 Task: Find connections with filter location Palu with filter topic #linkedinnetworkingwith filter profile language Potuguese with filter current company McCormick & Company with filter school Anjuman Institute of Technology and Management with filter industry Consumer Goods Rental with filter service category Research with filter keywords title Communications Director
Action: Mouse moved to (543, 55)
Screenshot: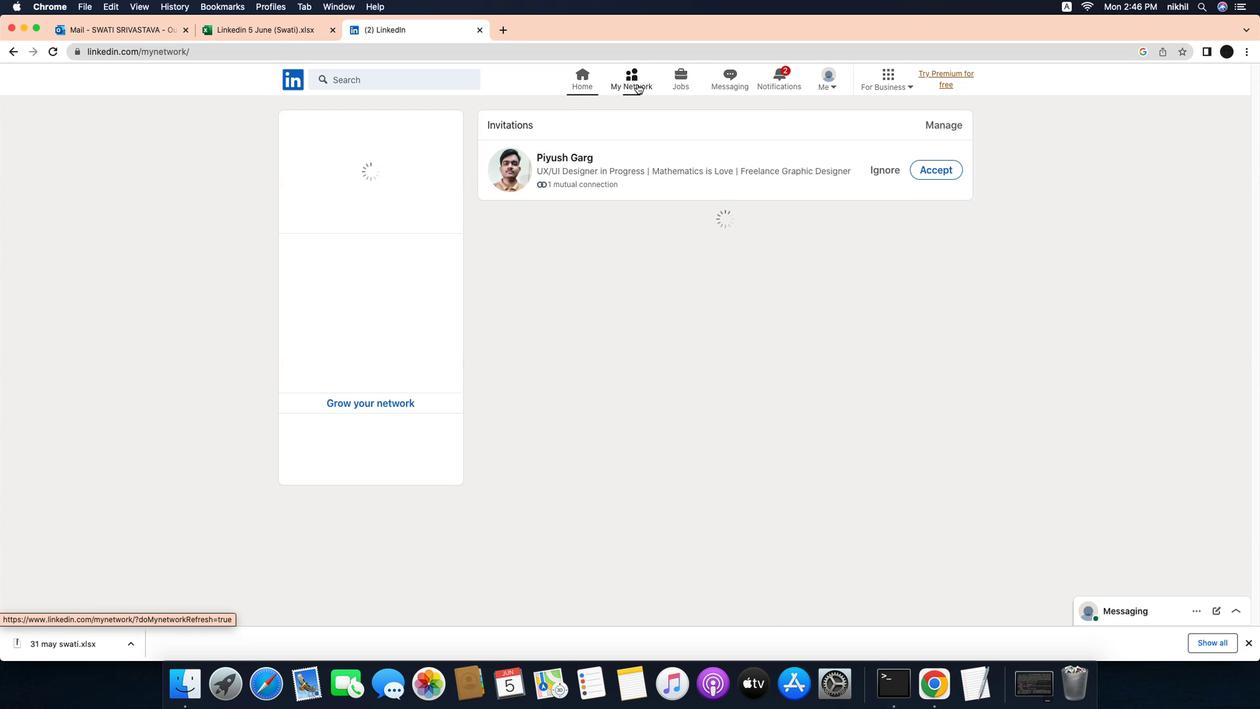 
Action: Mouse pressed left at (543, 55)
Screenshot: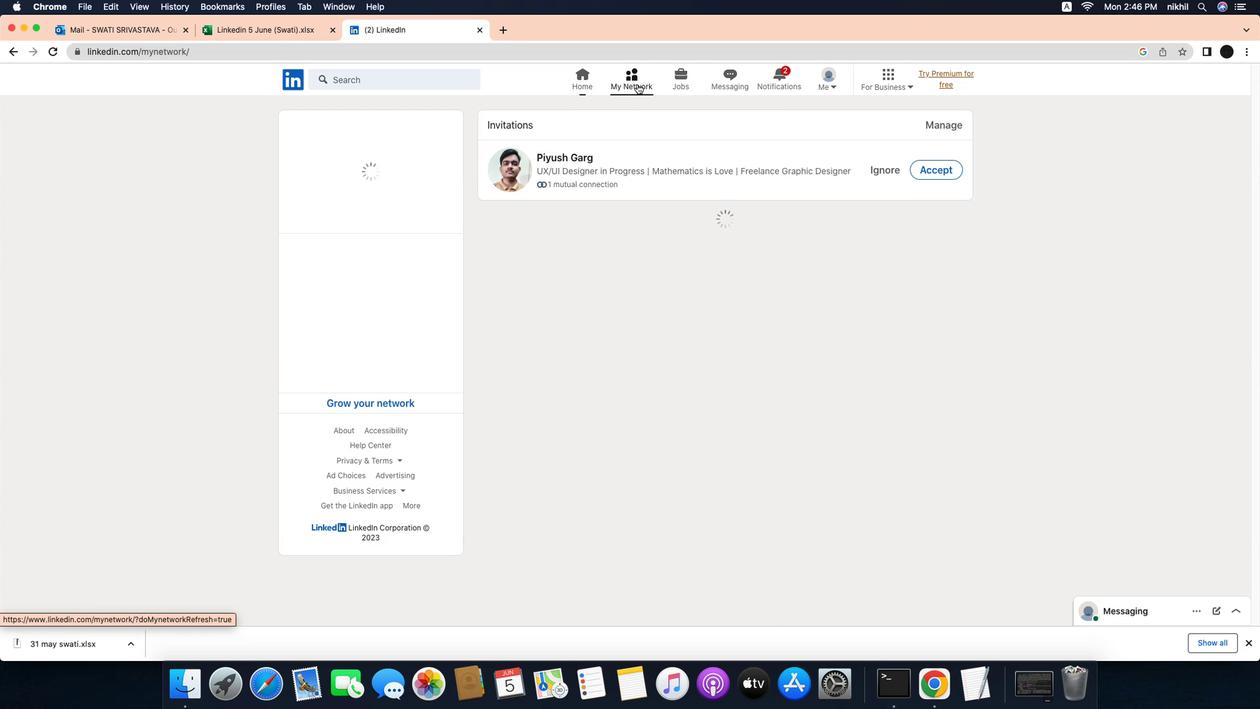 
Action: Mouse moved to (642, 51)
Screenshot: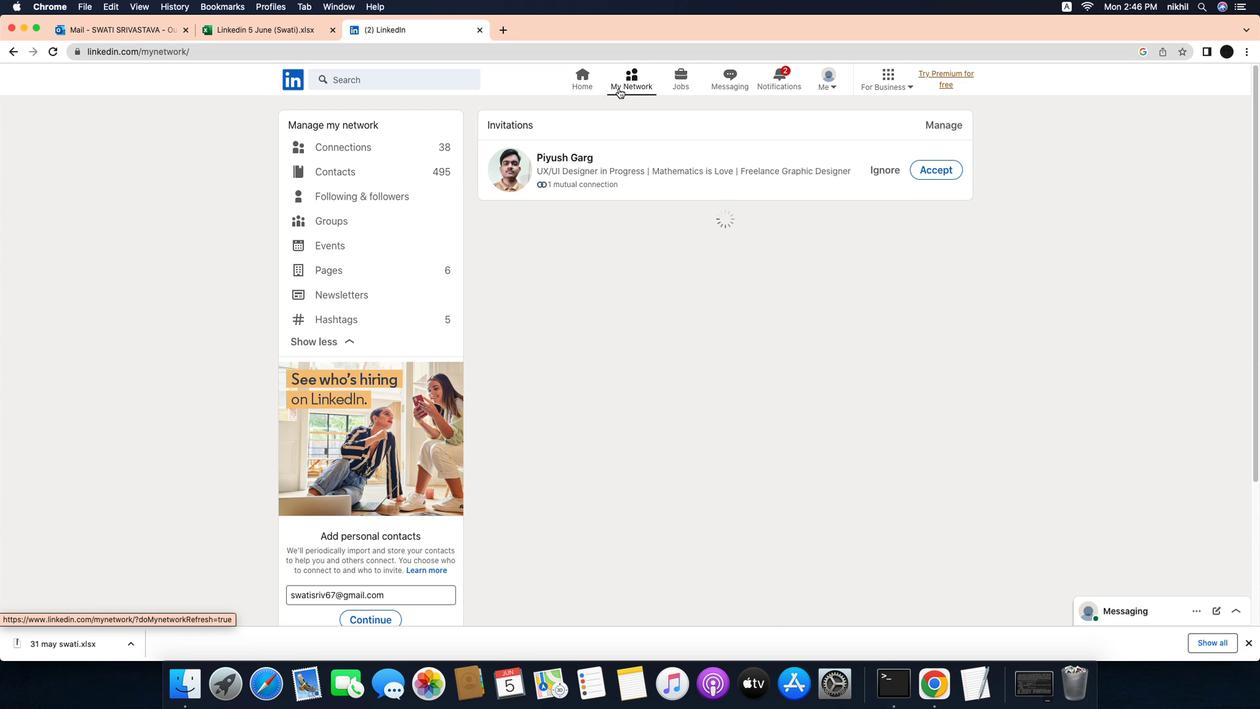 
Action: Mouse pressed left at (642, 51)
Screenshot: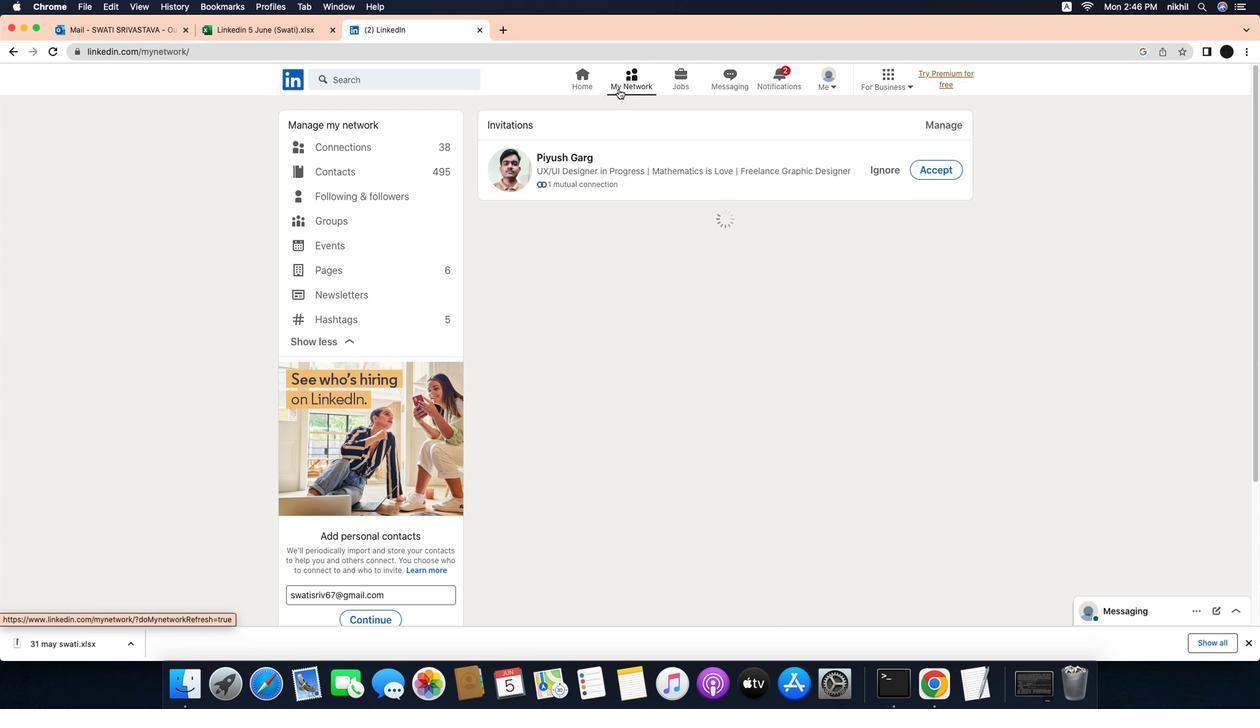 
Action: Mouse moved to (424, 122)
Screenshot: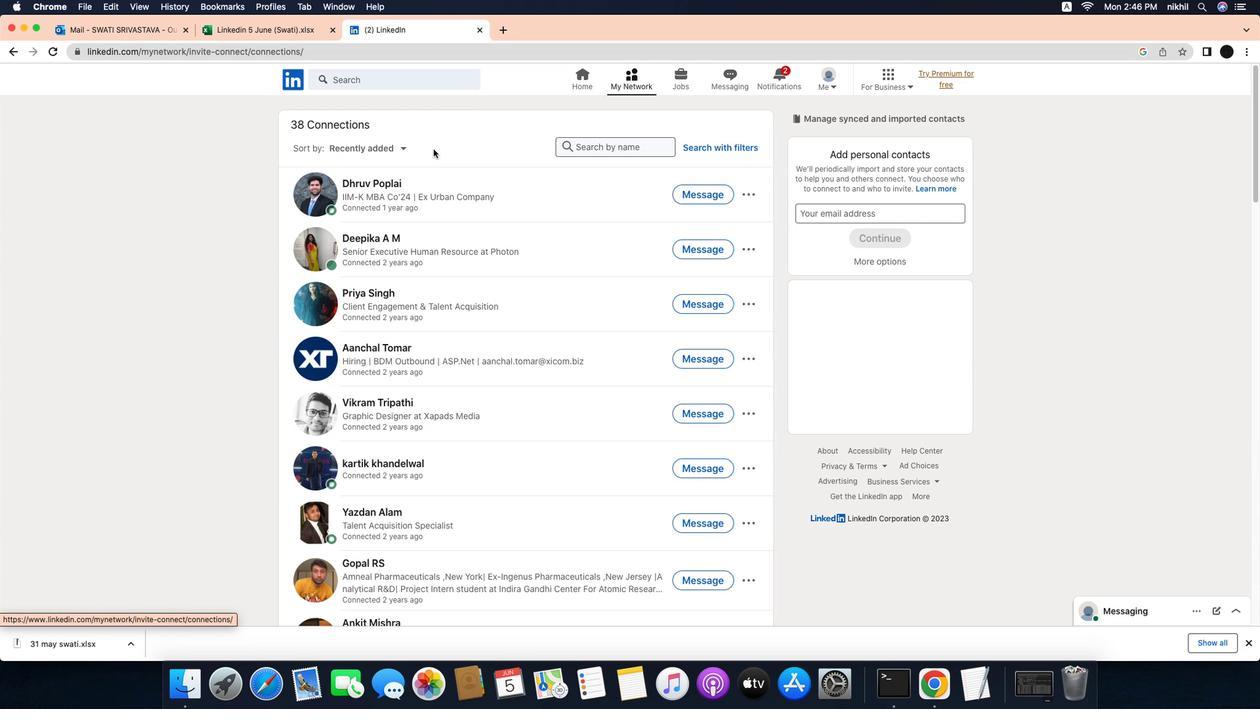 
Action: Mouse pressed left at (424, 122)
Screenshot: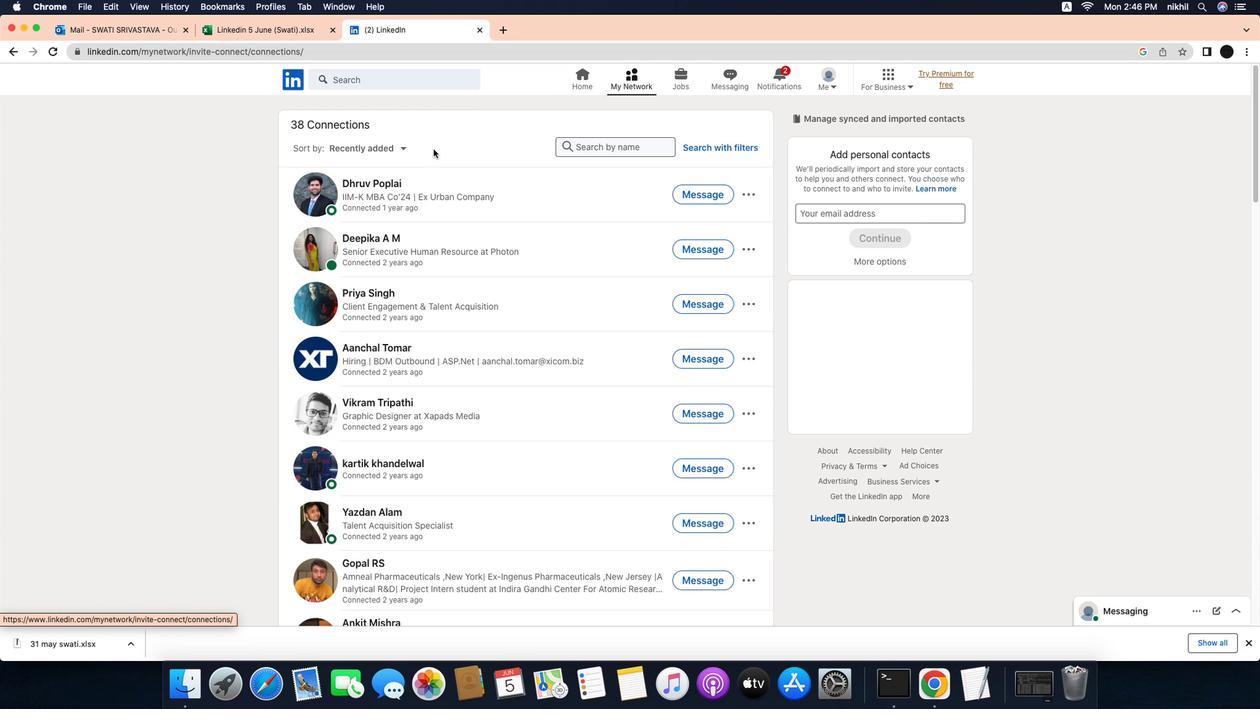 
Action: Mouse moved to (738, 123)
Screenshot: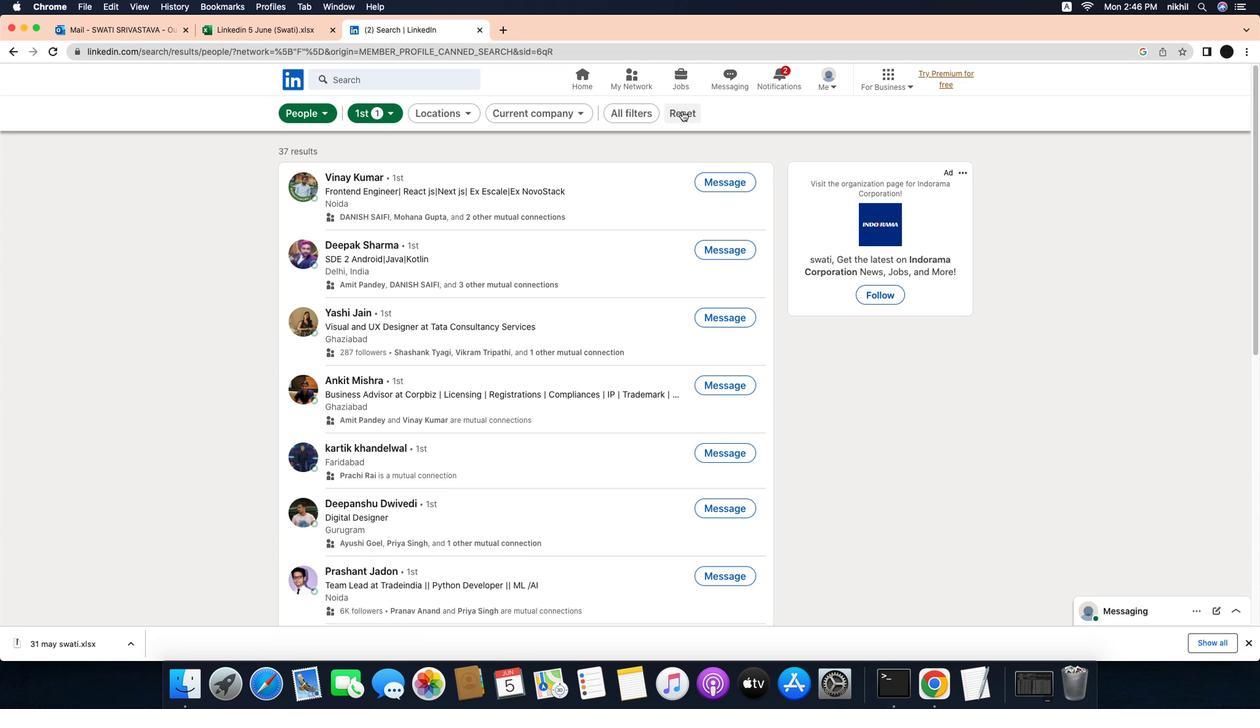 
Action: Mouse pressed left at (738, 123)
Screenshot: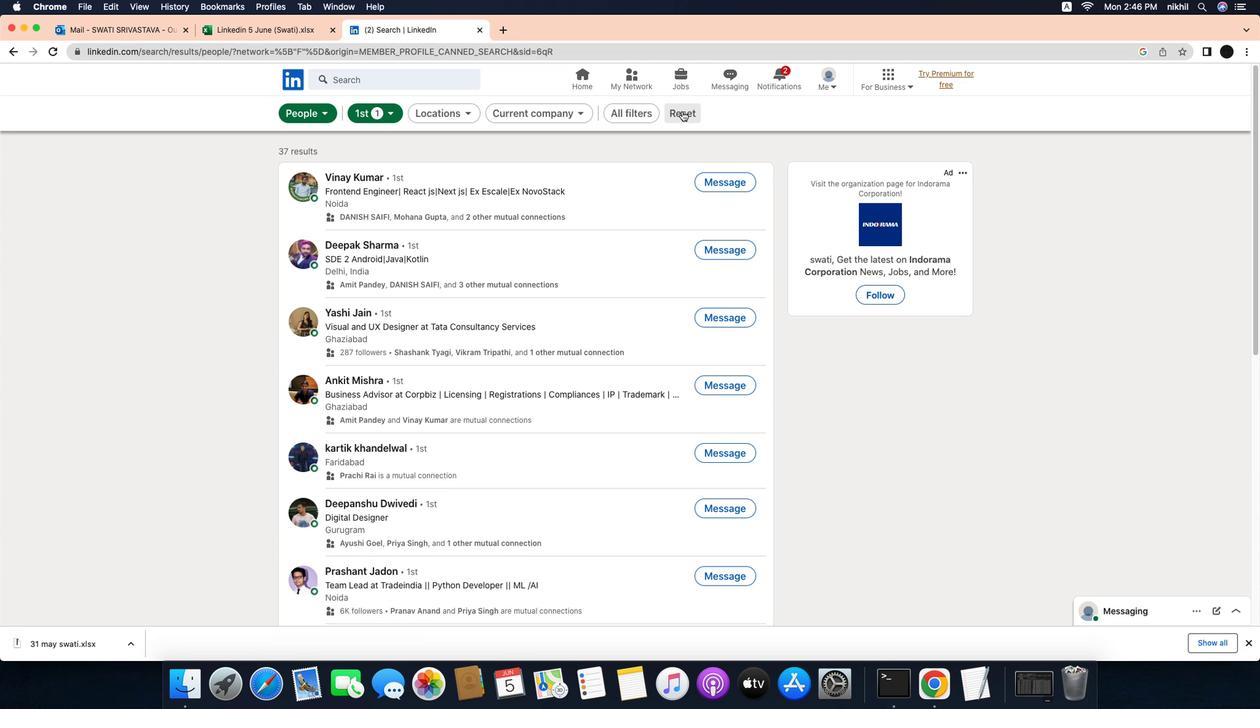 
Action: Mouse moved to (690, 81)
Screenshot: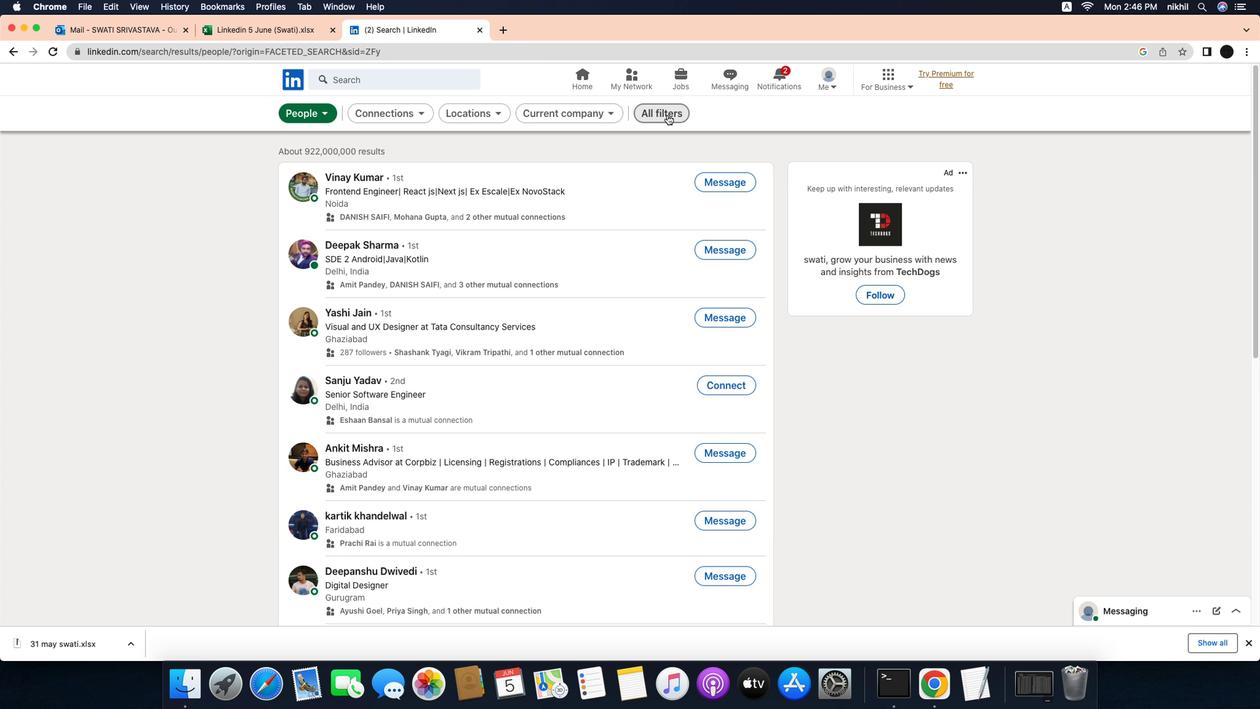
Action: Mouse pressed left at (690, 81)
Screenshot: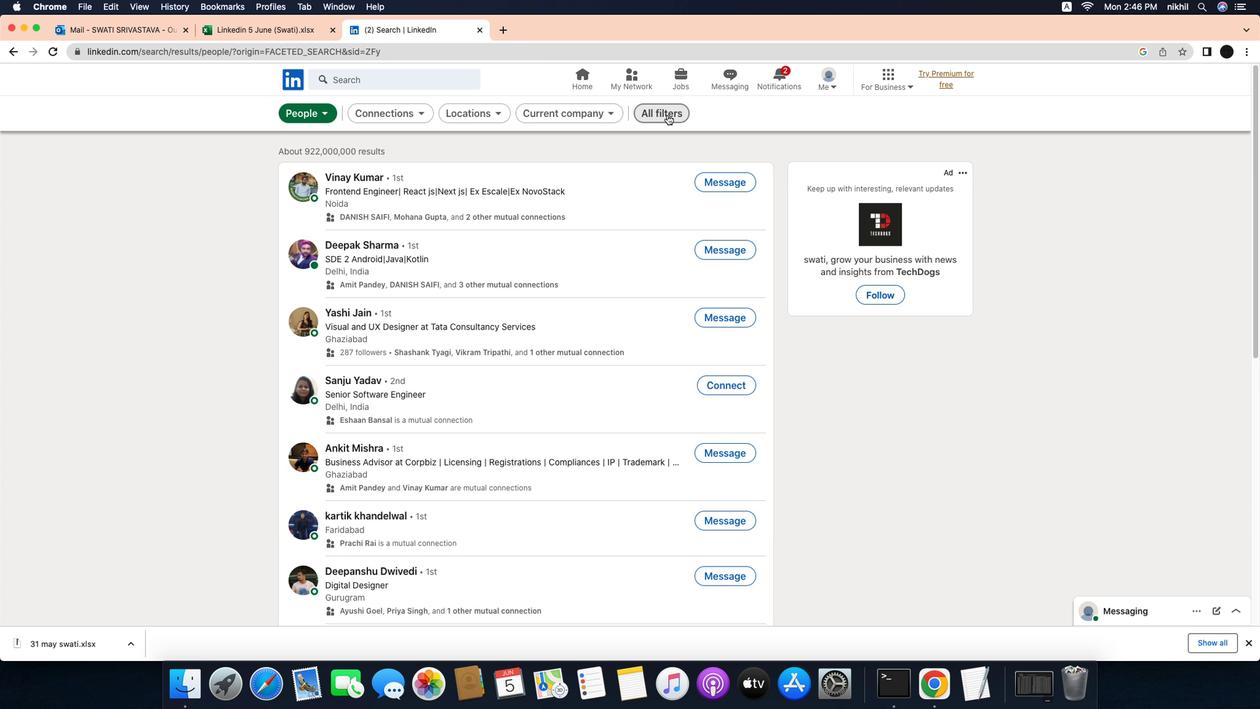 
Action: Mouse moved to (674, 85)
Screenshot: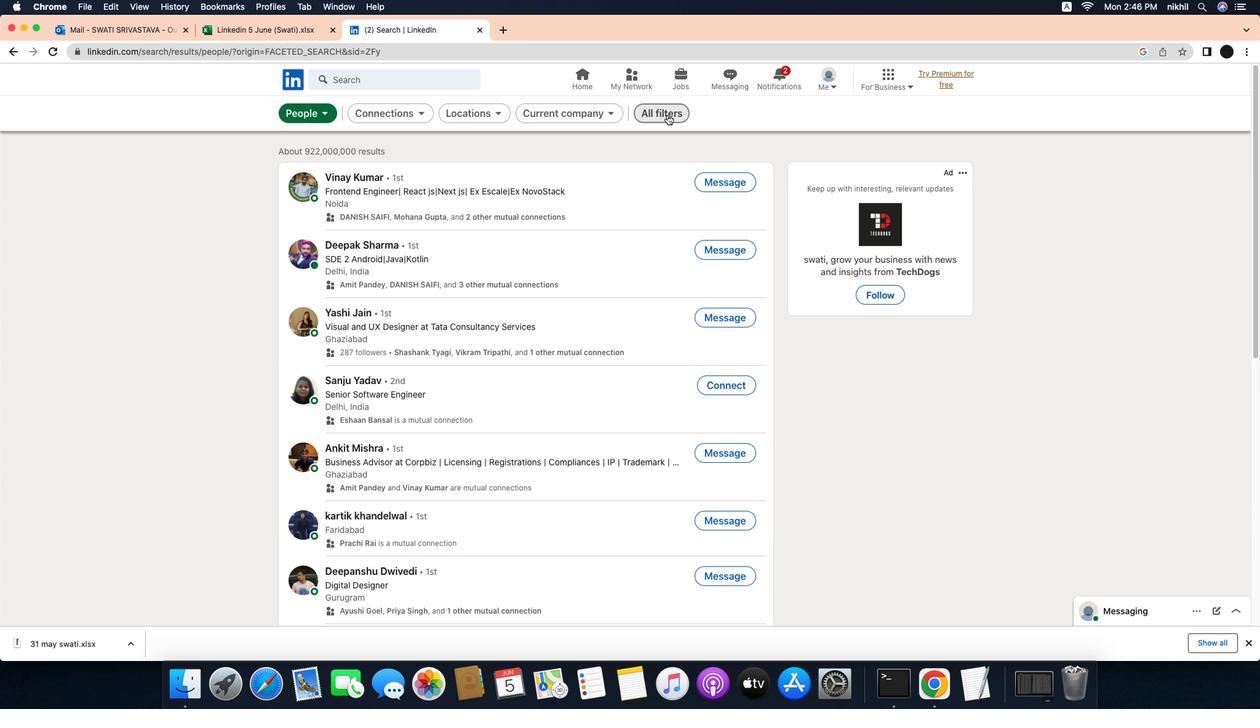 
Action: Mouse pressed left at (674, 85)
Screenshot: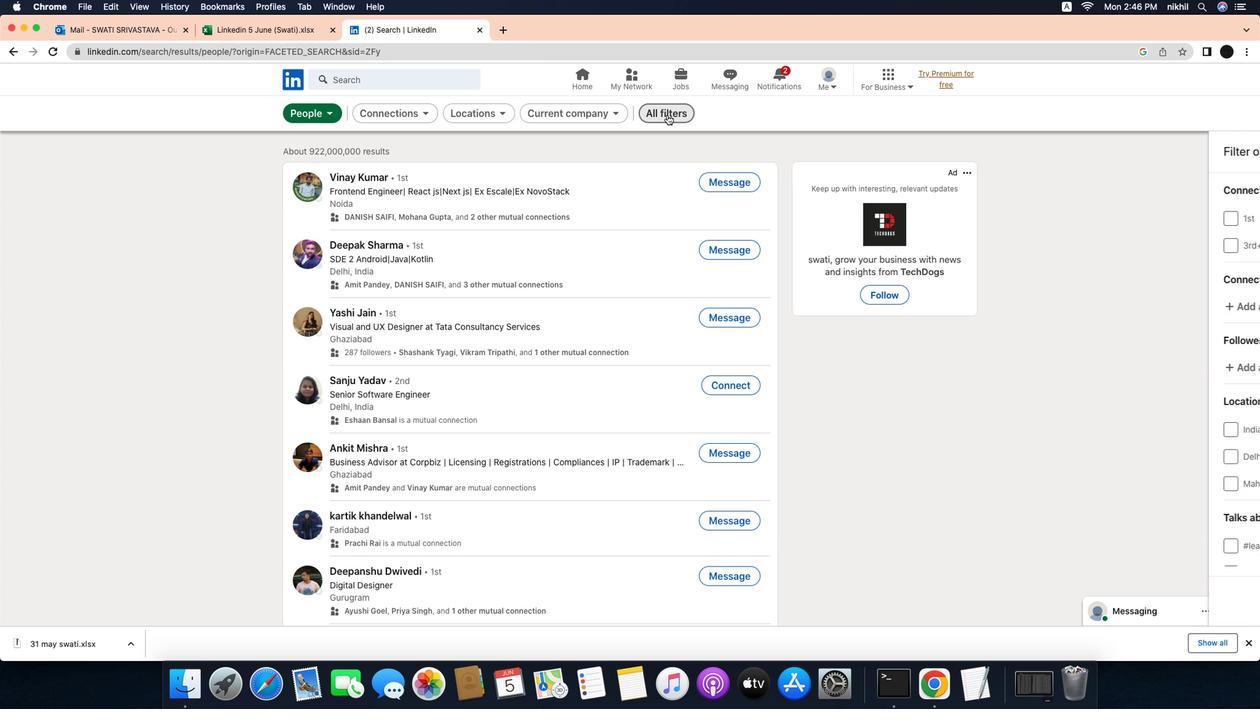 
Action: Mouse moved to (1072, 311)
Screenshot: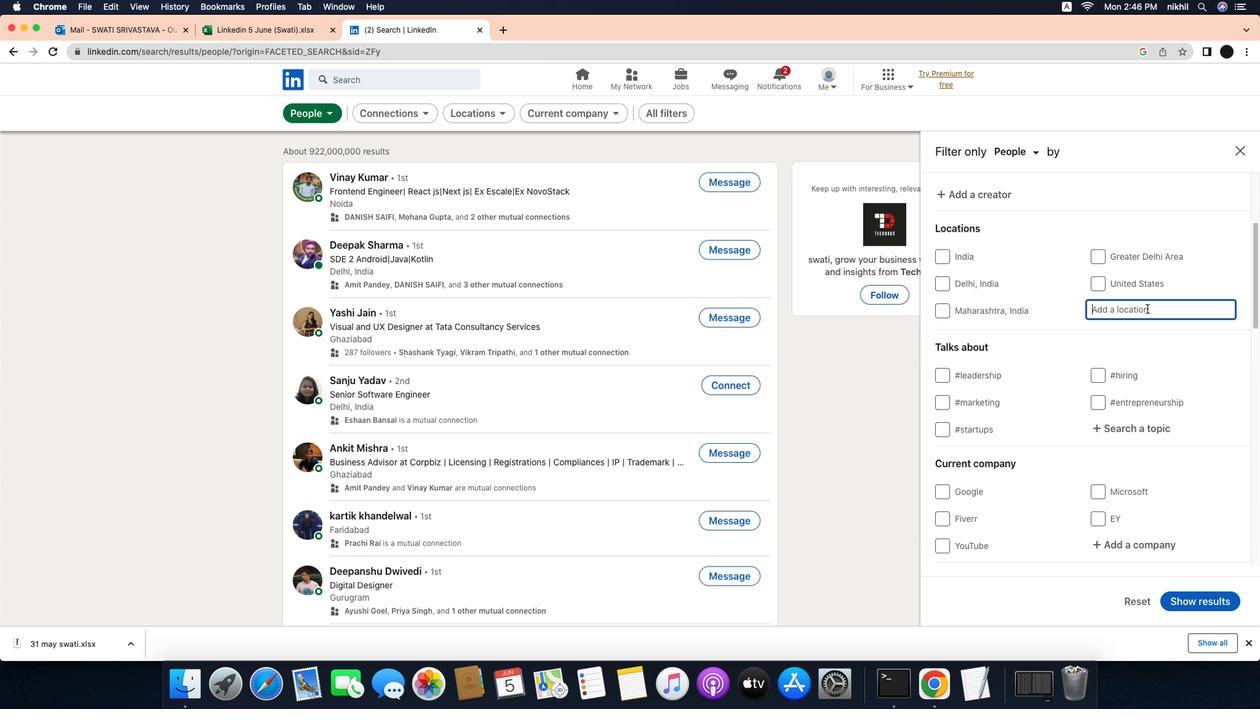 
Action: Mouse scrolled (1072, 311) with delta (-36, -37)
Screenshot: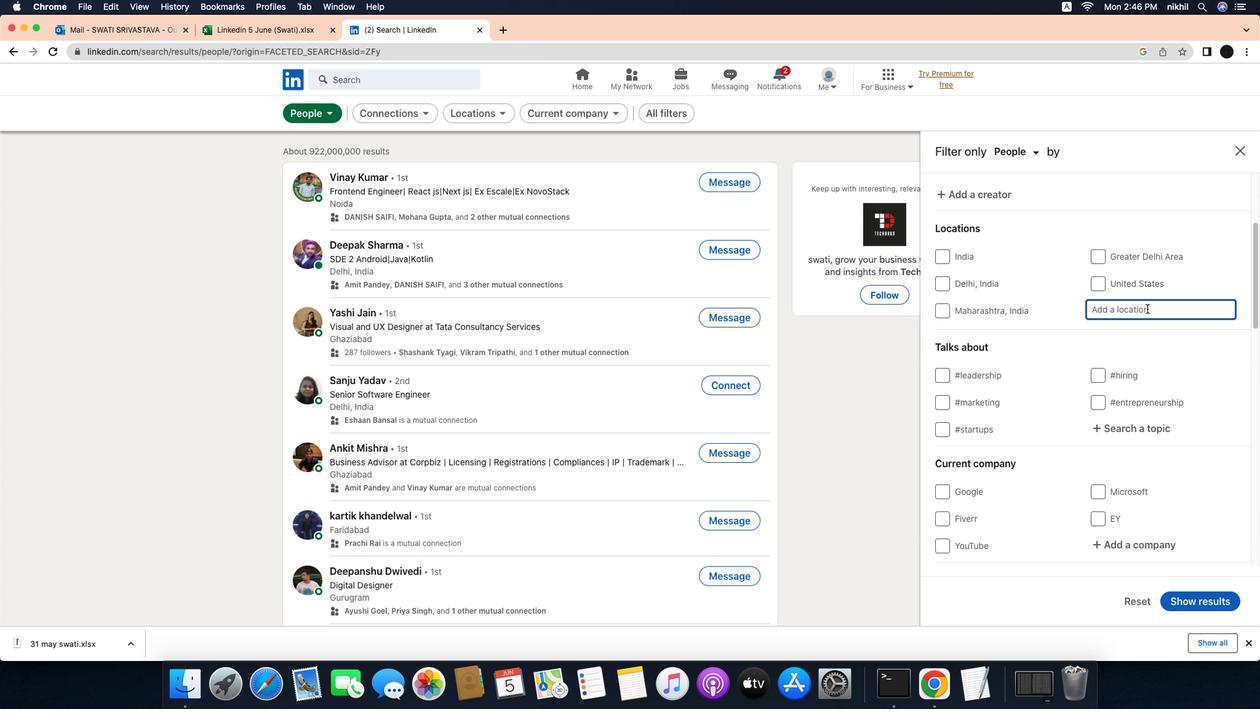
Action: Mouse scrolled (1072, 311) with delta (-36, -37)
Screenshot: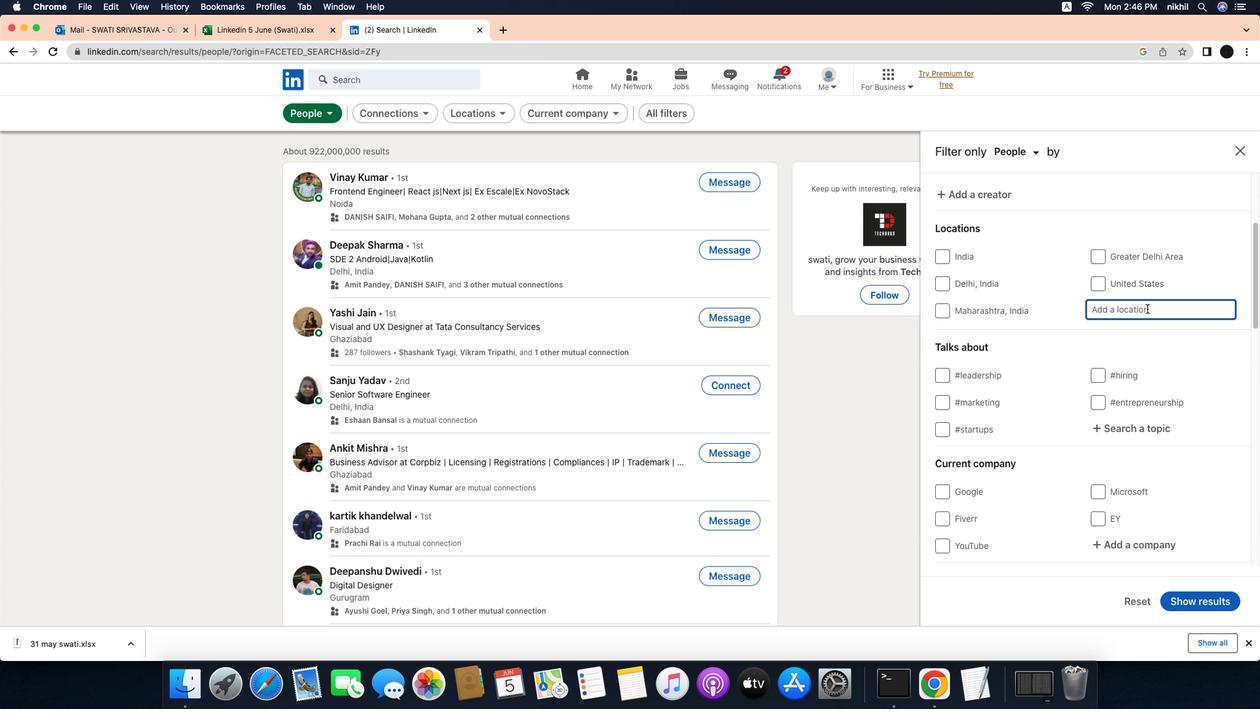 
Action: Mouse scrolled (1072, 311) with delta (-36, -38)
Screenshot: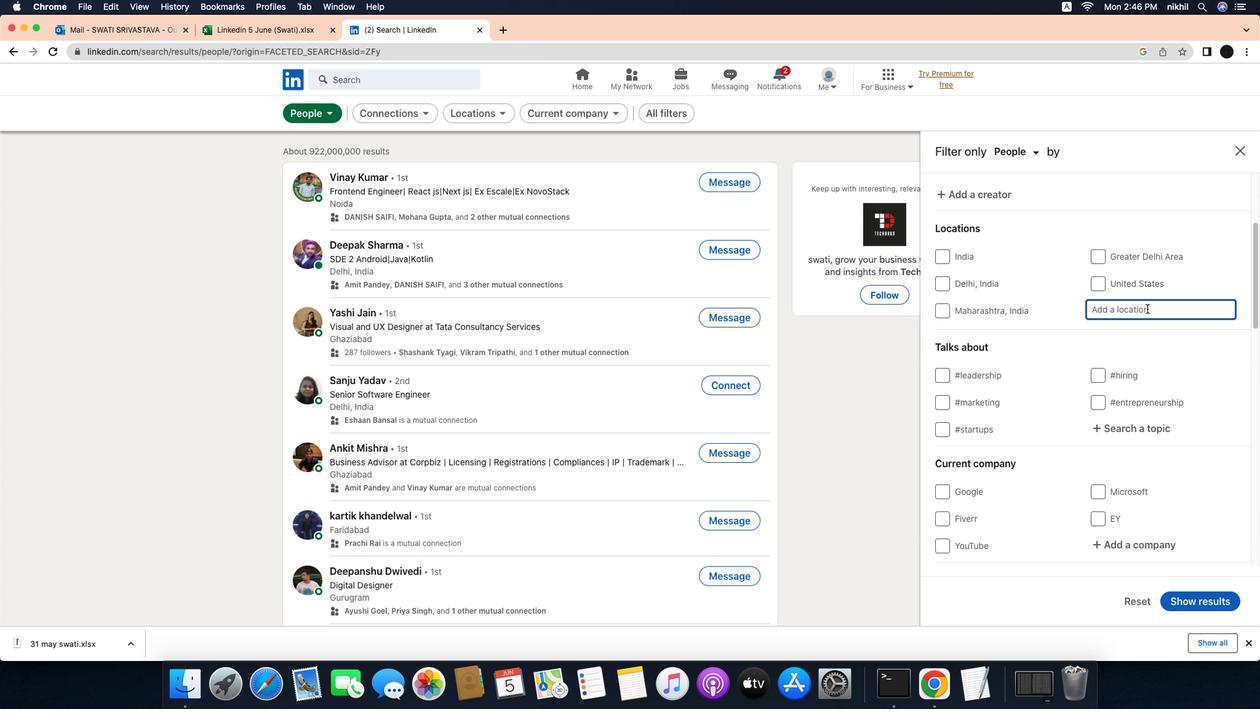 
Action: Mouse scrolled (1072, 311) with delta (-36, -38)
Screenshot: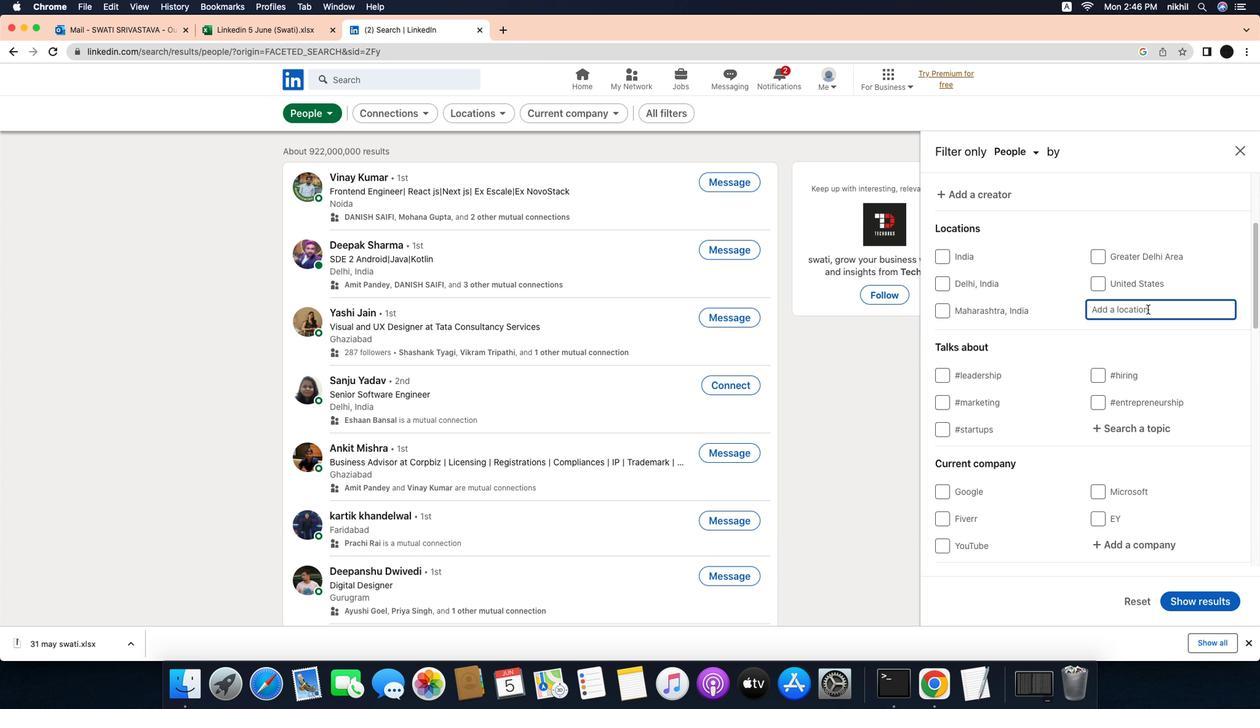 
Action: Mouse moved to (1181, 293)
Screenshot: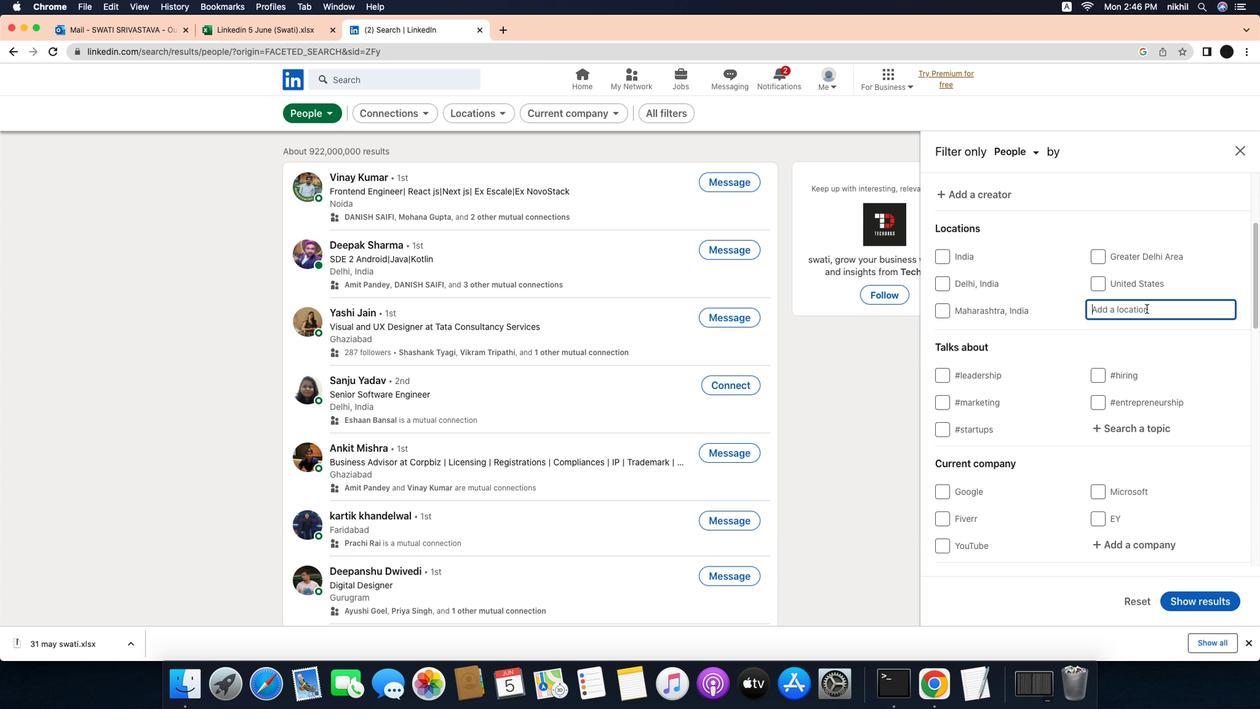 
Action: Mouse pressed left at (1181, 293)
Screenshot: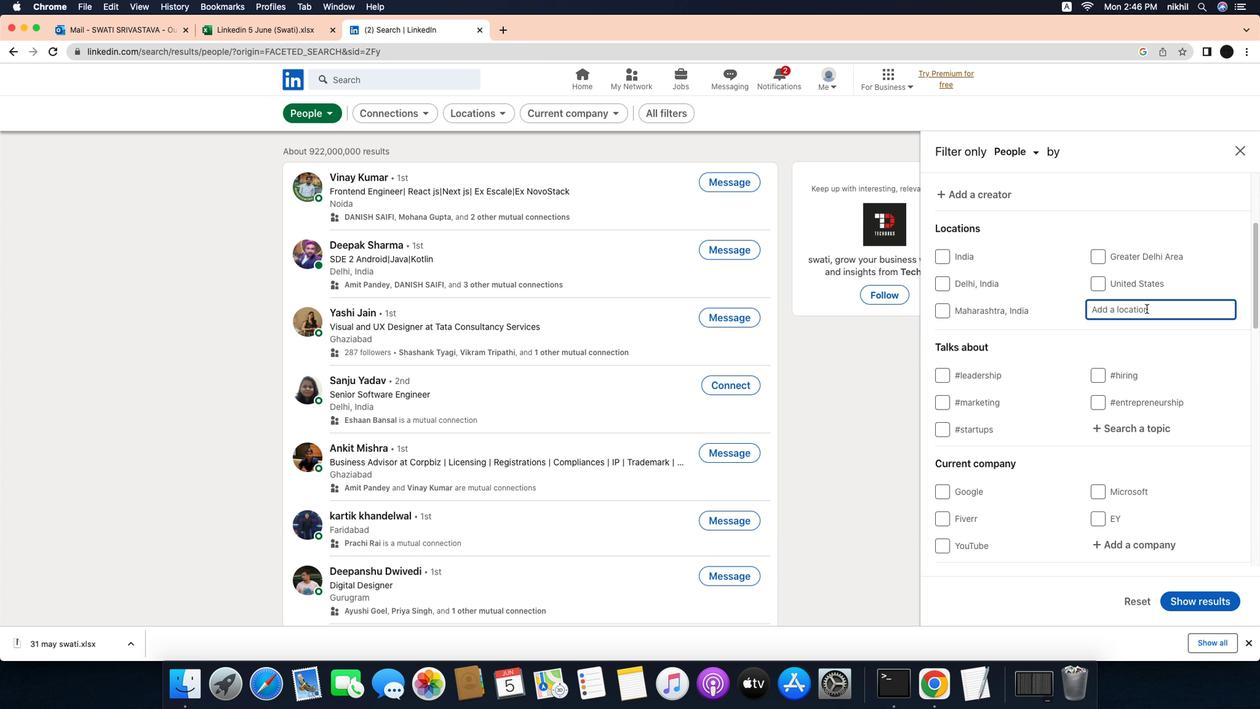 
Action: Mouse moved to (1186, 292)
Screenshot: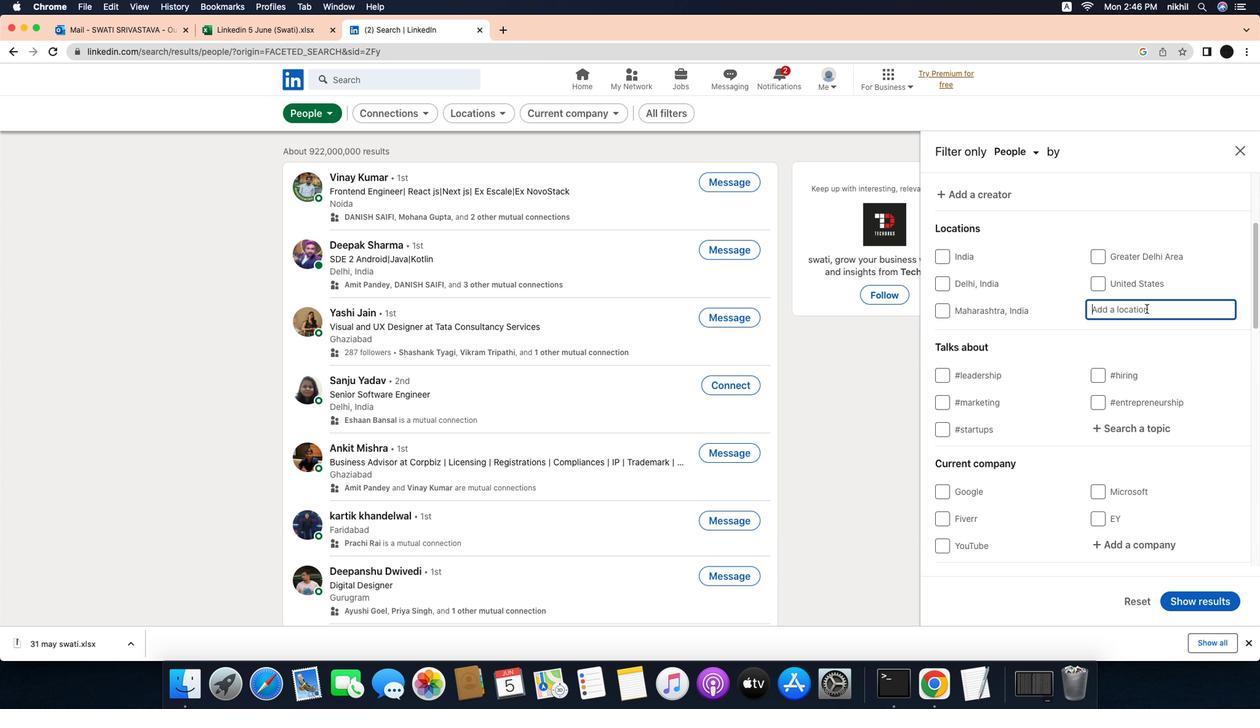 
Action: Key pressed Key.caps_lock'P'Key.caps_lock'a''l''u'Key.enter
Screenshot: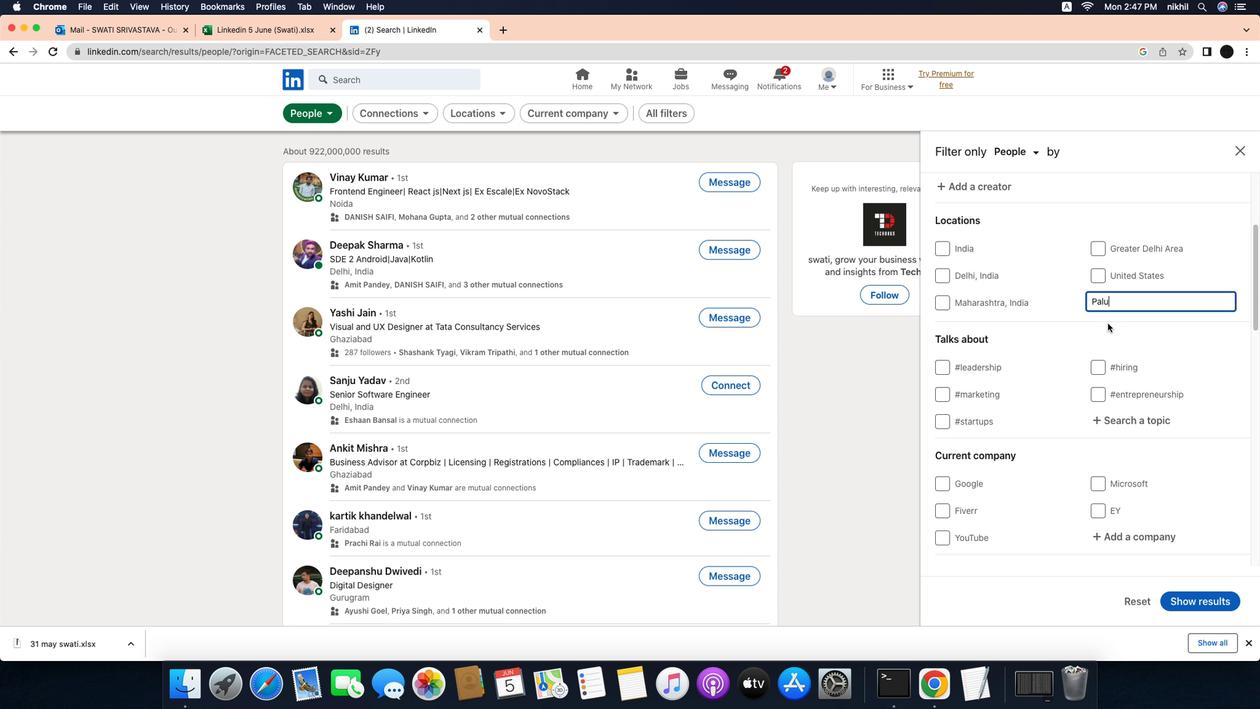 
Action: Mouse moved to (1145, 307)
Screenshot: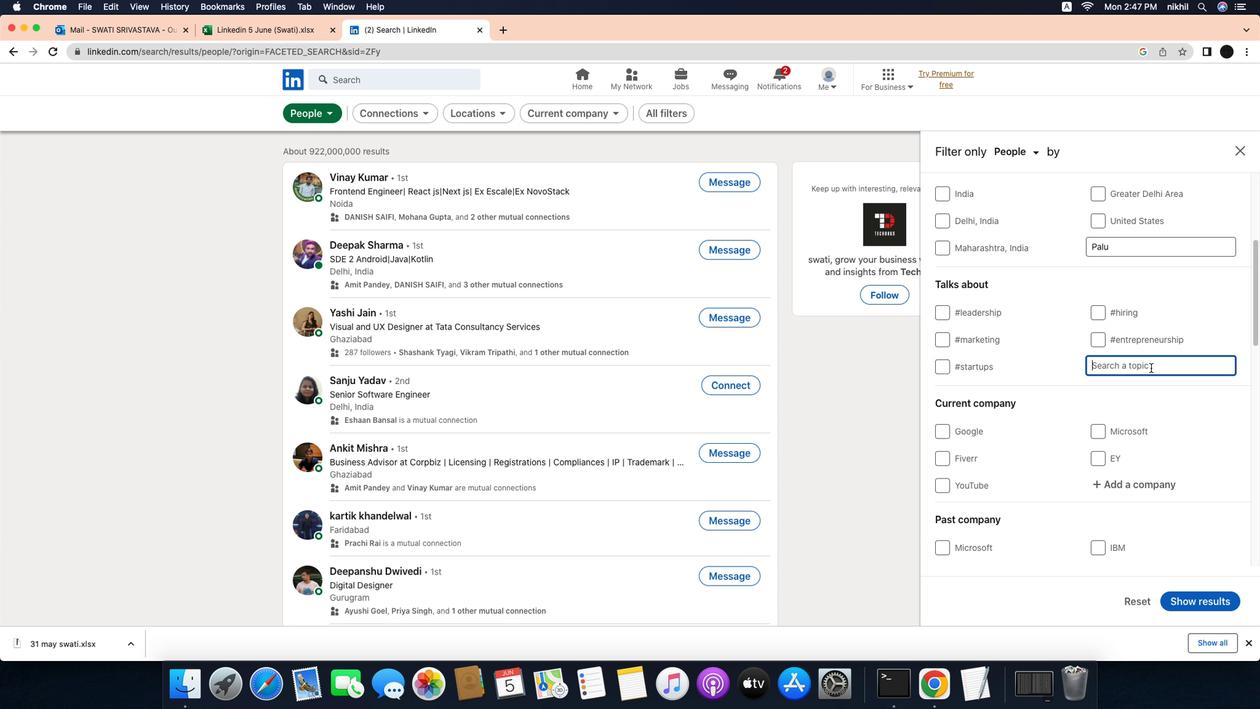 
Action: Mouse scrolled (1145, 307) with delta (-36, -37)
Screenshot: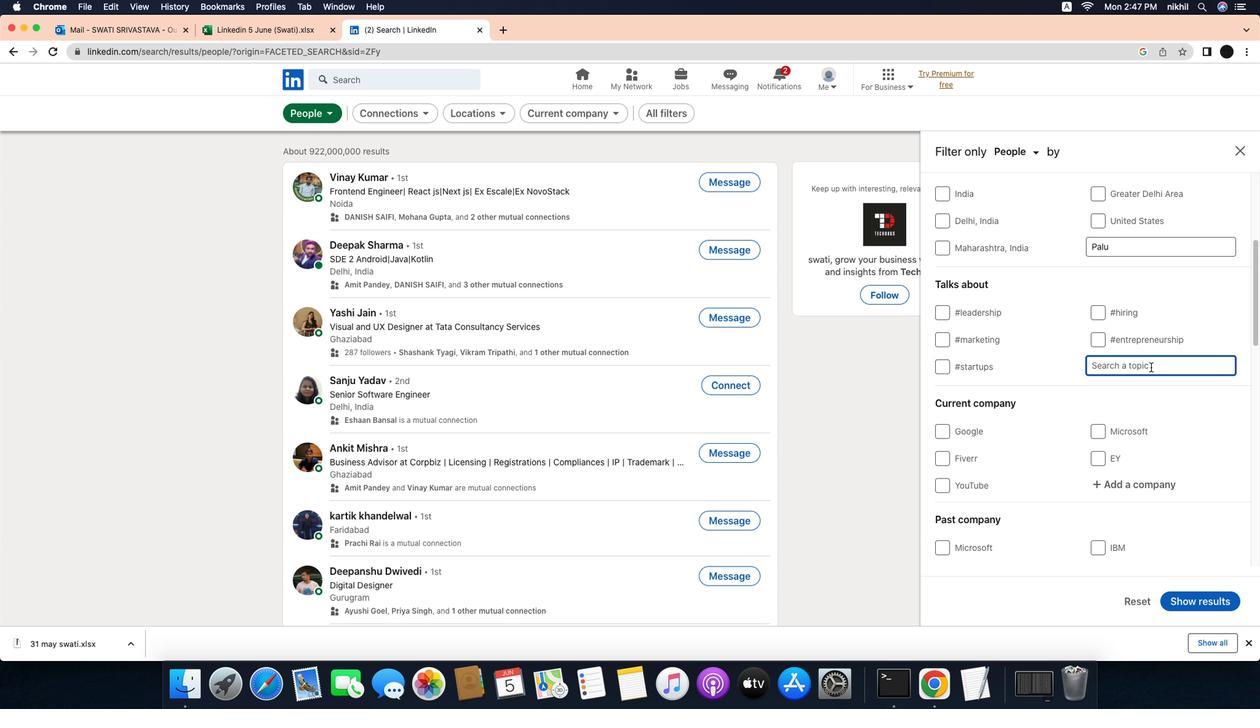 
Action: Mouse scrolled (1145, 307) with delta (-36, -37)
Screenshot: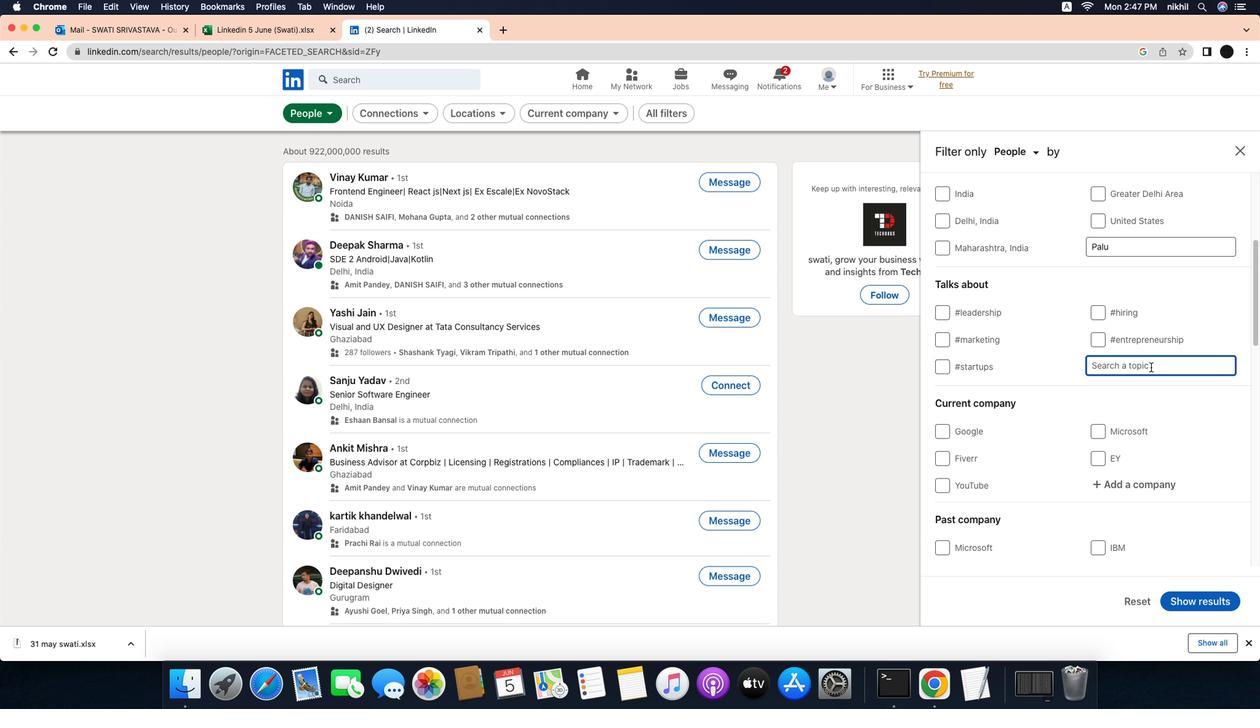 
Action: Mouse scrolled (1145, 307) with delta (-36, -37)
Screenshot: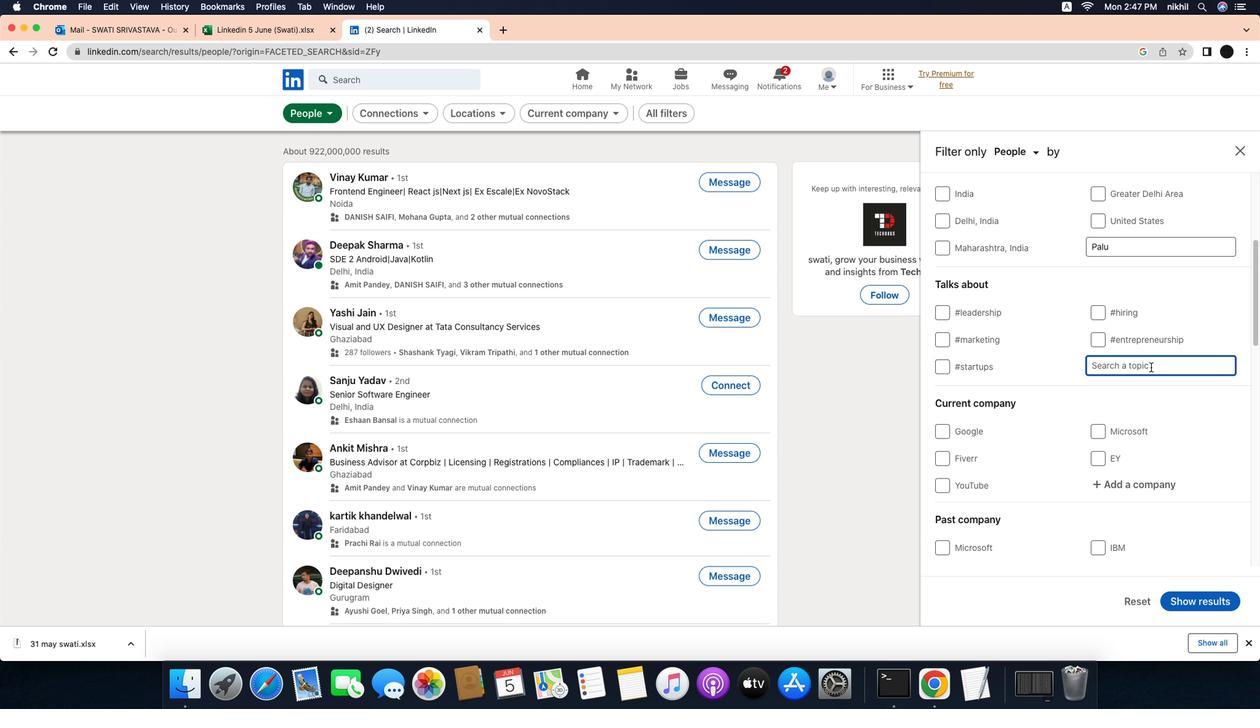 
Action: Mouse scrolled (1145, 307) with delta (-36, -37)
Screenshot: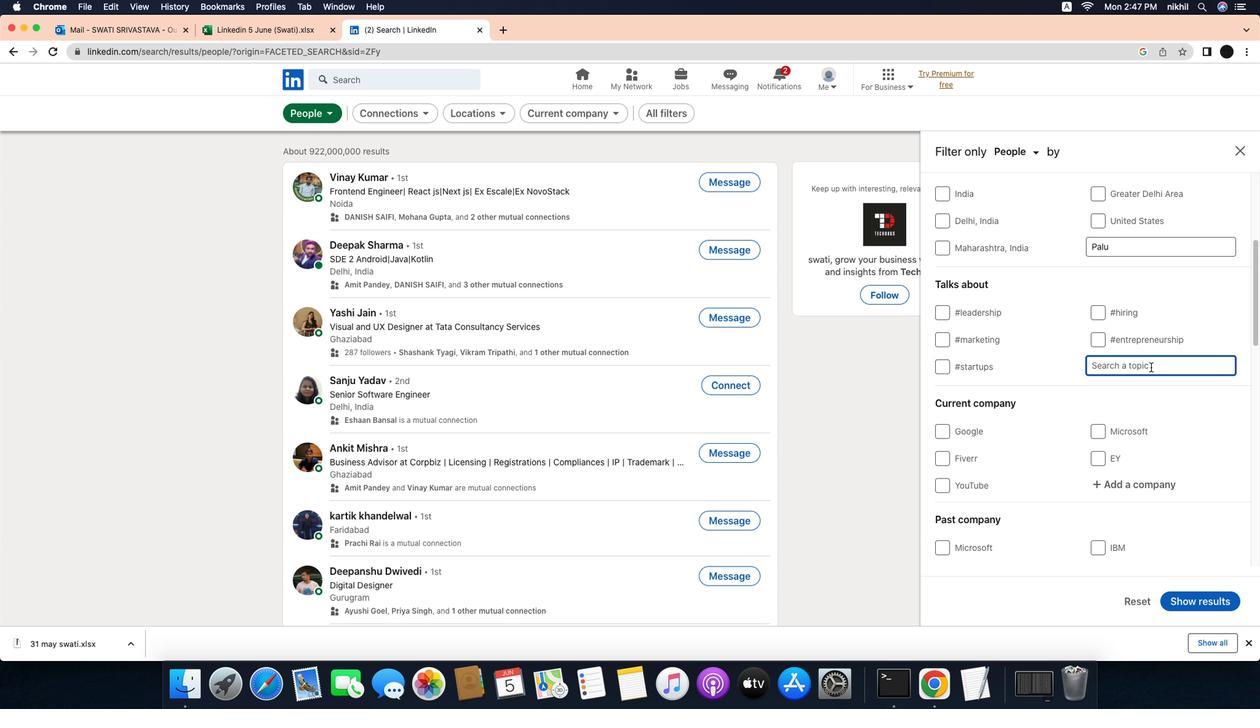 
Action: Mouse moved to (1189, 357)
Screenshot: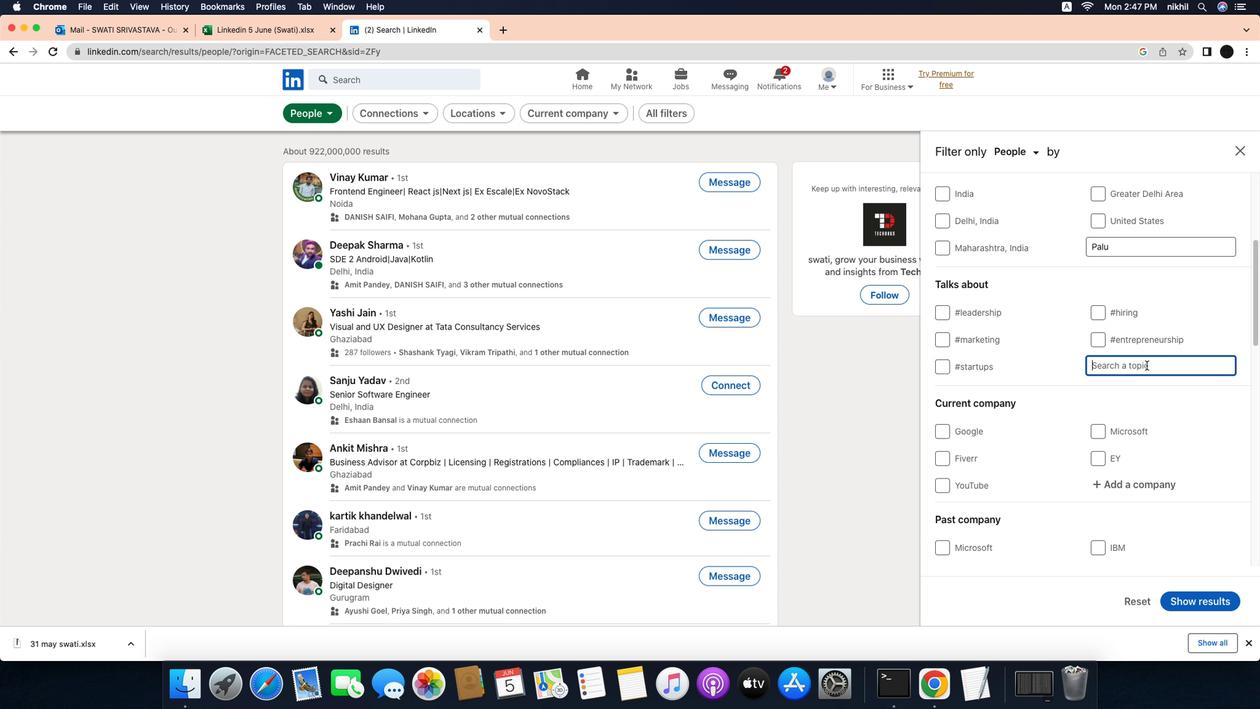
Action: Mouse pressed left at (1189, 357)
Screenshot: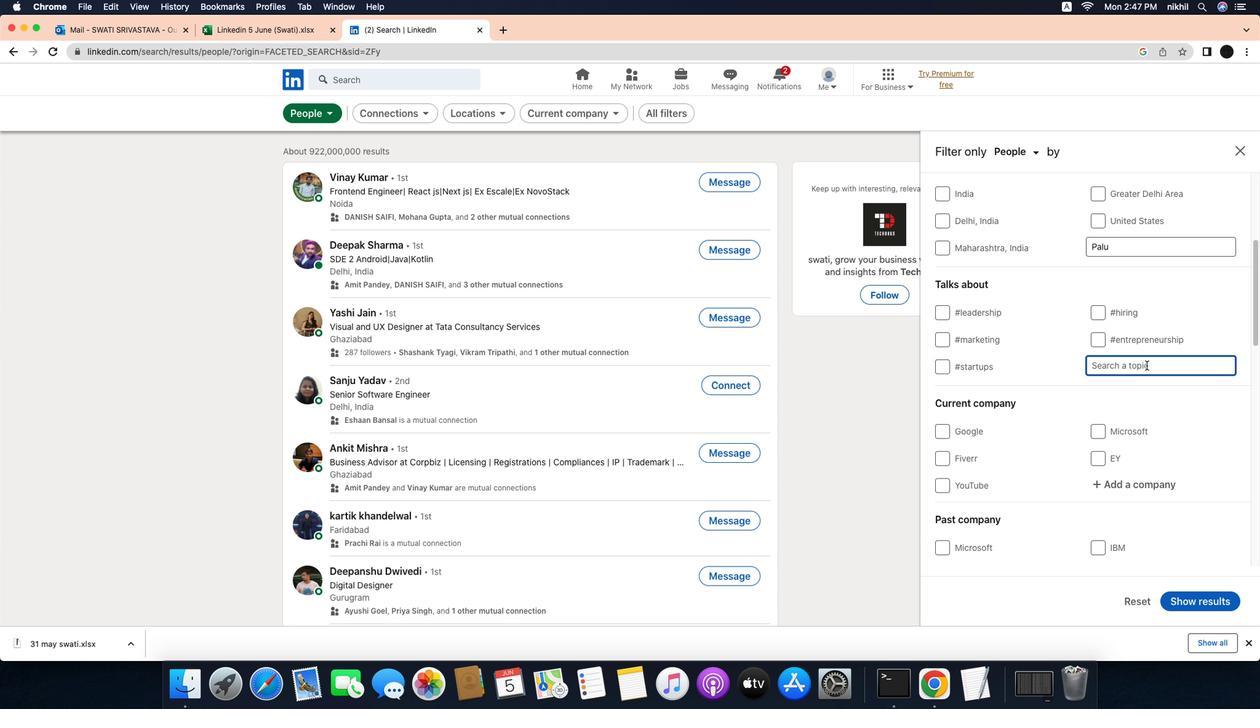 
Action: Mouse moved to (1185, 351)
Screenshot: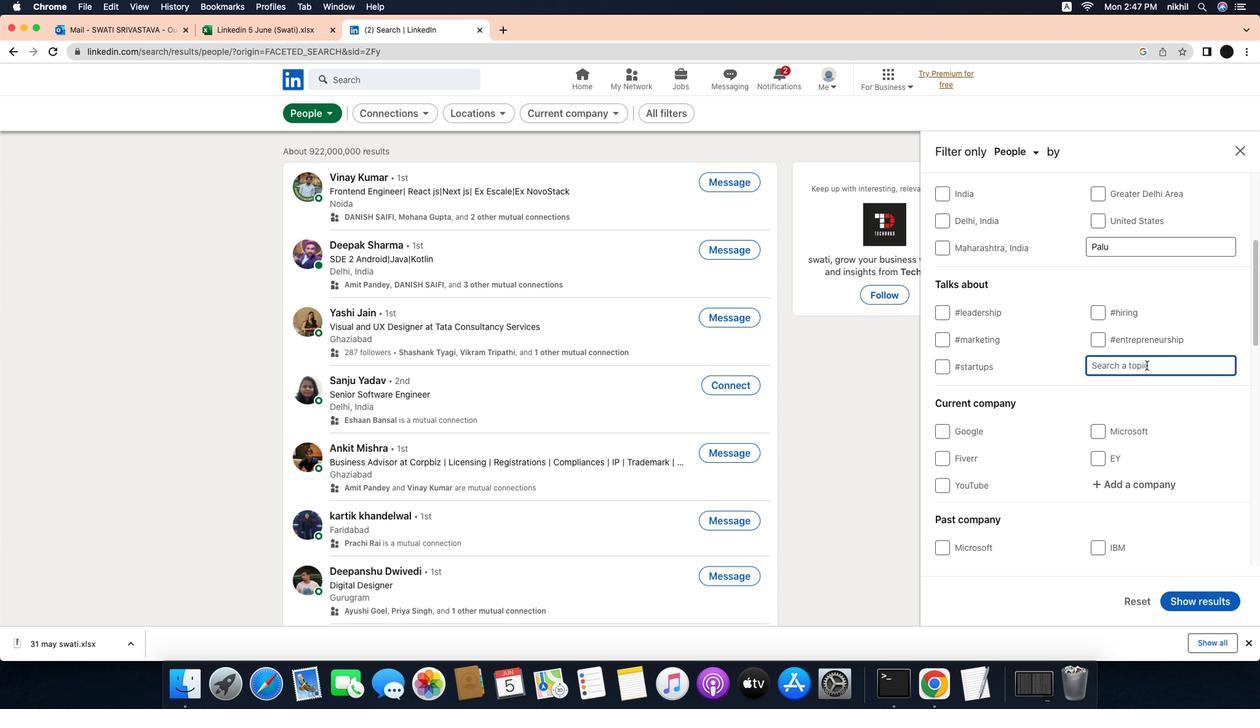 
Action: Key pressed 'l''i''n''k''e''d''i''n''n''e''t''w''o''r''k''i''n''g'
Screenshot: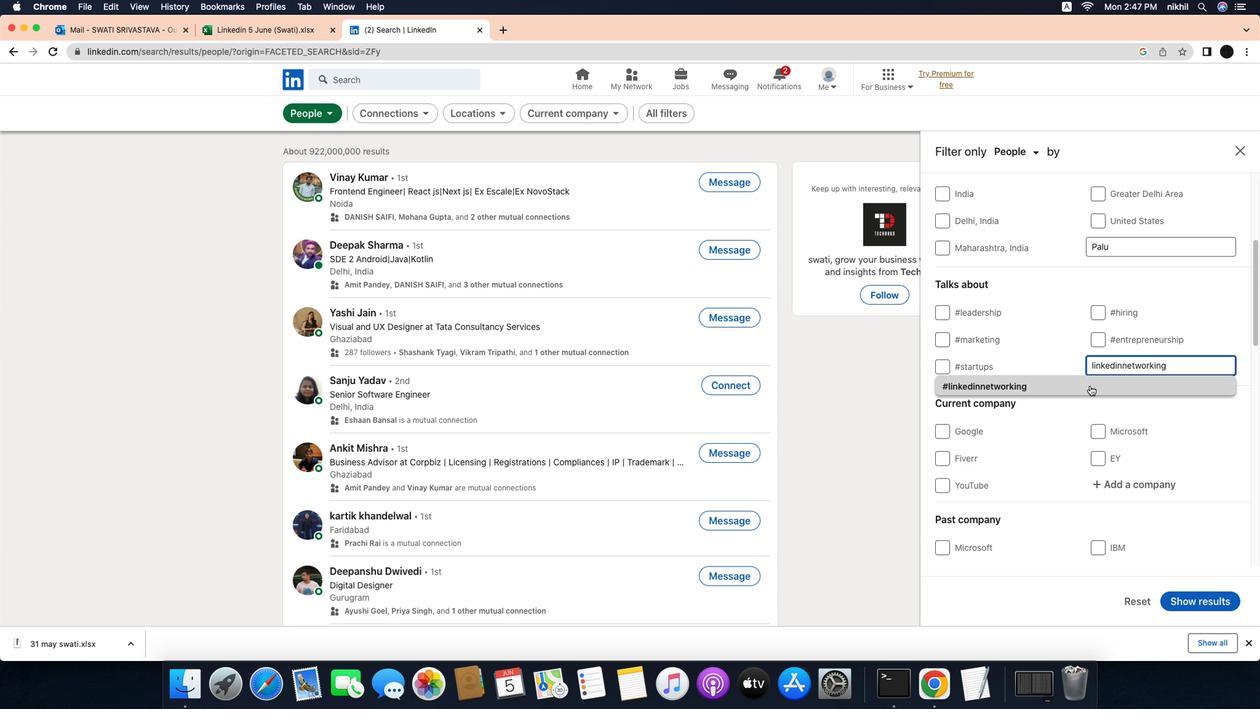 
Action: Mouse moved to (1125, 374)
Screenshot: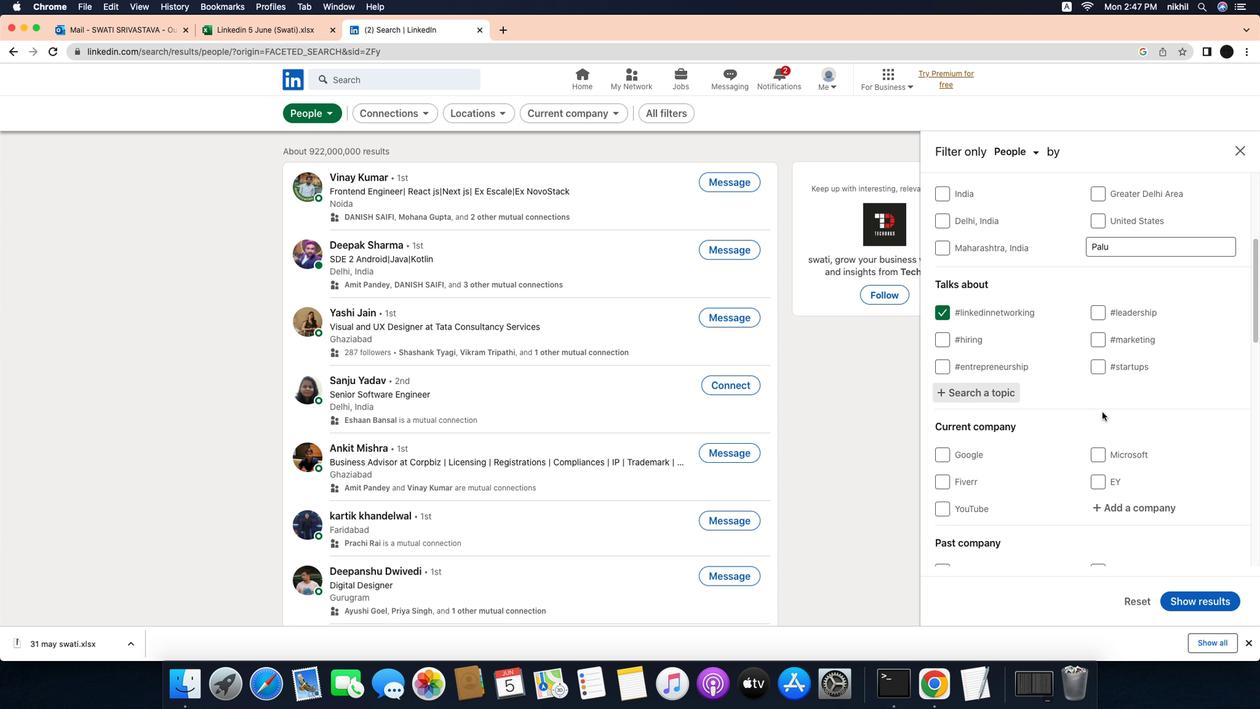 
Action: Mouse pressed left at (1125, 374)
Screenshot: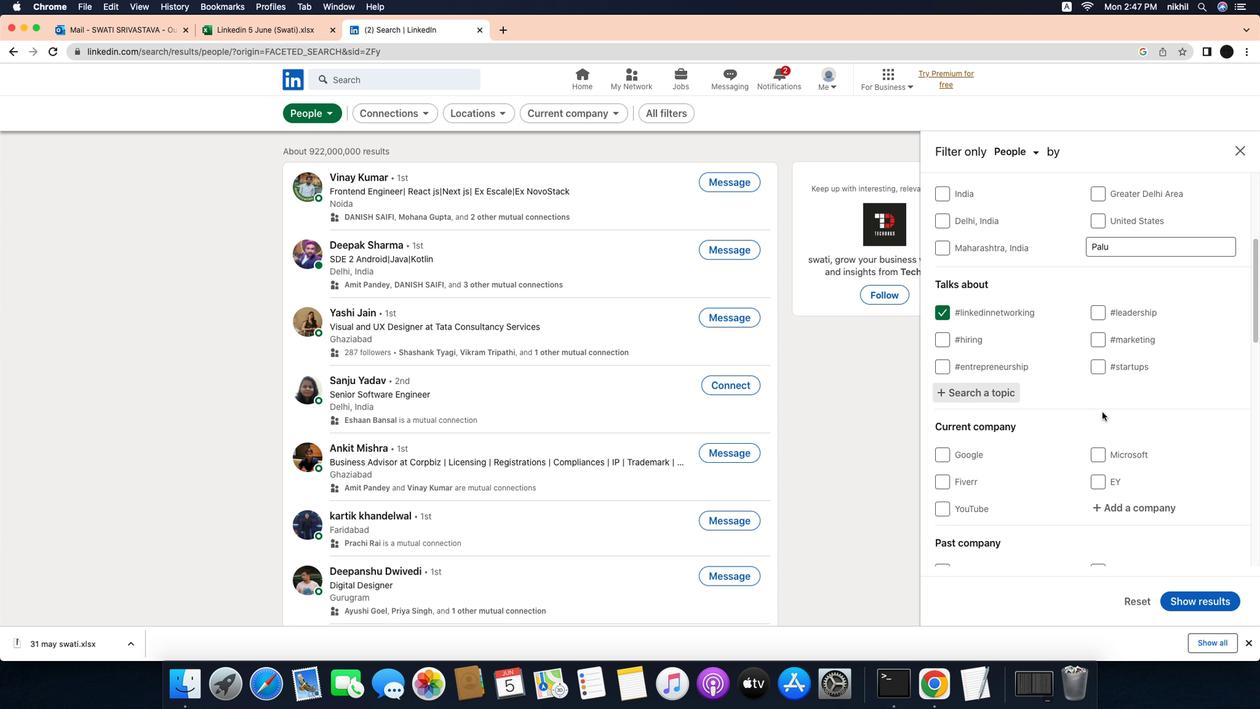 
Action: Mouse moved to (1139, 401)
Screenshot: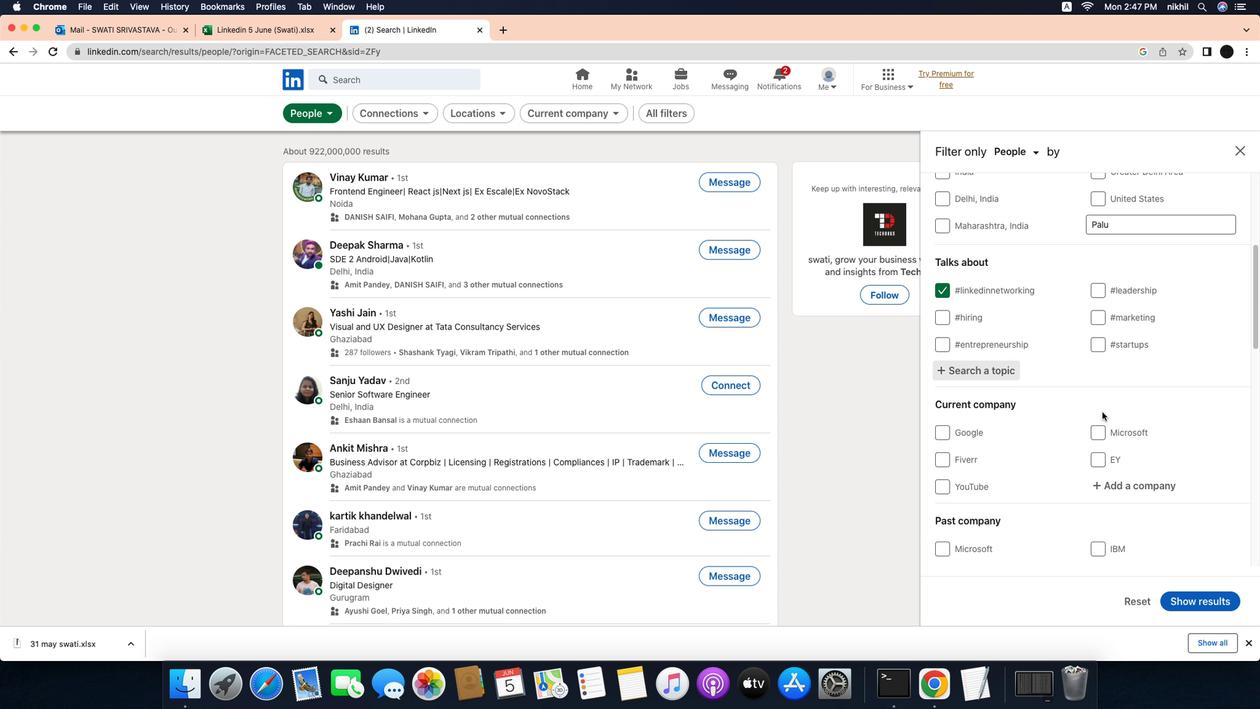 
Action: Mouse scrolled (1139, 401) with delta (-36, -37)
Screenshot: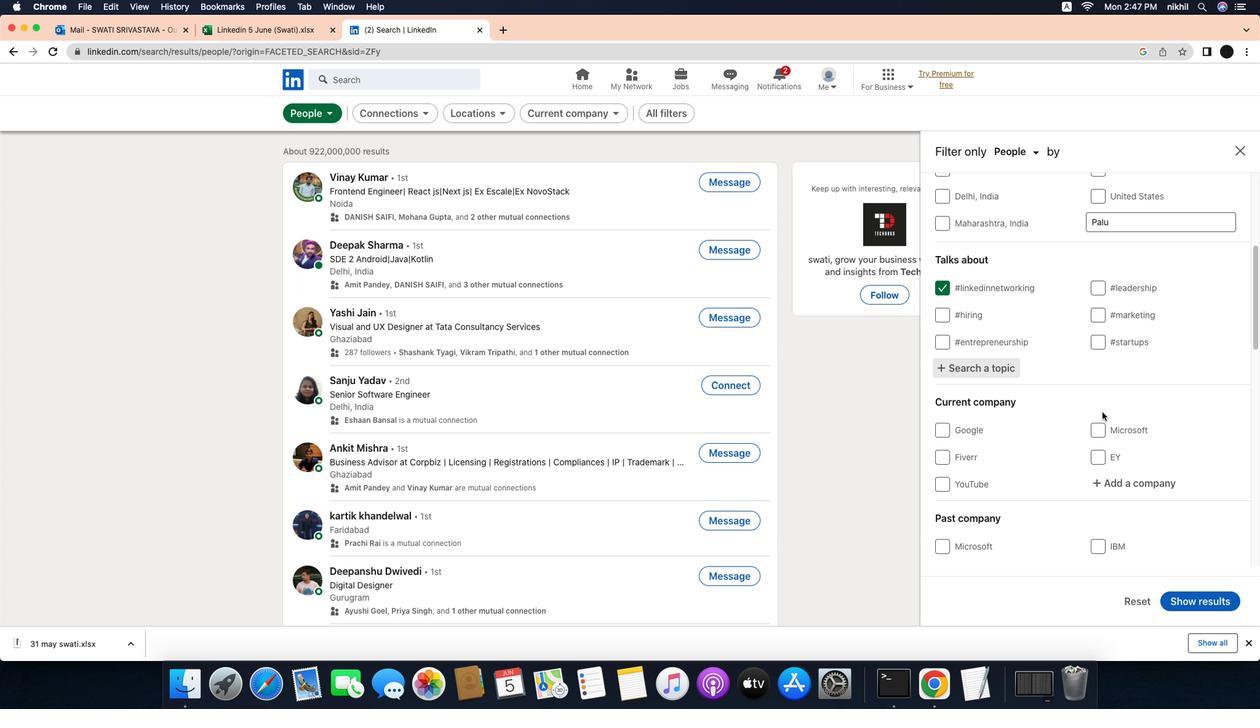 
Action: Mouse scrolled (1139, 401) with delta (-36, -37)
Screenshot: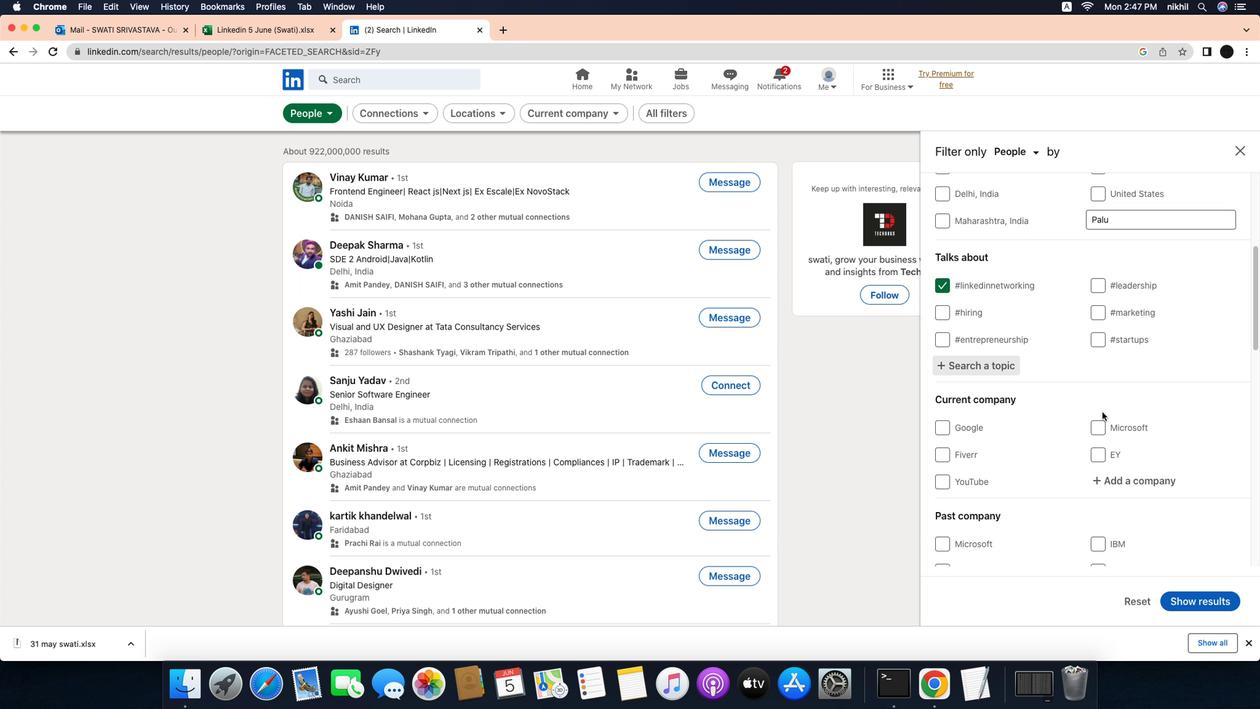 
Action: Mouse scrolled (1139, 401) with delta (-36, -37)
Screenshot: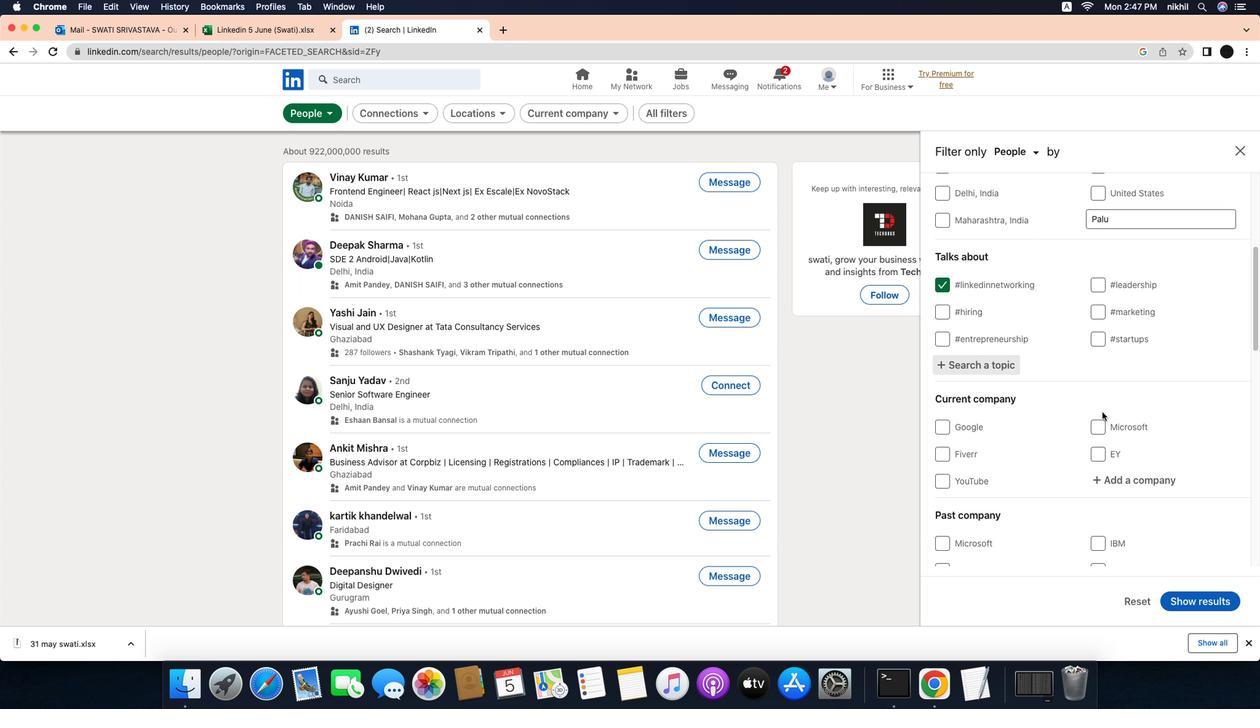 
Action: Mouse scrolled (1139, 401) with delta (-36, -37)
Screenshot: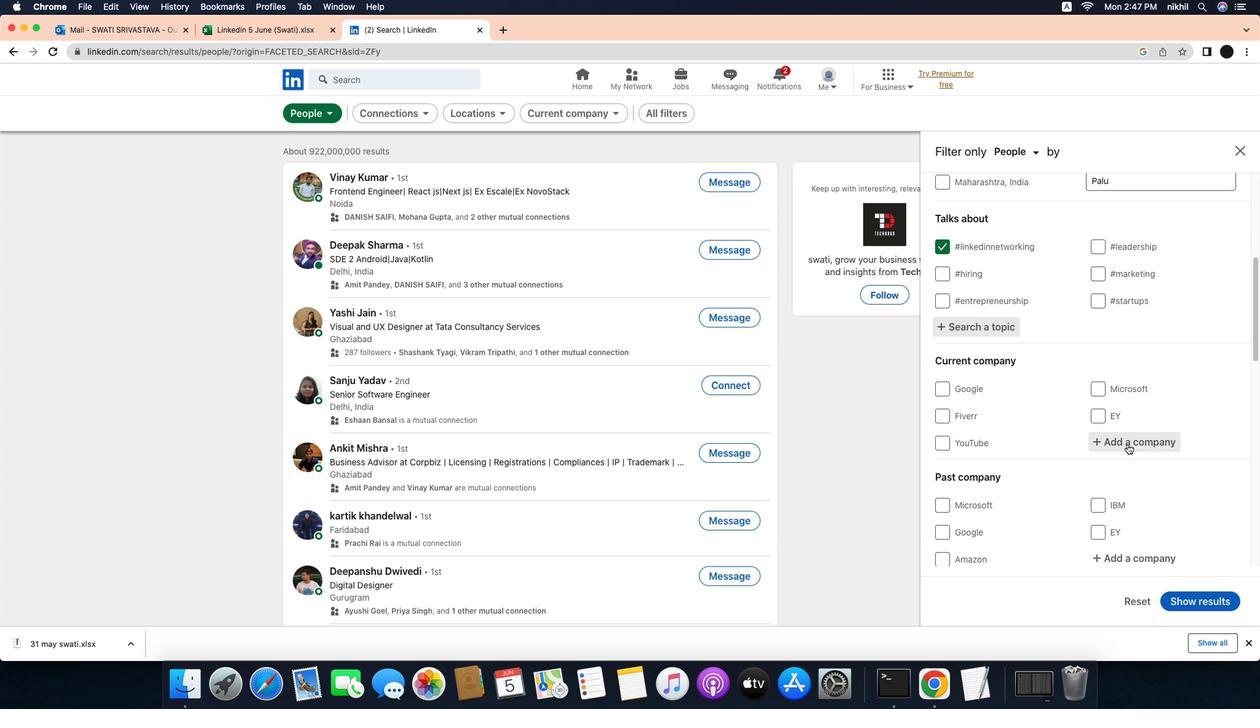 
Action: Mouse scrolled (1139, 401) with delta (-36, -37)
Screenshot: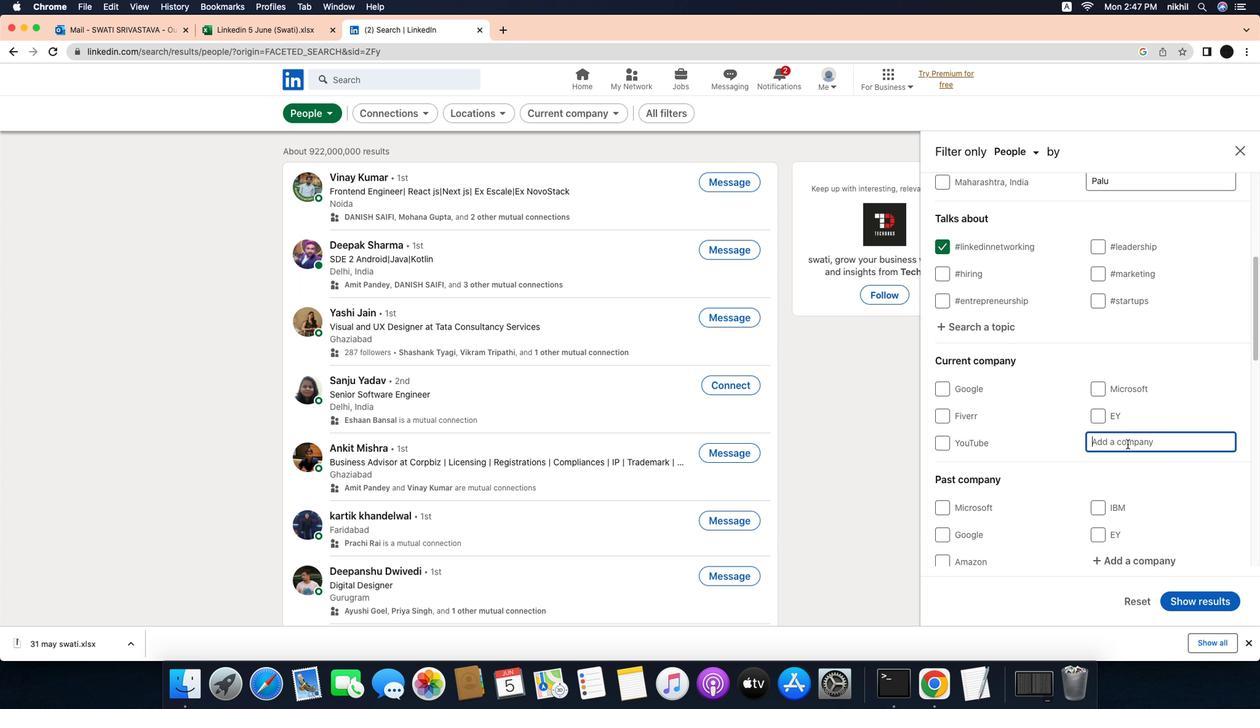 
Action: Mouse scrolled (1139, 401) with delta (-36, -37)
Screenshot: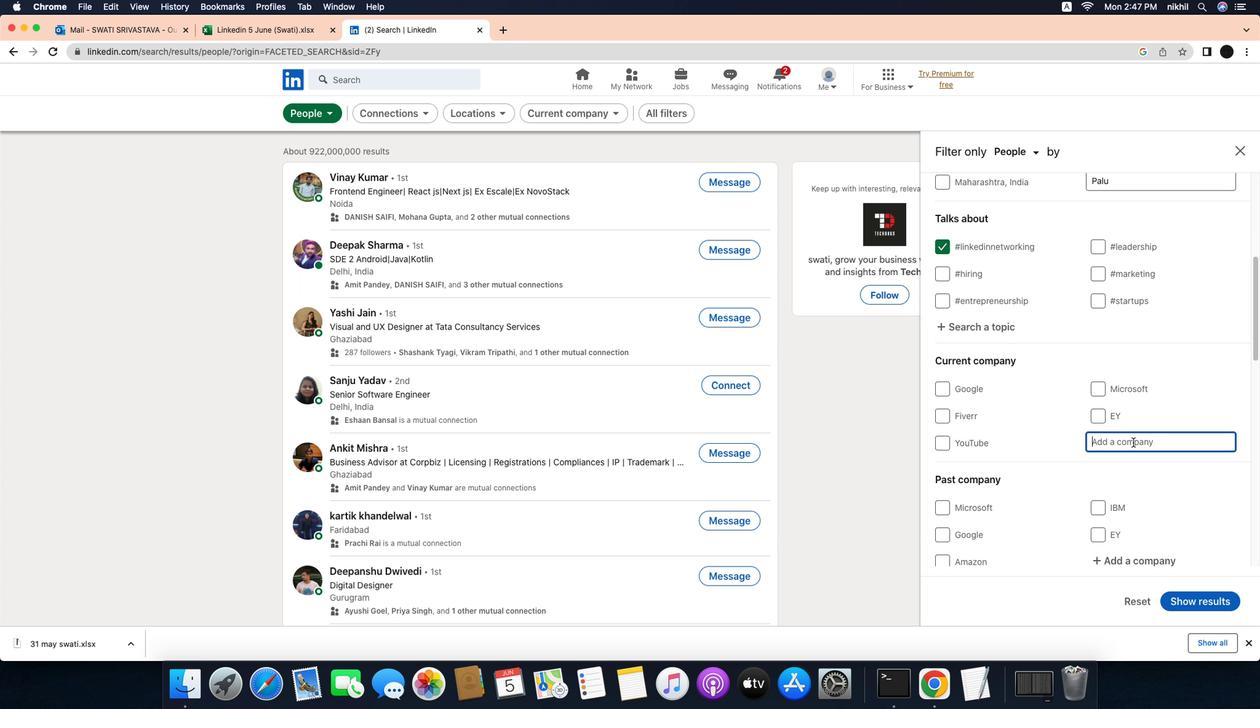 
Action: Mouse scrolled (1139, 401) with delta (-36, -37)
Screenshot: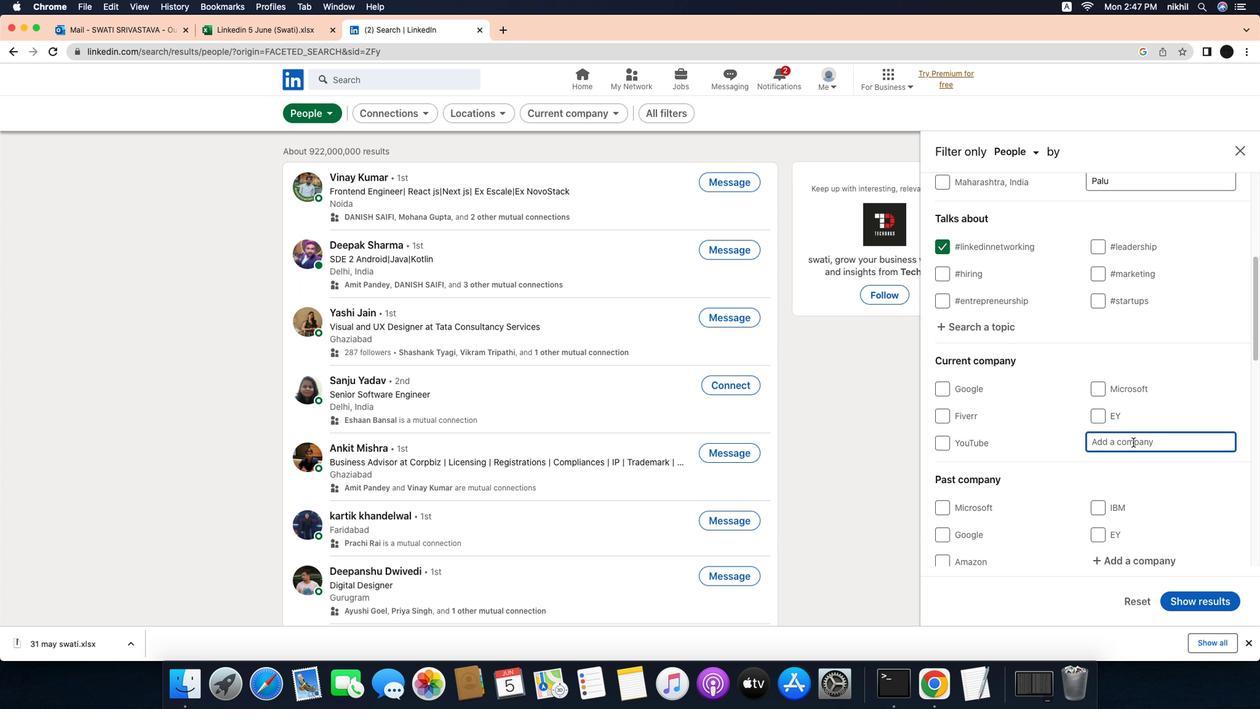 
Action: Mouse scrolled (1139, 401) with delta (-36, -37)
Screenshot: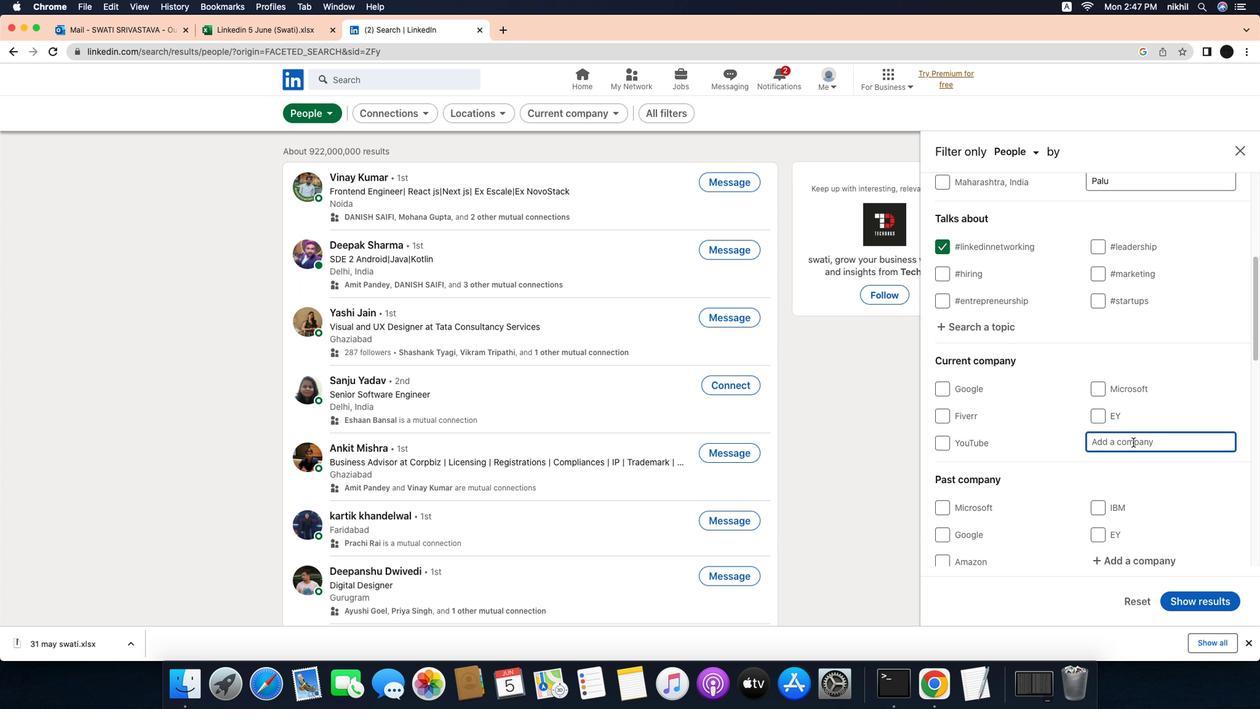 
Action: Mouse scrolled (1139, 401) with delta (-36, -37)
Screenshot: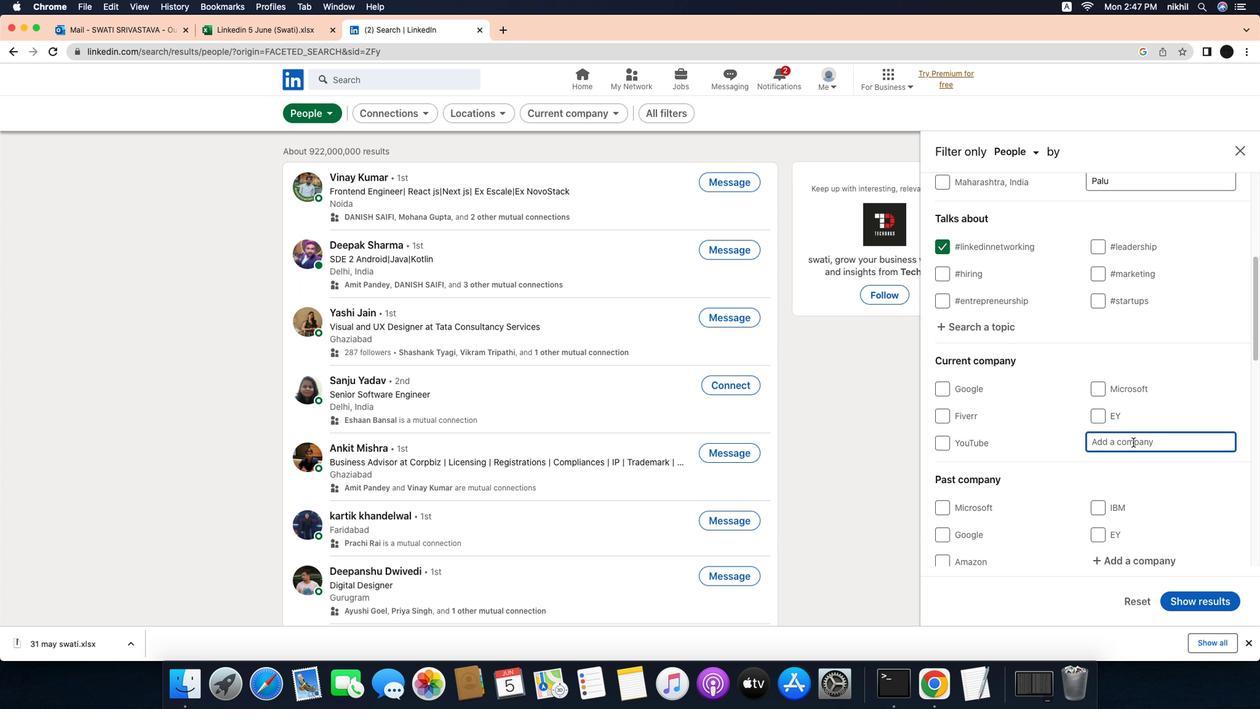 
Action: Mouse moved to (1166, 436)
Screenshot: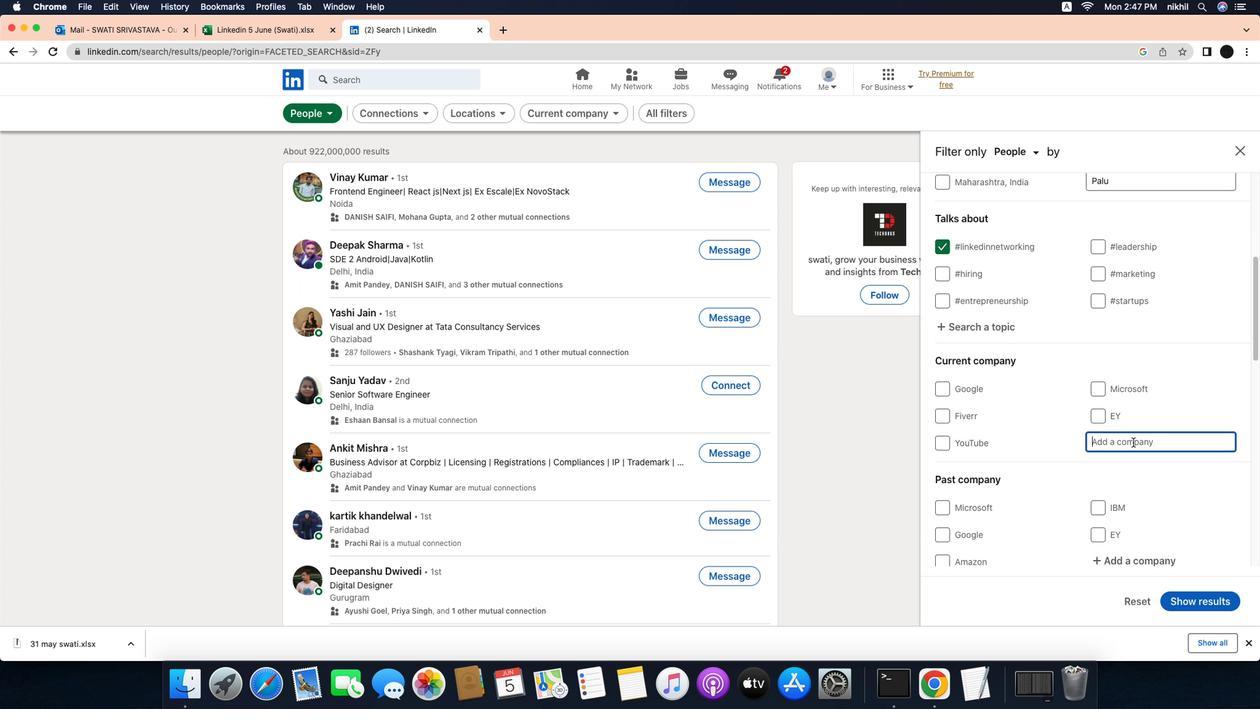 
Action: Mouse pressed left at (1166, 436)
Screenshot: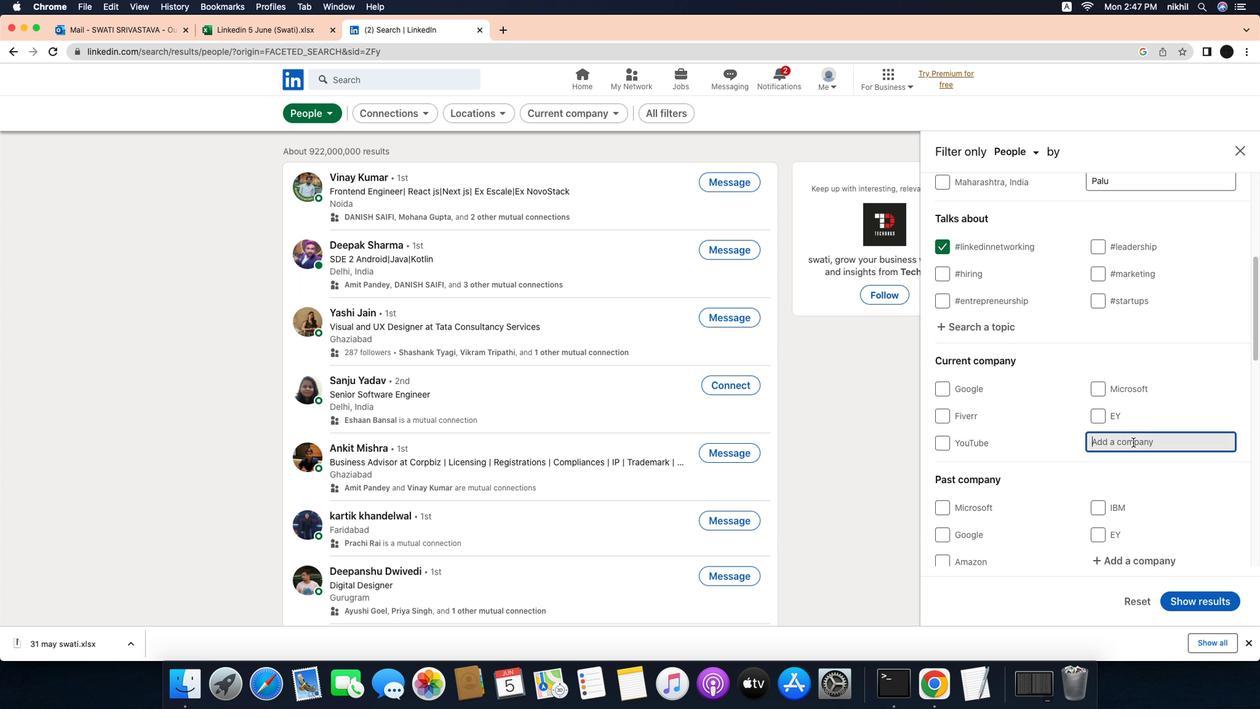 
Action: Mouse moved to (1171, 434)
Screenshot: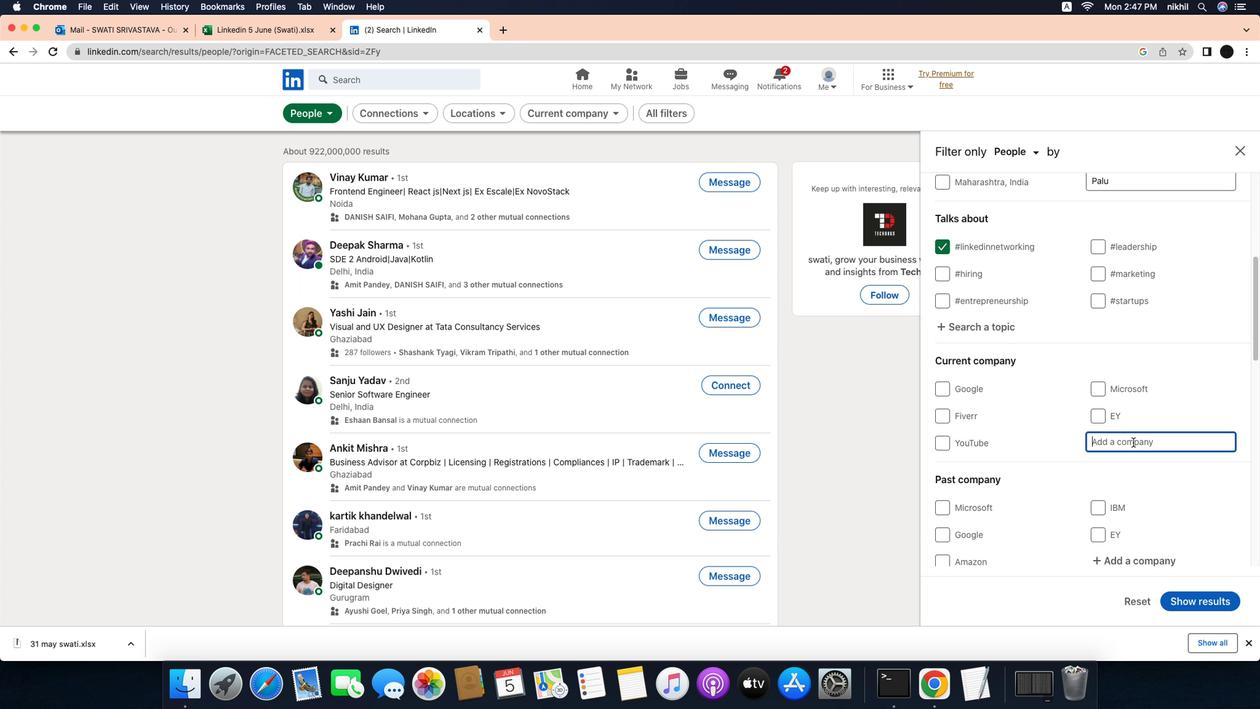 
Action: Mouse pressed left at (1171, 434)
Screenshot: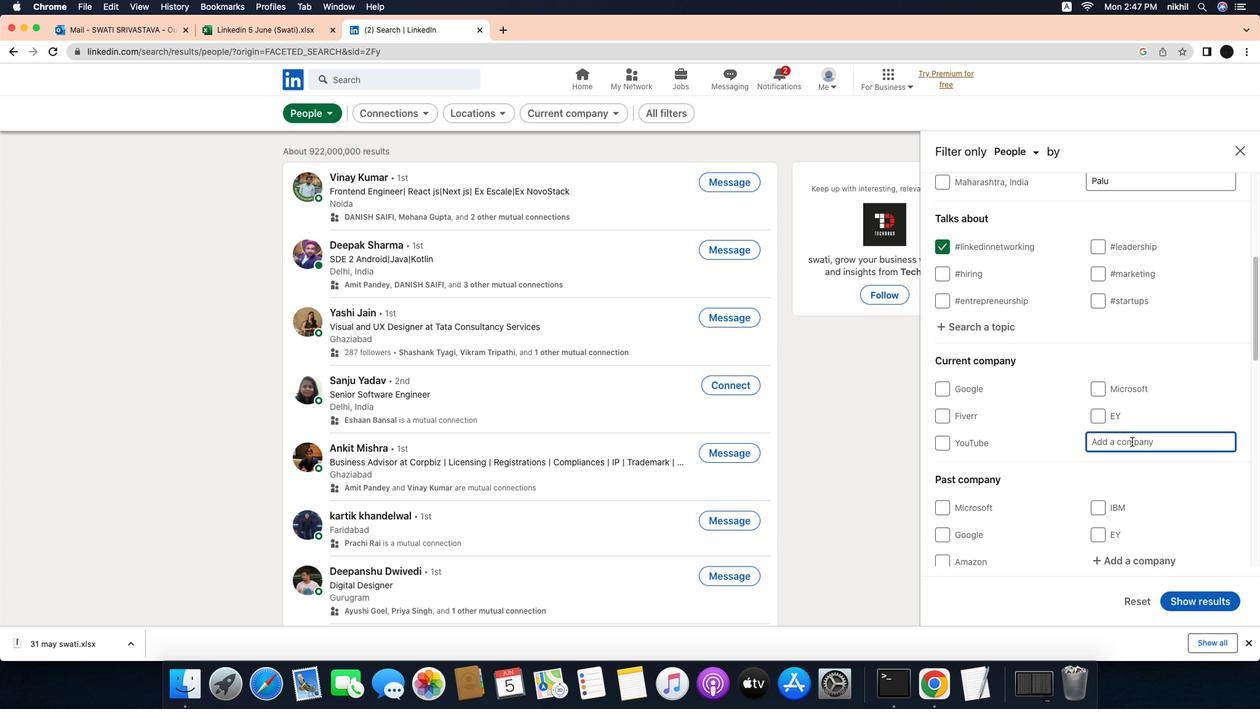 
Action: Mouse moved to (1170, 434)
Screenshot: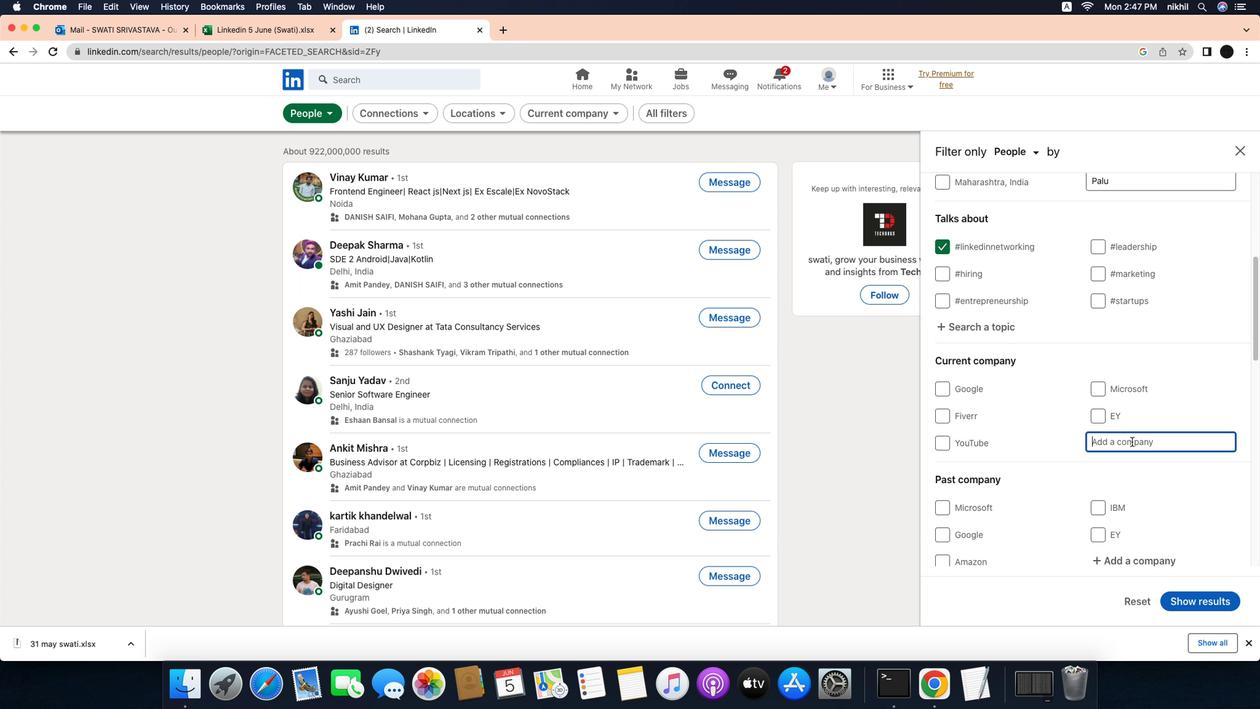
Action: Key pressed Key.caps_lock'M'Key.caps_lock'c'Key.caps_lock'C'Key.caps_lock'o''r''m''i''c''k'Key.spaceKey.shift_r'&'Key.spaceKey.caps_lock'C'Key.caps_lock'o''m''p''a''n''y'
Screenshot: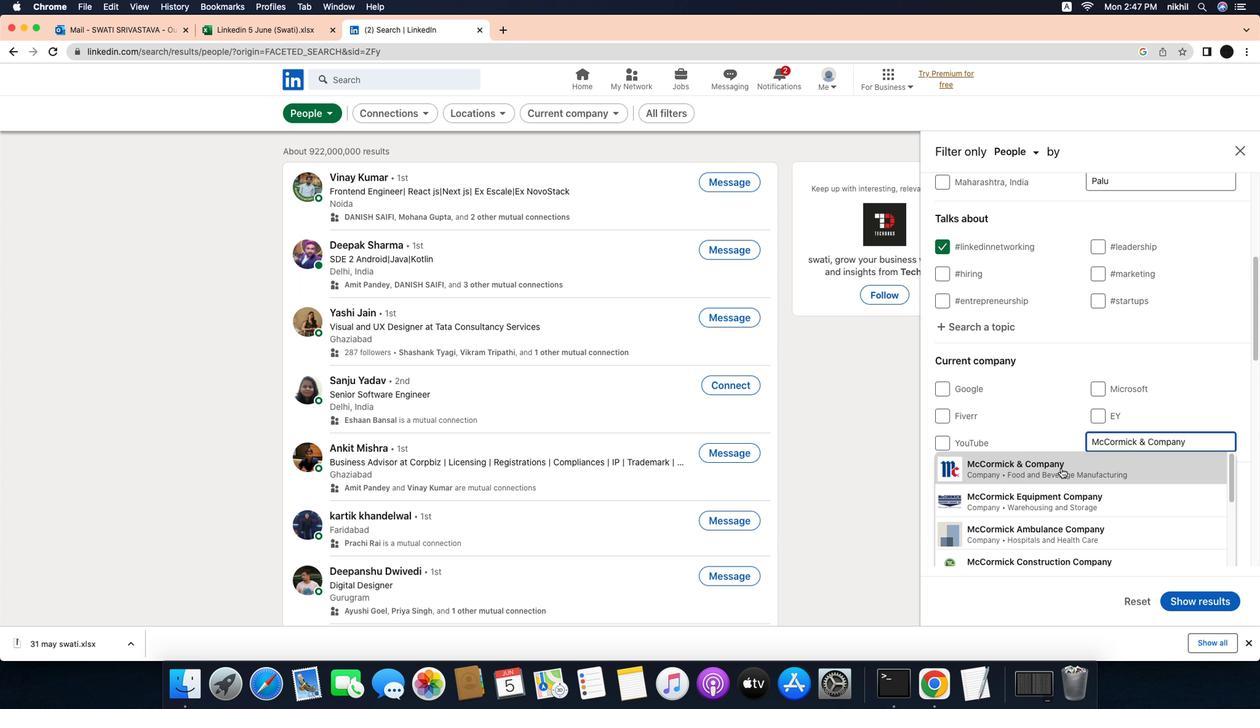 
Action: Mouse moved to (1095, 461)
Screenshot: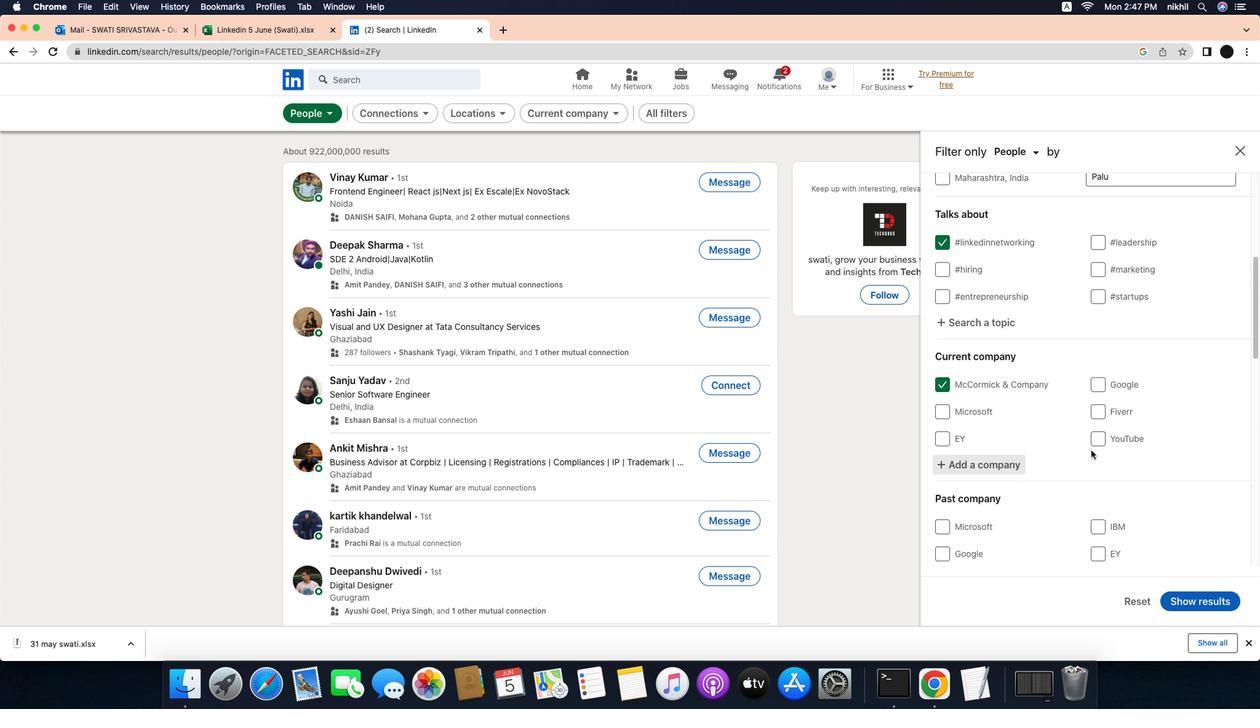 
Action: Mouse pressed left at (1095, 461)
Screenshot: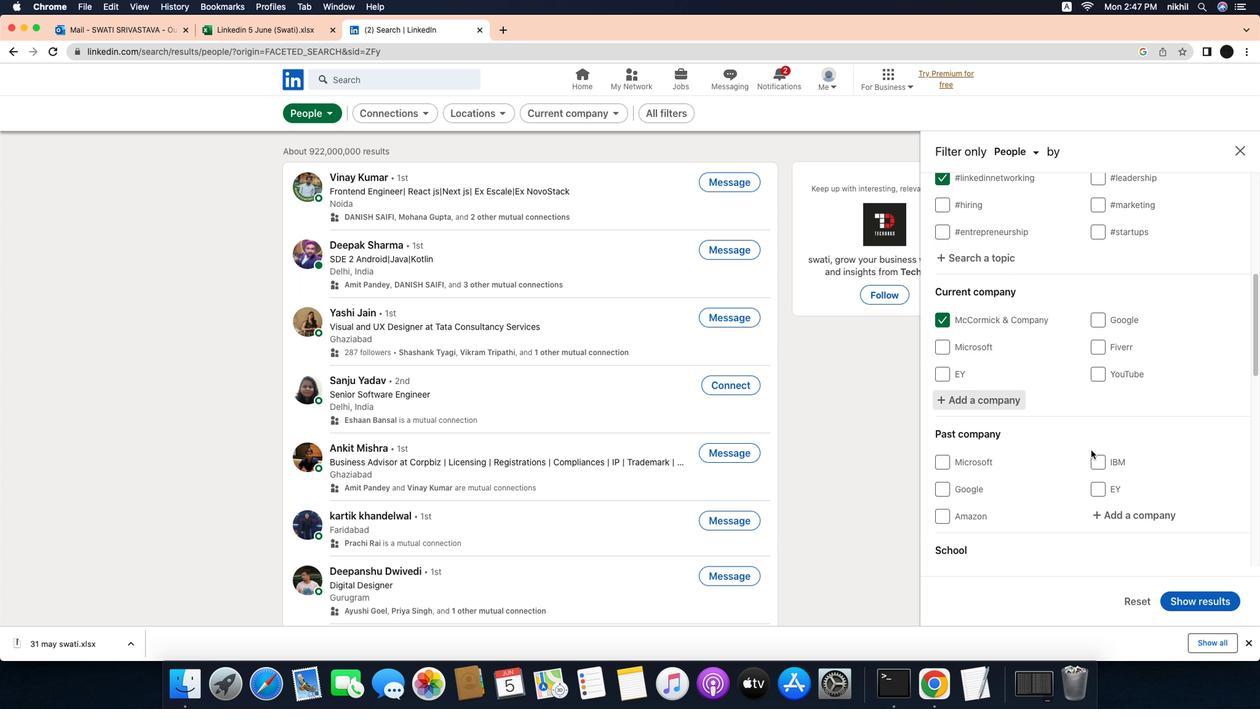 
Action: Mouse moved to (1126, 442)
Screenshot: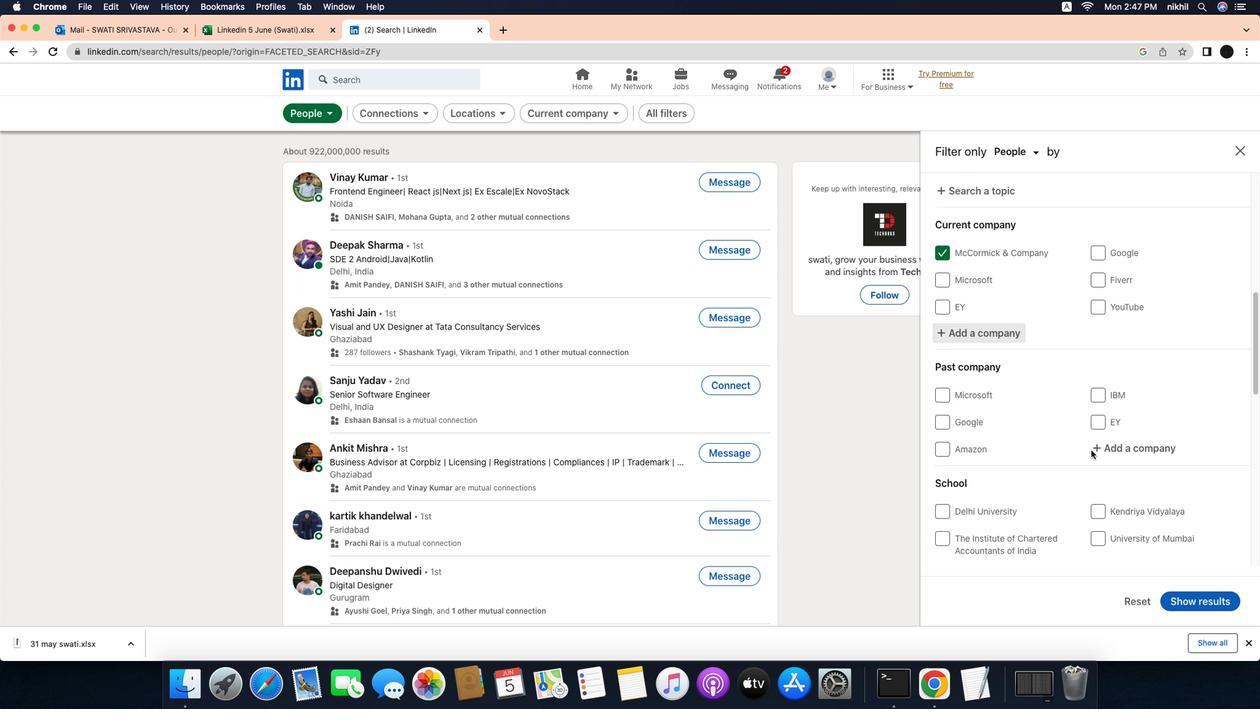 
Action: Mouse scrolled (1126, 442) with delta (-36, -37)
Screenshot: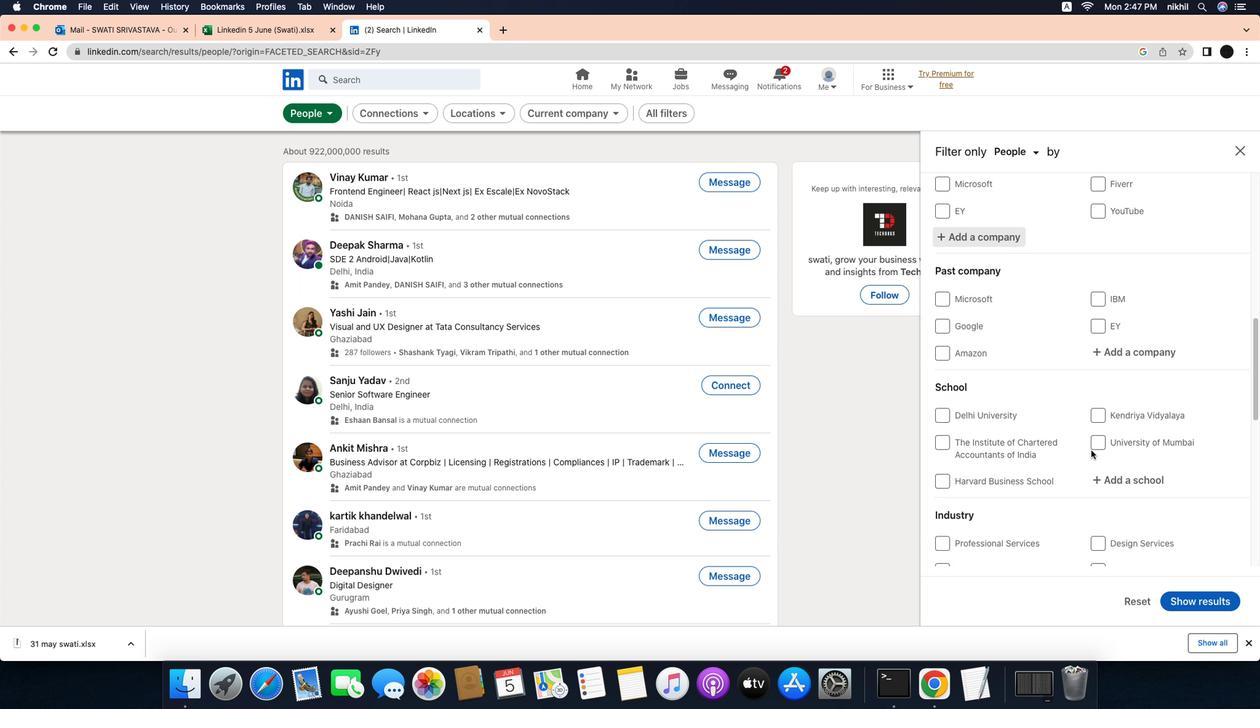 
Action: Mouse scrolled (1126, 442) with delta (-36, -37)
Screenshot: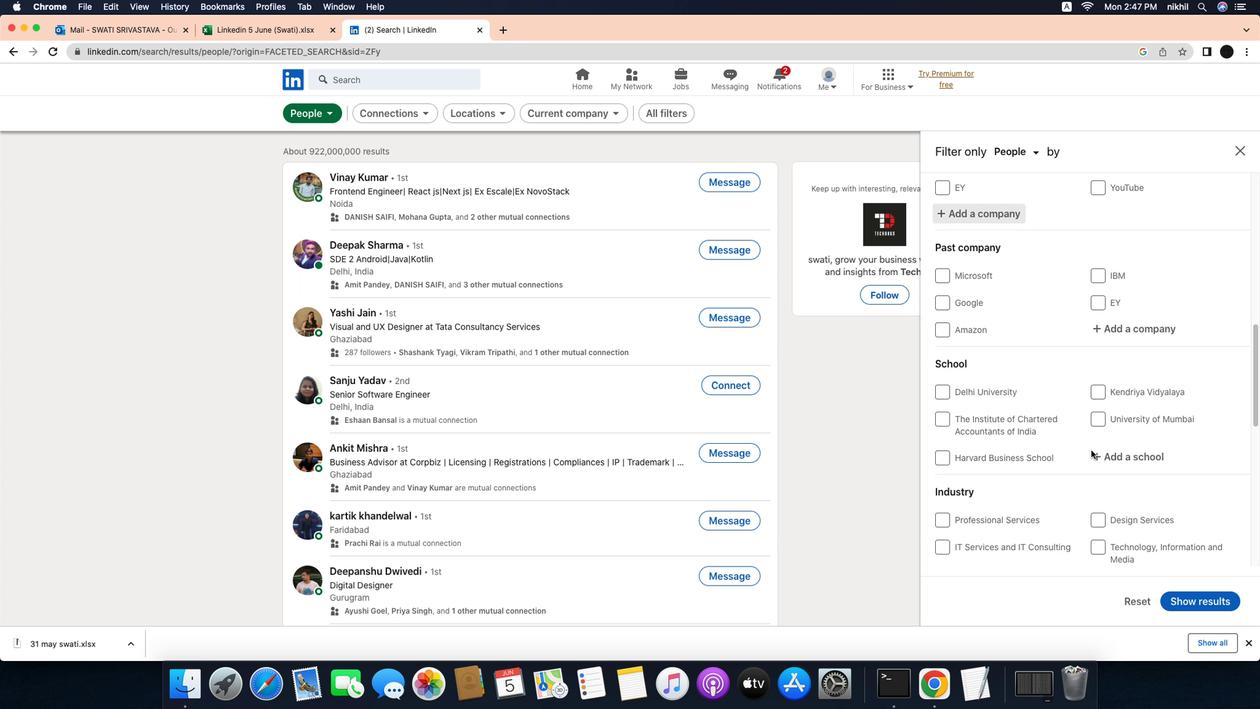 
Action: Mouse scrolled (1126, 442) with delta (-36, -38)
Screenshot: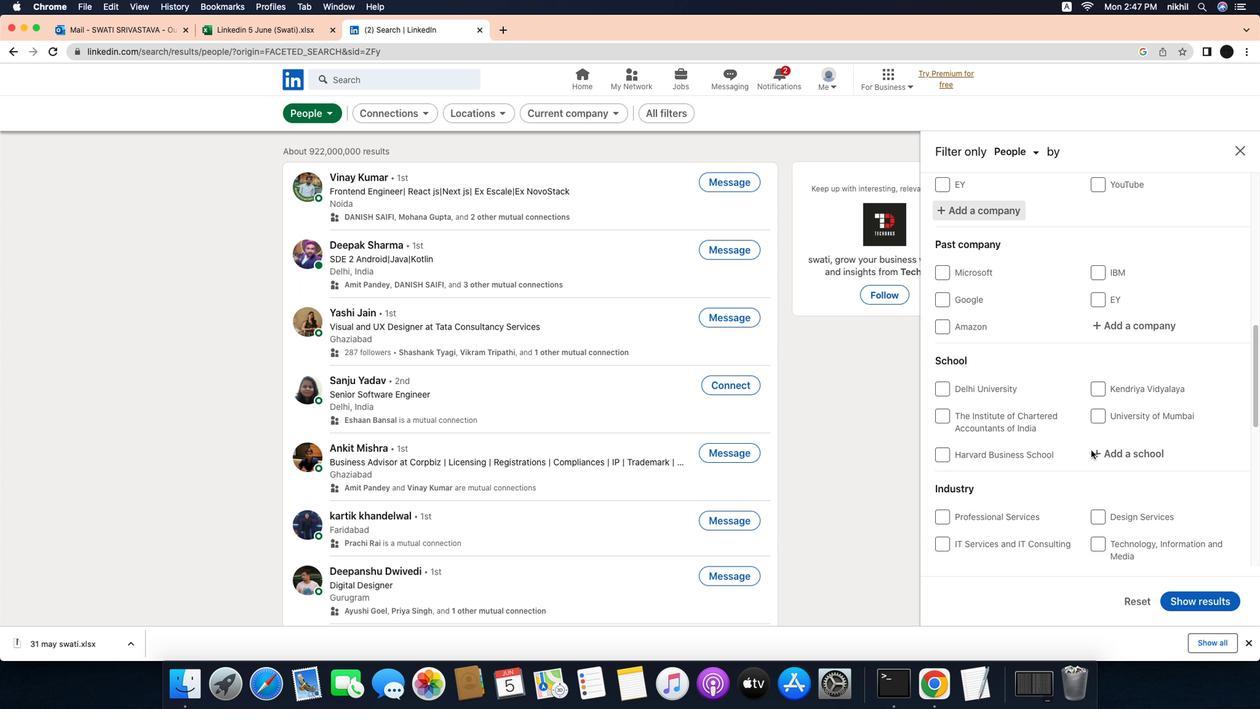 
Action: Mouse scrolled (1126, 442) with delta (-36, -37)
Screenshot: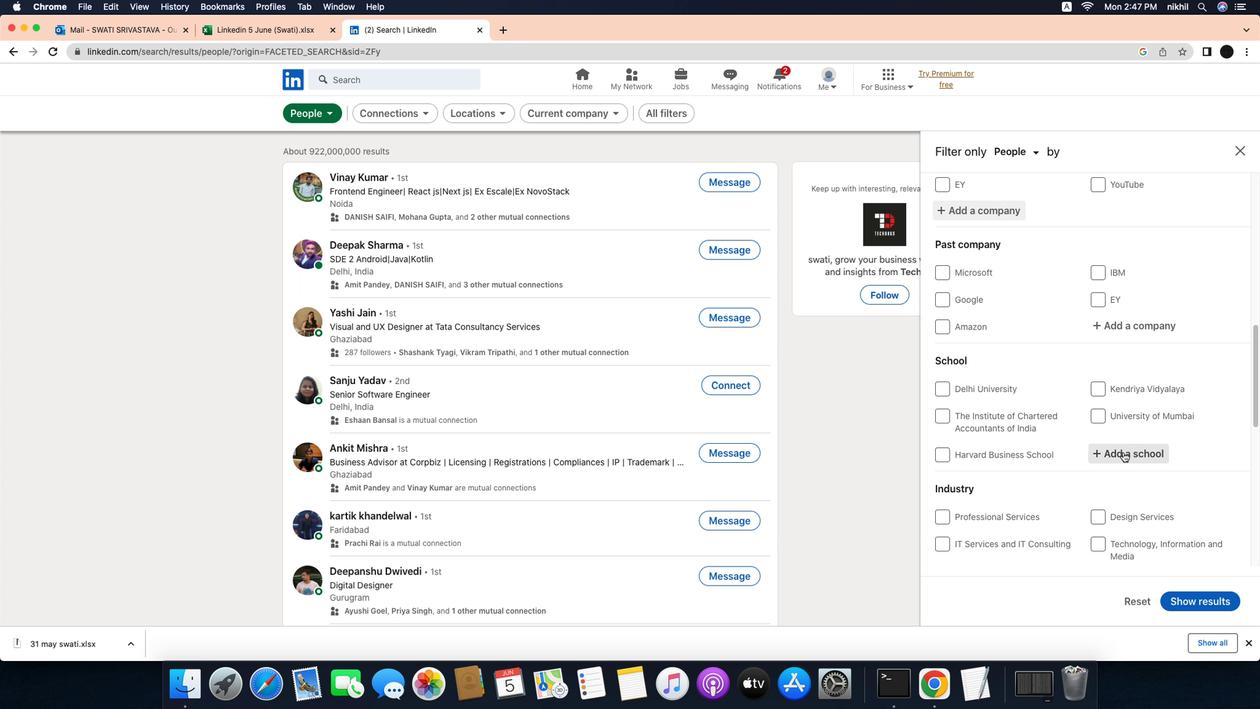 
Action: Mouse scrolled (1126, 442) with delta (-36, -37)
Screenshot: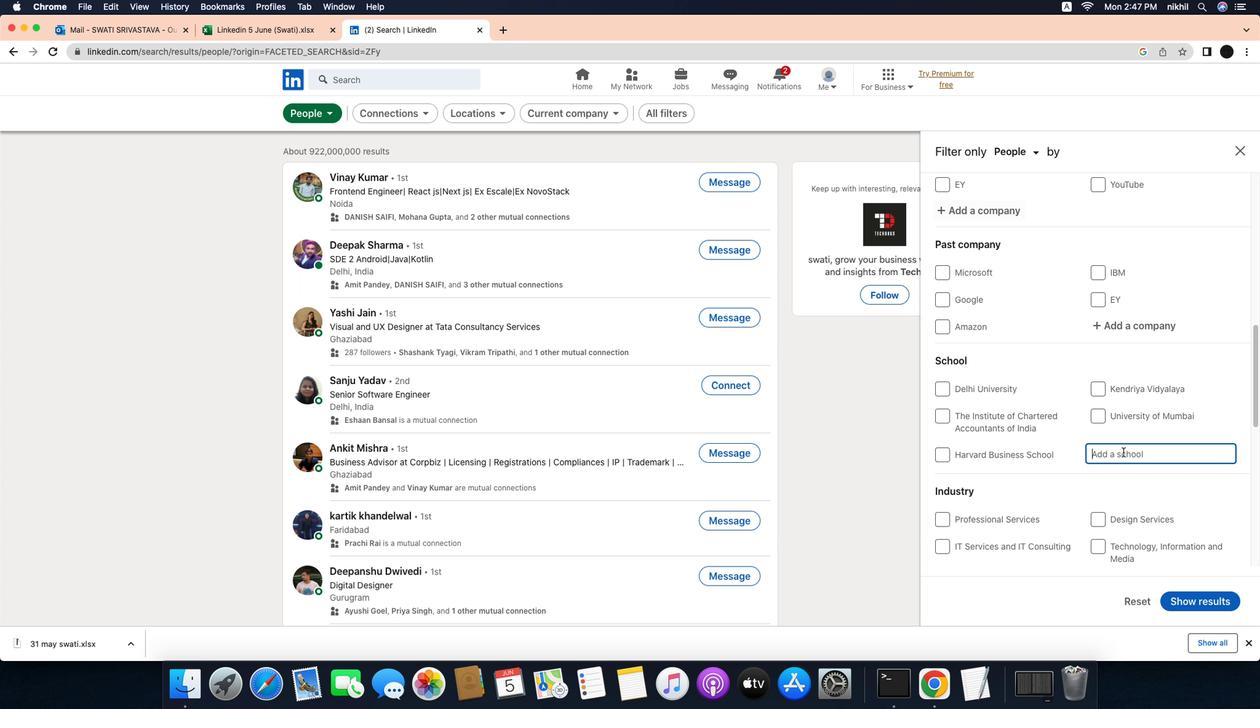 
Action: Mouse scrolled (1126, 442) with delta (-36, -37)
Screenshot: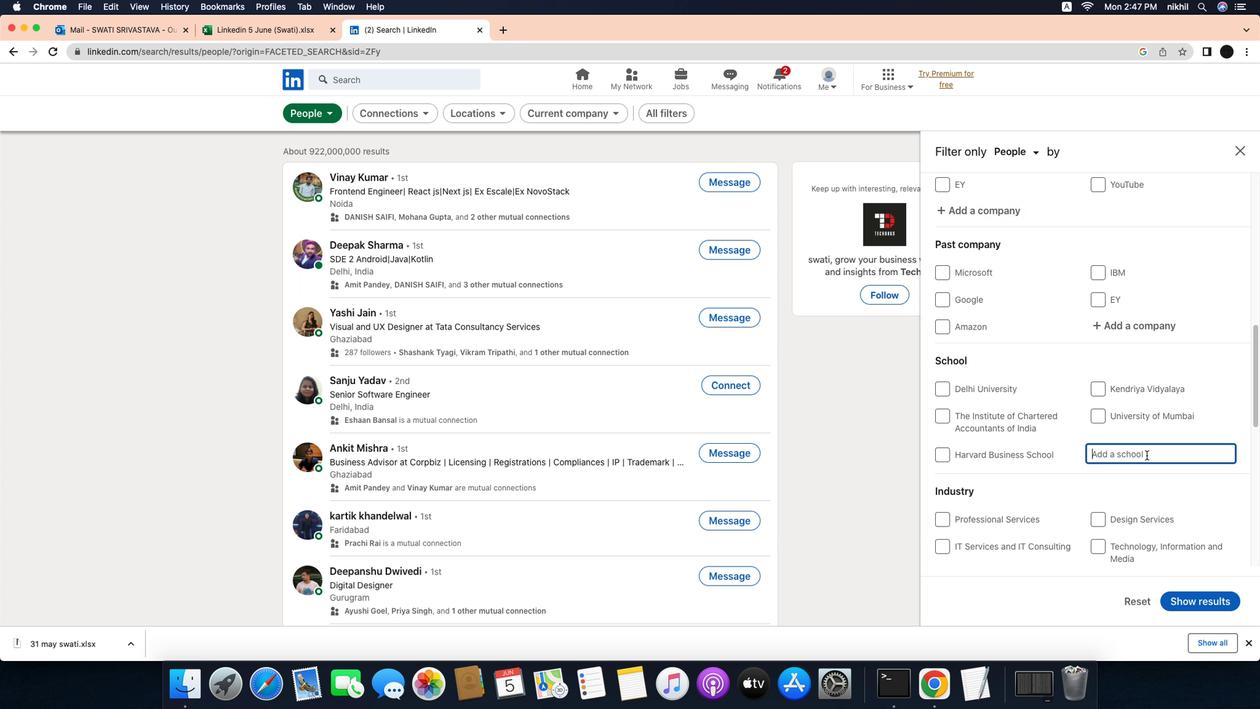 
Action: Mouse scrolled (1126, 442) with delta (-36, -37)
Screenshot: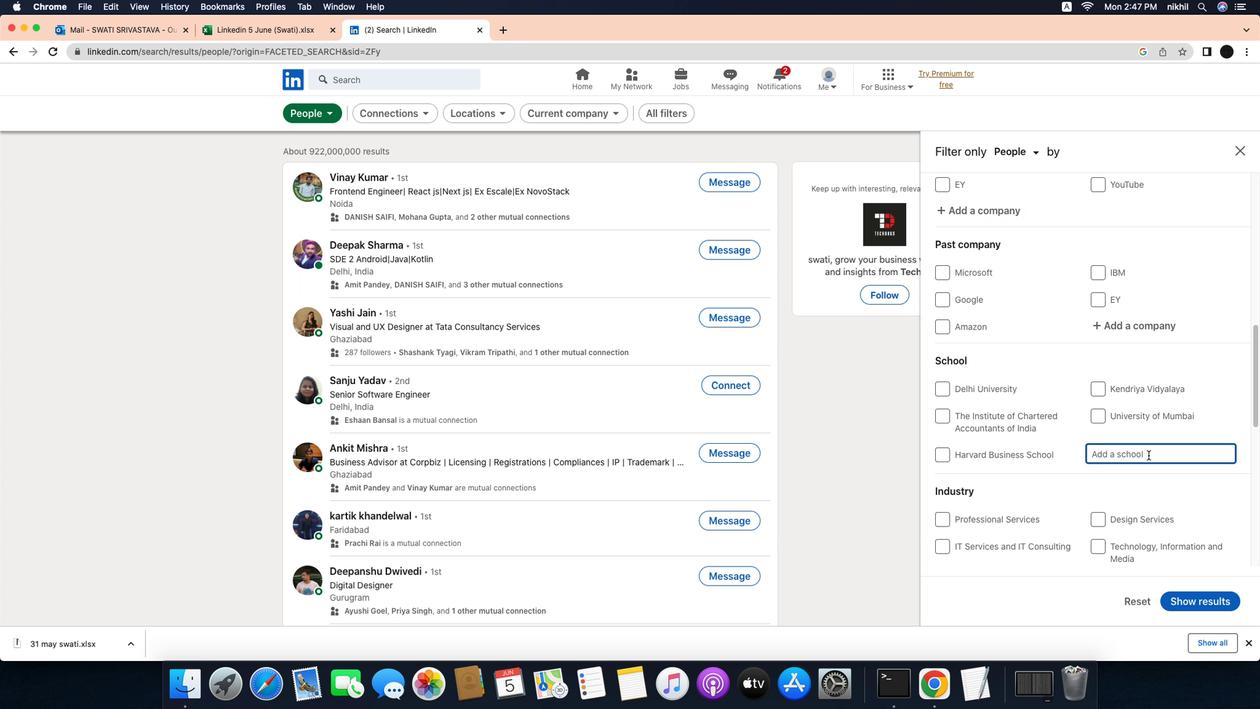 
Action: Mouse scrolled (1126, 442) with delta (-36, -37)
Screenshot: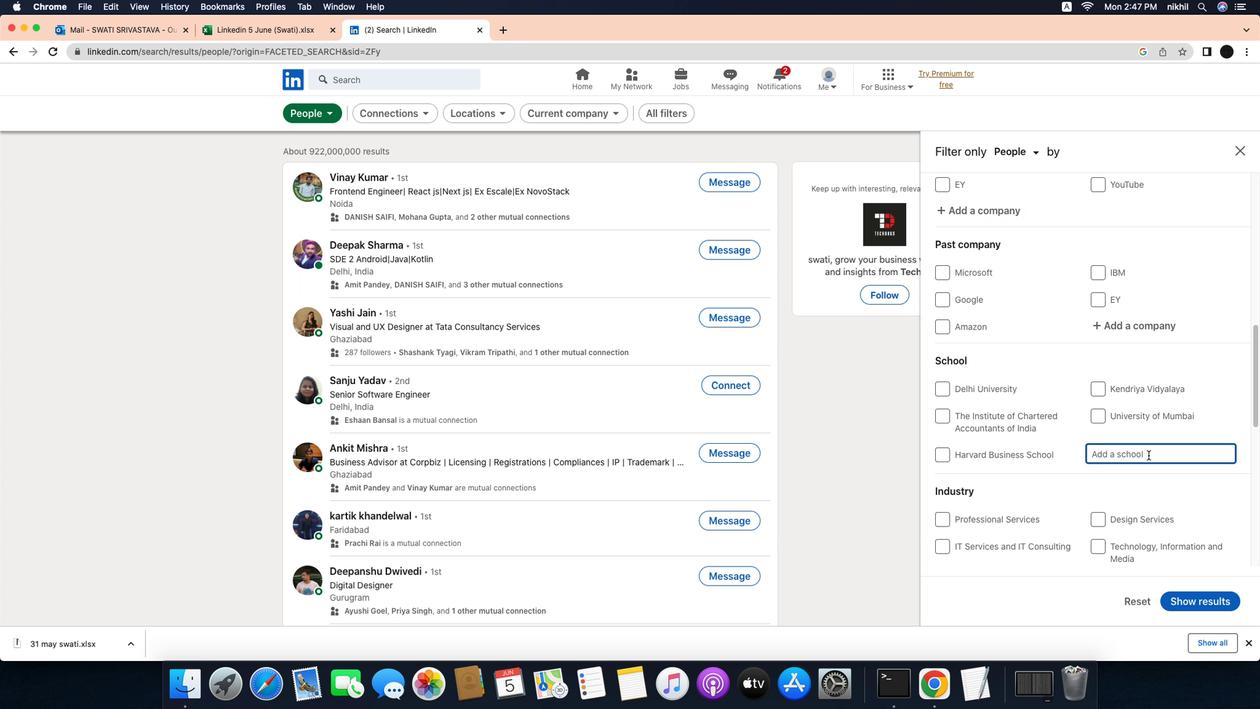 
Action: Mouse scrolled (1126, 442) with delta (-36, -38)
Screenshot: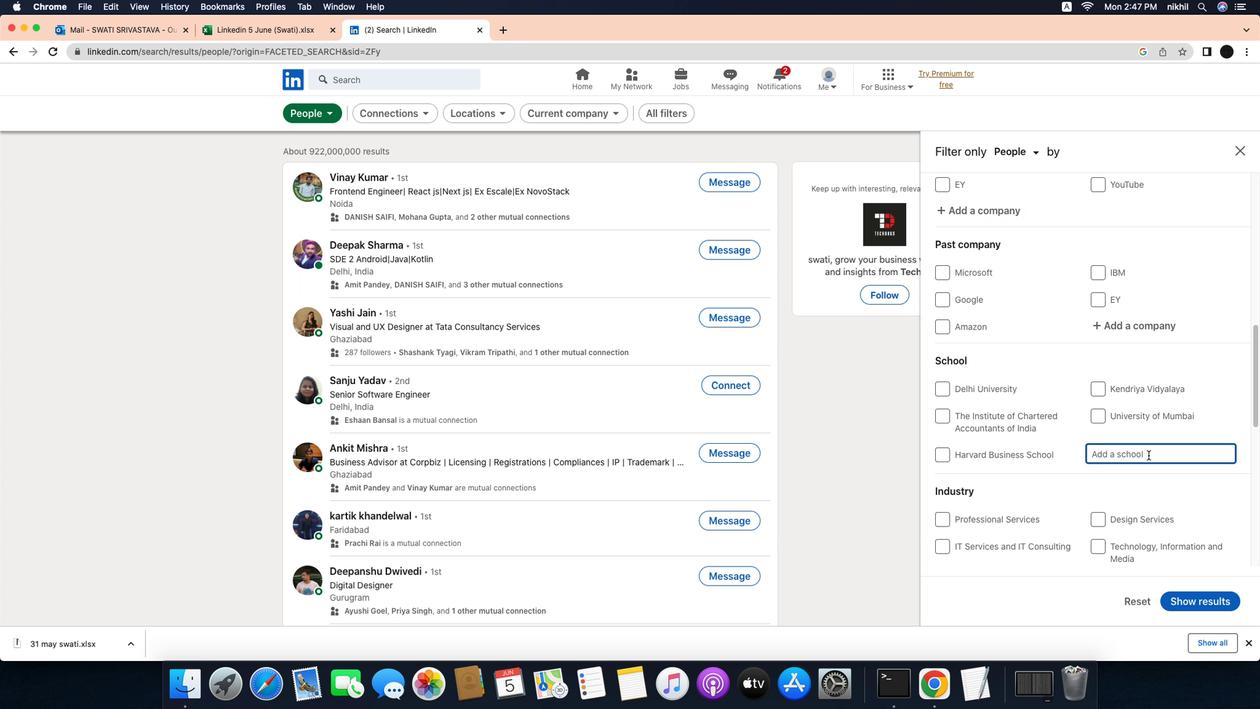 
Action: Mouse scrolled (1126, 442) with delta (-36, -38)
Screenshot: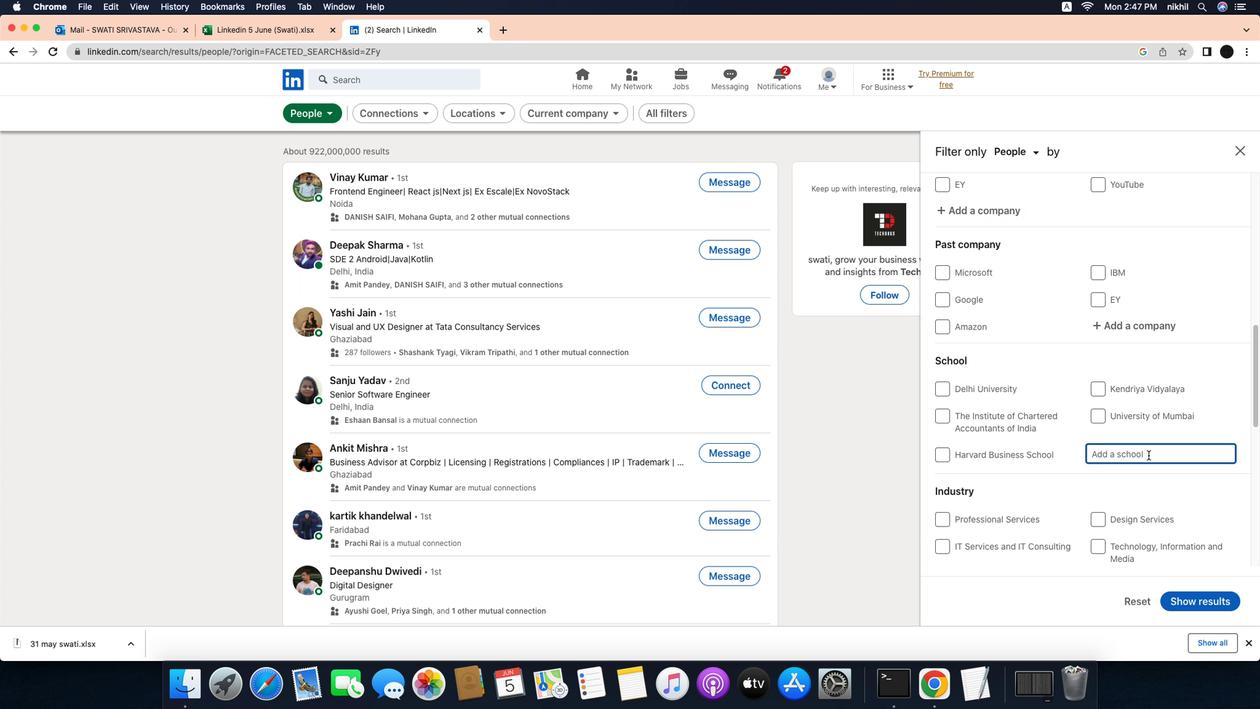 
Action: Mouse scrolled (1126, 442) with delta (-36, -37)
Screenshot: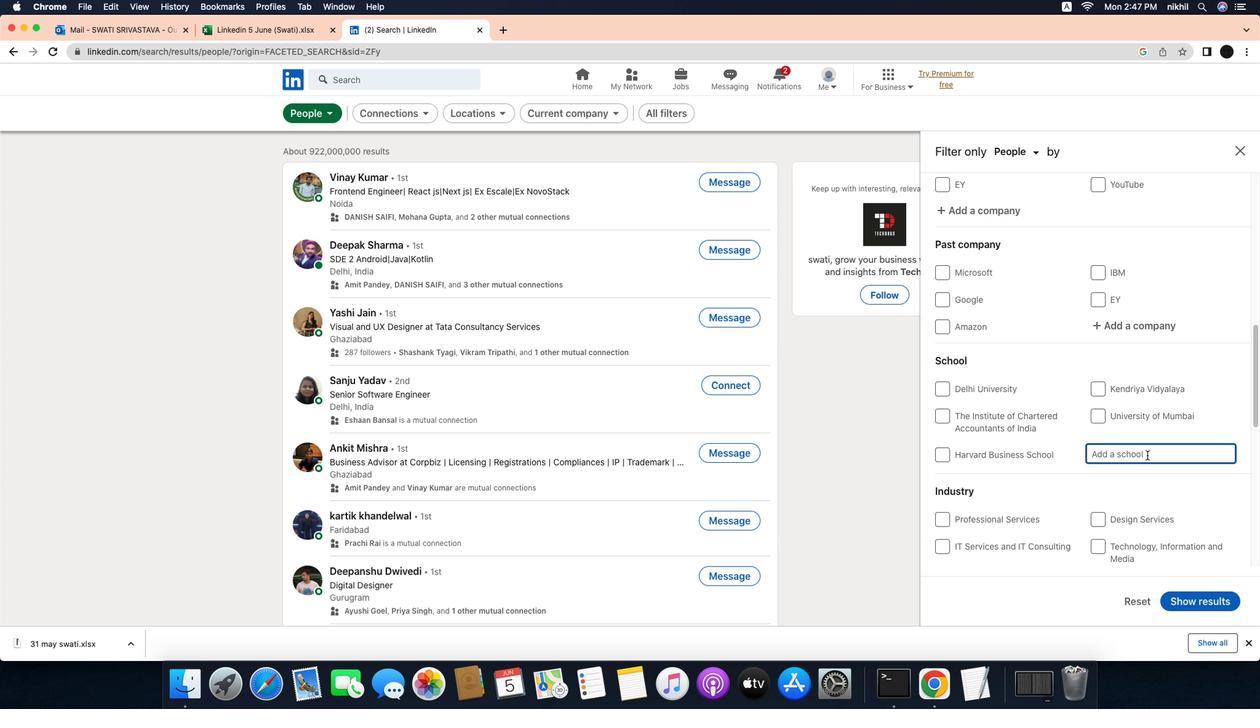 
Action: Mouse moved to (1161, 445)
Screenshot: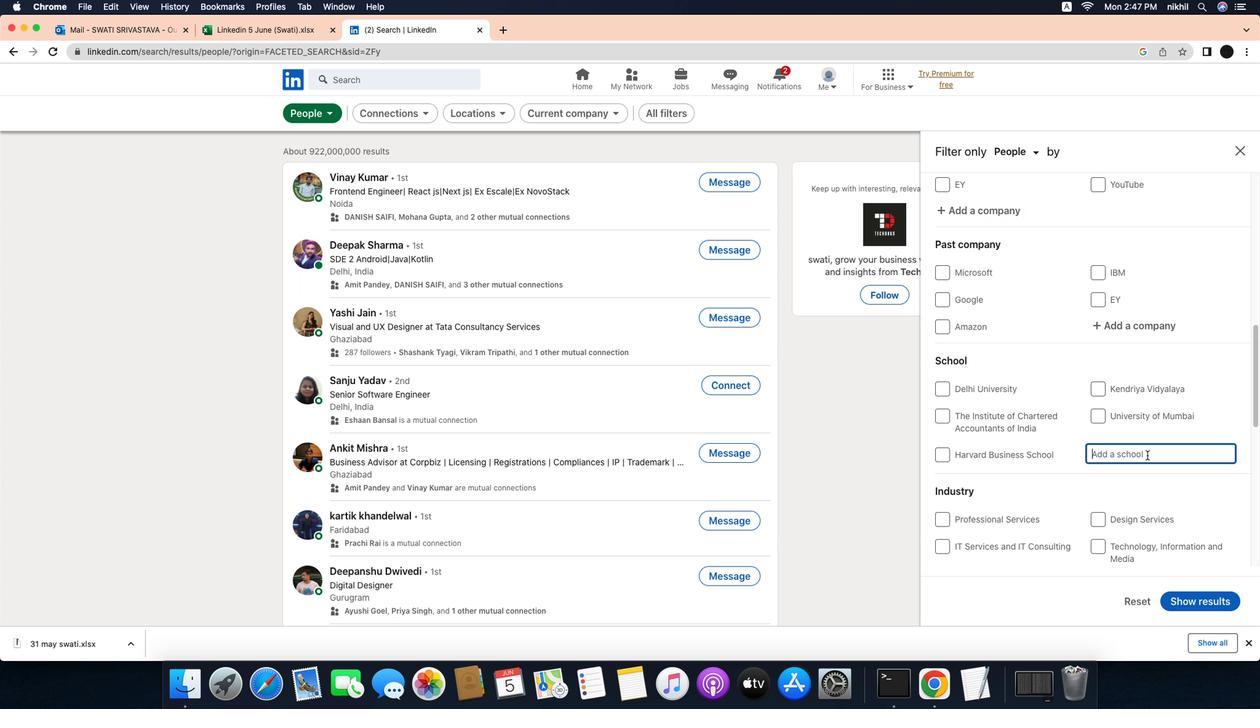 
Action: Mouse pressed left at (1161, 445)
Screenshot: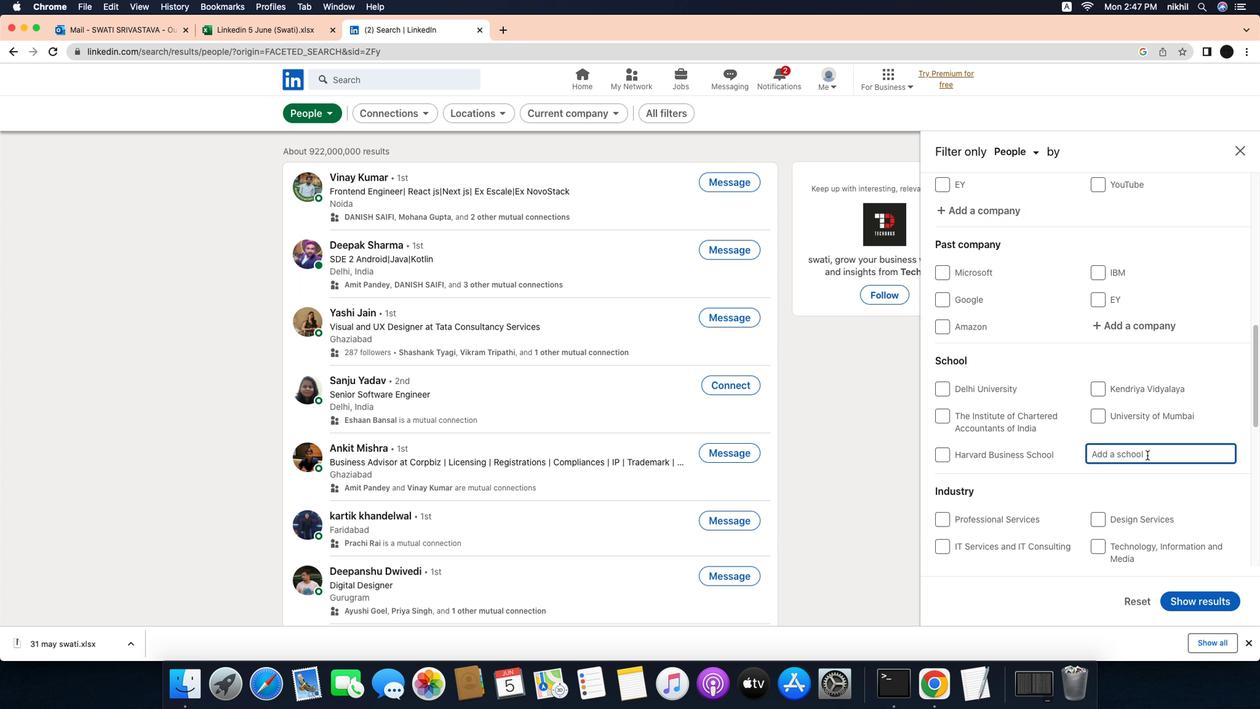
Action: Mouse moved to (1186, 447)
Screenshot: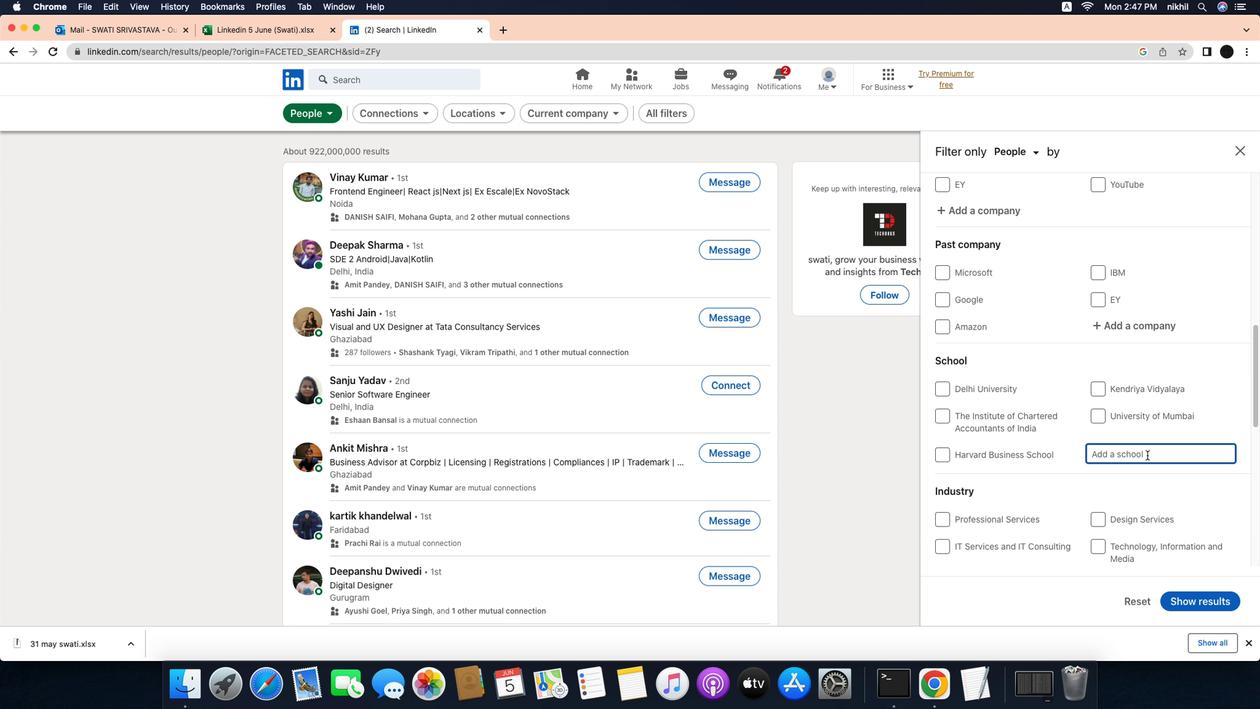 
Action: Key pressed Key.caps_lock'A'Key.caps_lock'n''j''u''m''a''n'Key.spaceKey.caps_lock'I'Key.caps_lock'n''s''t''i''t''u''t''e'Key.space'o''f'Key.spaceKey.caps_lock'T'Key.caps_lock'e''c''h''n''o''l''o''g''y'Key.space'a''n''d'Key.spaceKey.caps_lock'M'Key.caps_lock'a''n''a''g''e''m''e''n''t'
Screenshot: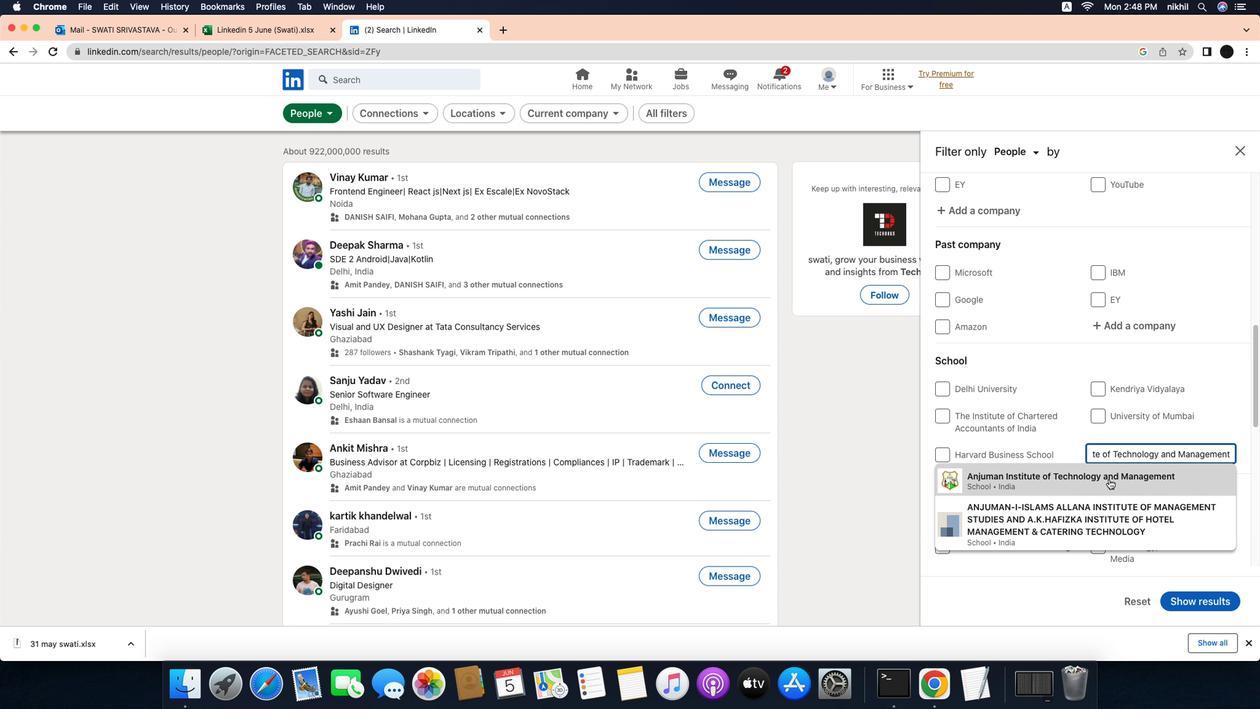 
Action: Mouse moved to (1137, 476)
Screenshot: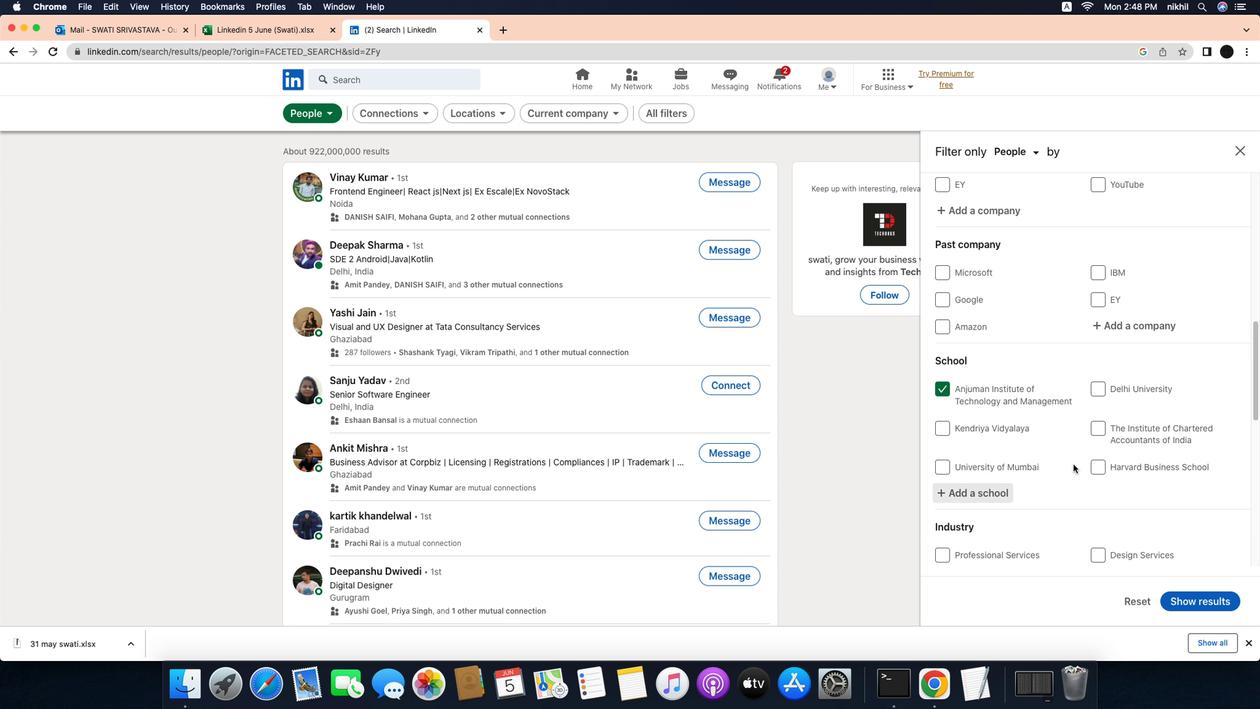 
Action: Mouse pressed left at (1137, 476)
Screenshot: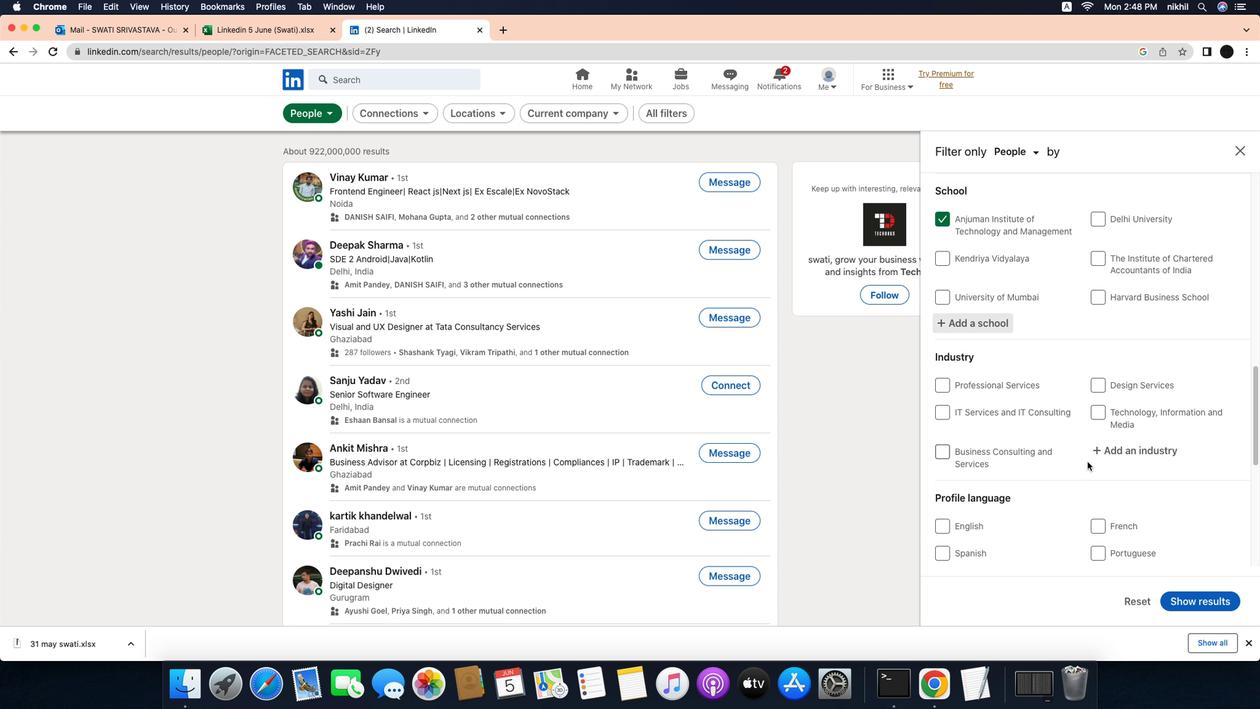 
Action: Mouse moved to (1107, 457)
Screenshot: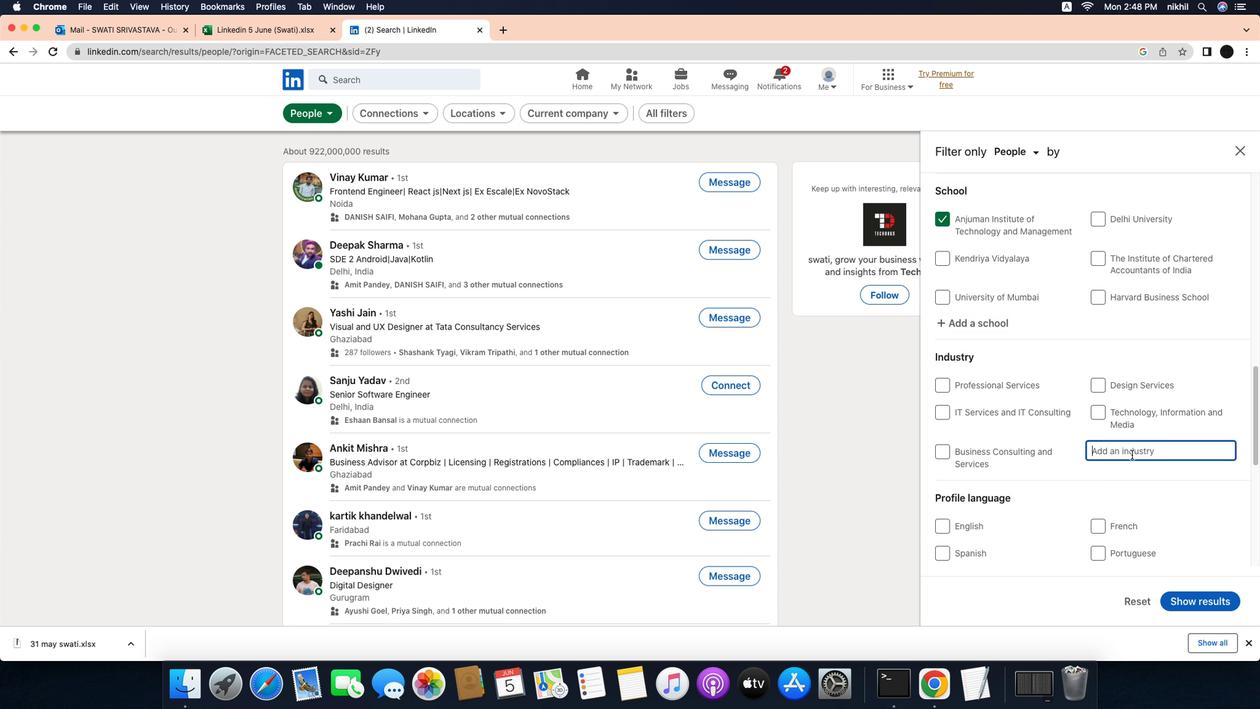 
Action: Mouse scrolled (1107, 457) with delta (-36, -37)
Screenshot: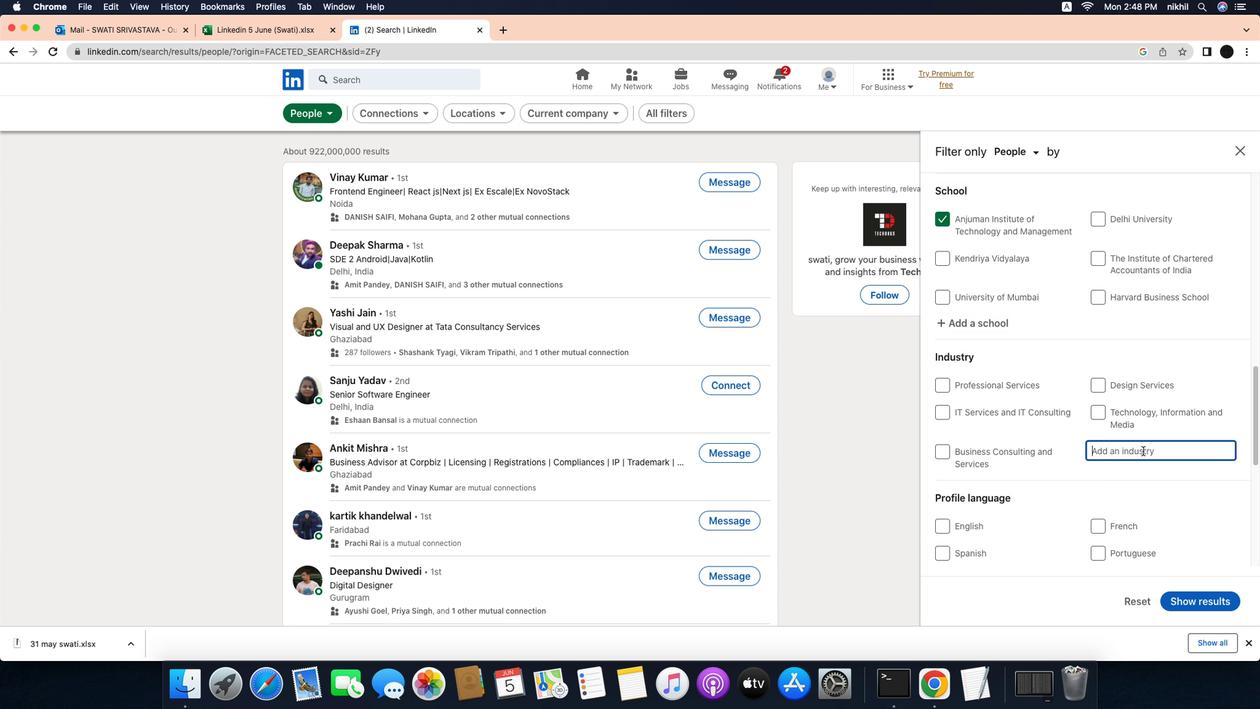 
Action: Mouse scrolled (1107, 457) with delta (-36, -37)
Screenshot: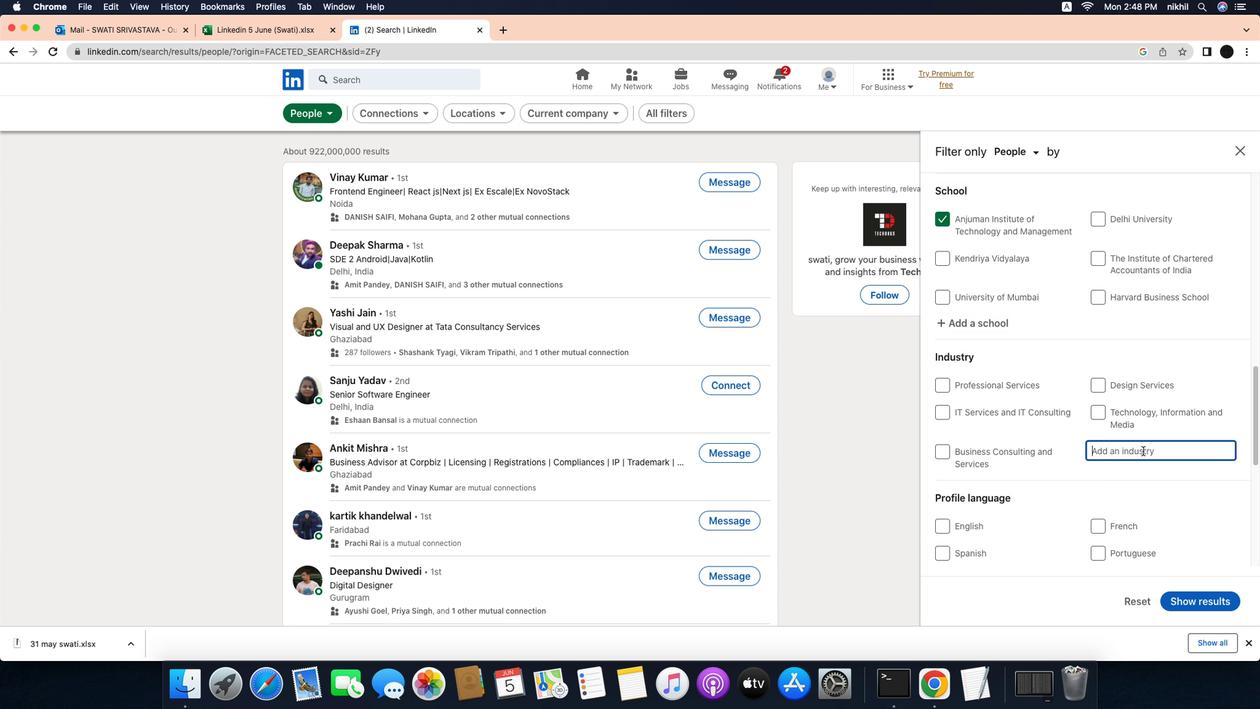 
Action: Mouse scrolled (1107, 457) with delta (-36, -38)
Screenshot: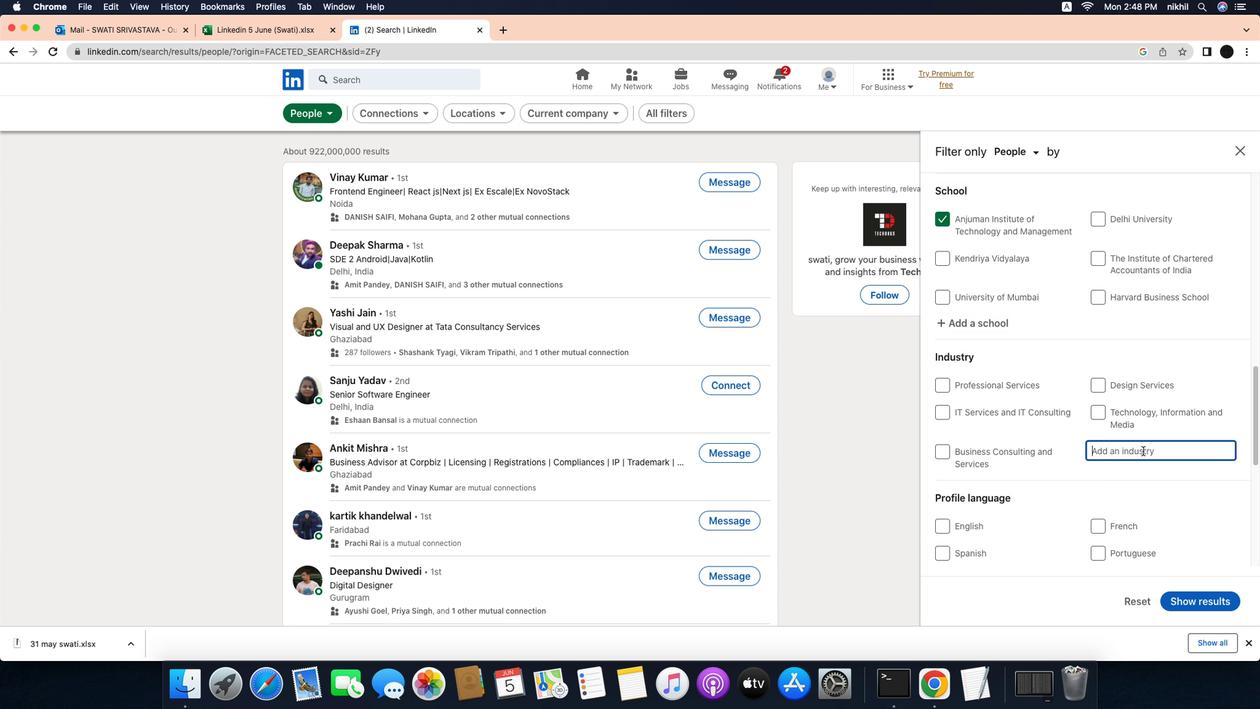 
Action: Mouse scrolled (1107, 457) with delta (-36, -37)
Screenshot: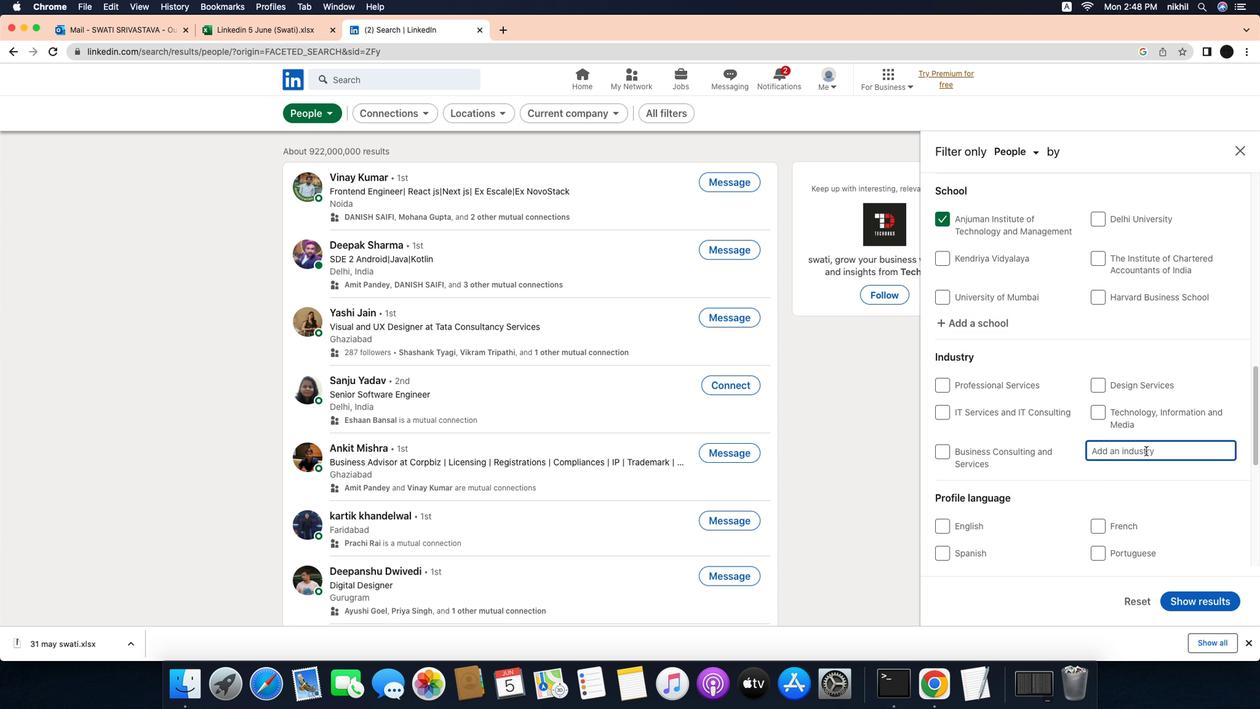 
Action: Mouse scrolled (1107, 457) with delta (-36, -37)
Screenshot: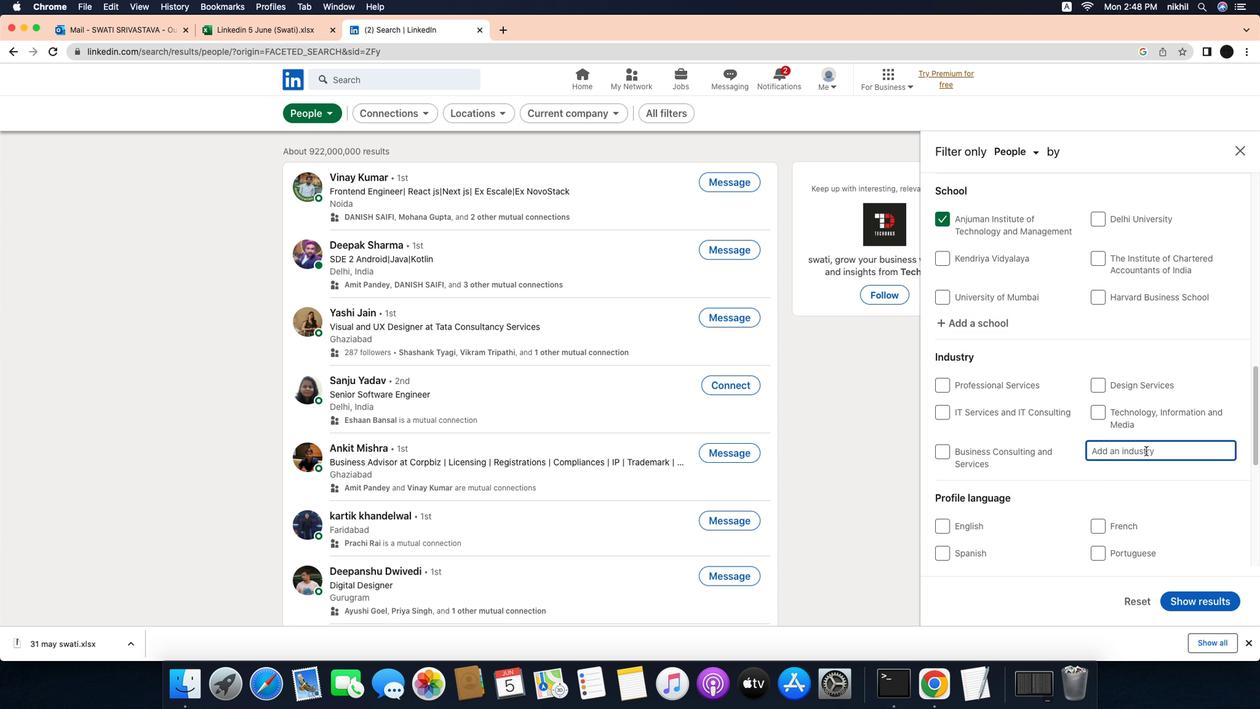 
Action: Mouse scrolled (1107, 457) with delta (-36, -38)
Screenshot: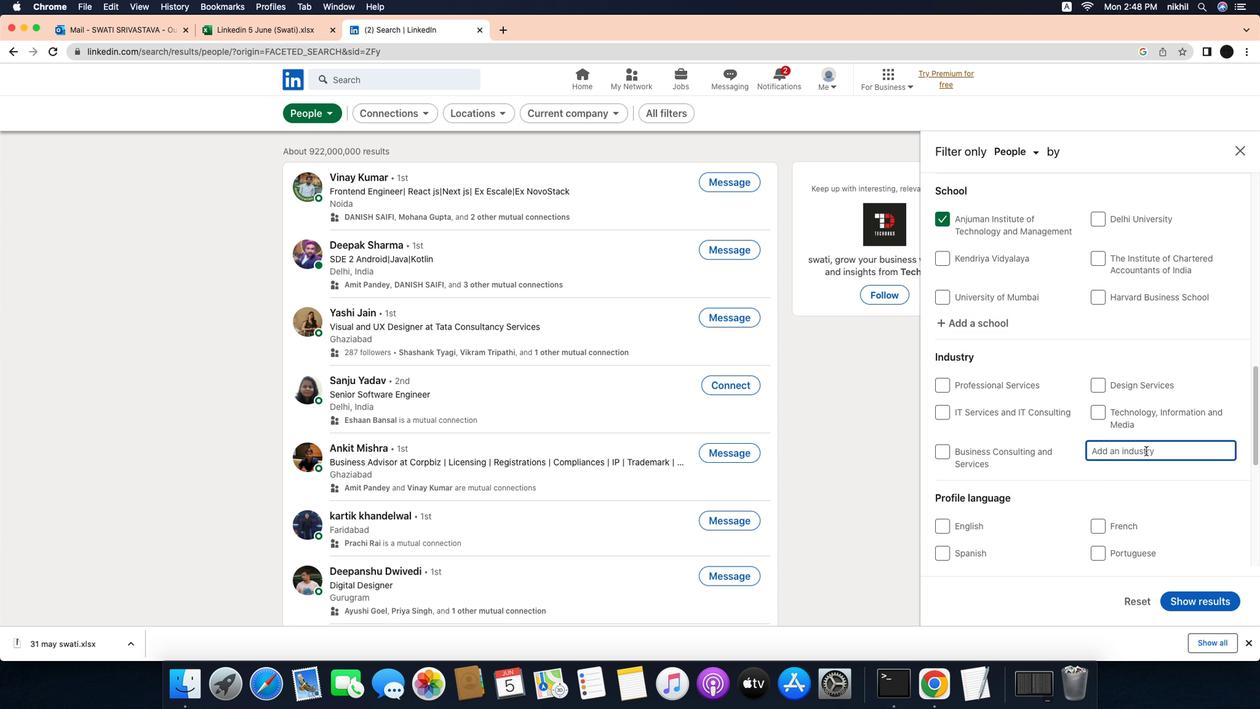 
Action: Mouse moved to (1166, 449)
Screenshot: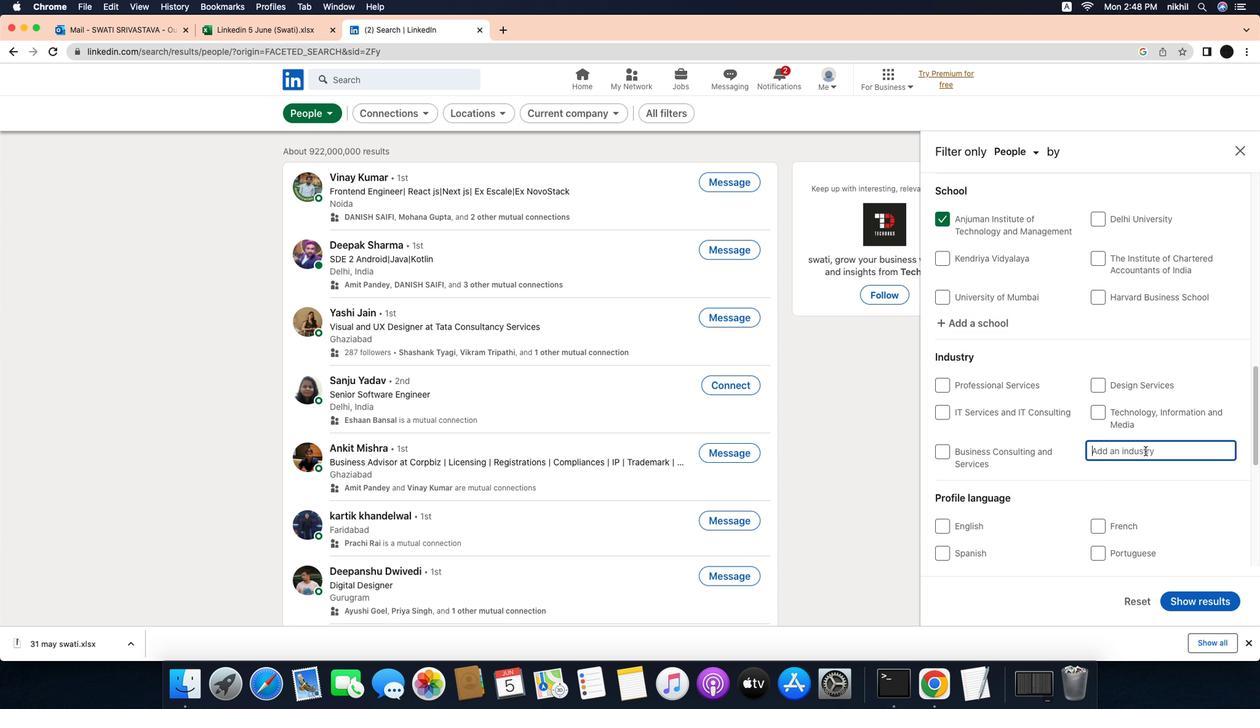 
Action: Mouse pressed left at (1166, 449)
Screenshot: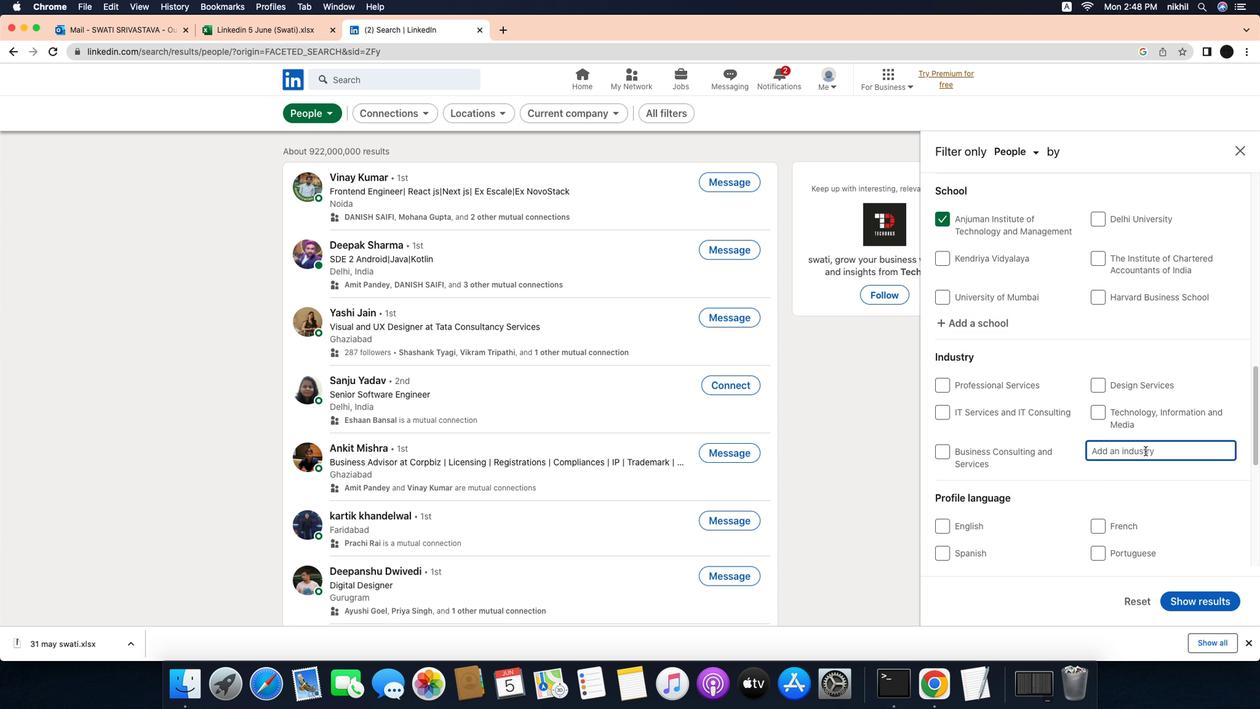 
Action: Mouse moved to (1184, 443)
Screenshot: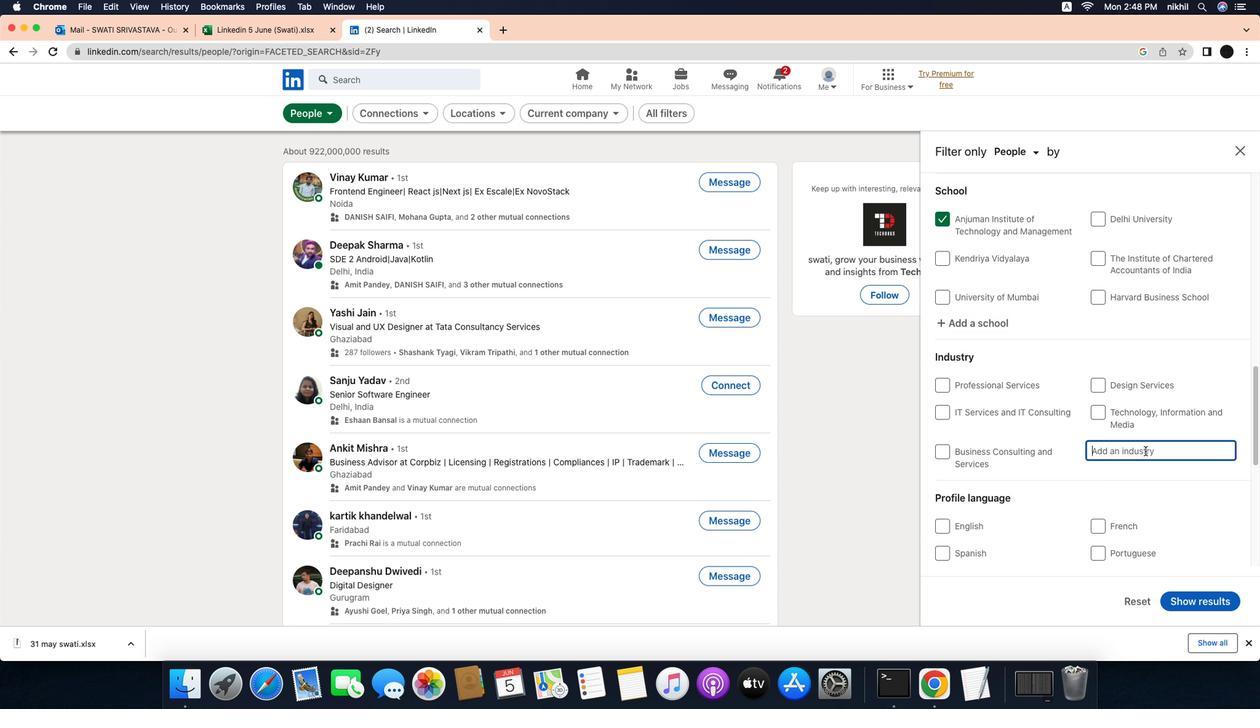 
Action: Key pressed Key.caps_lock'C'Key.caps_lock'o''n''s''u''m''e''r'Key.spaceKey.caps_lock'G'Key.caps_lock'o''o''d''s'Key.spaceKey.caps_lock'R'Key.caps_lock'e''n''t''a''l'
Screenshot: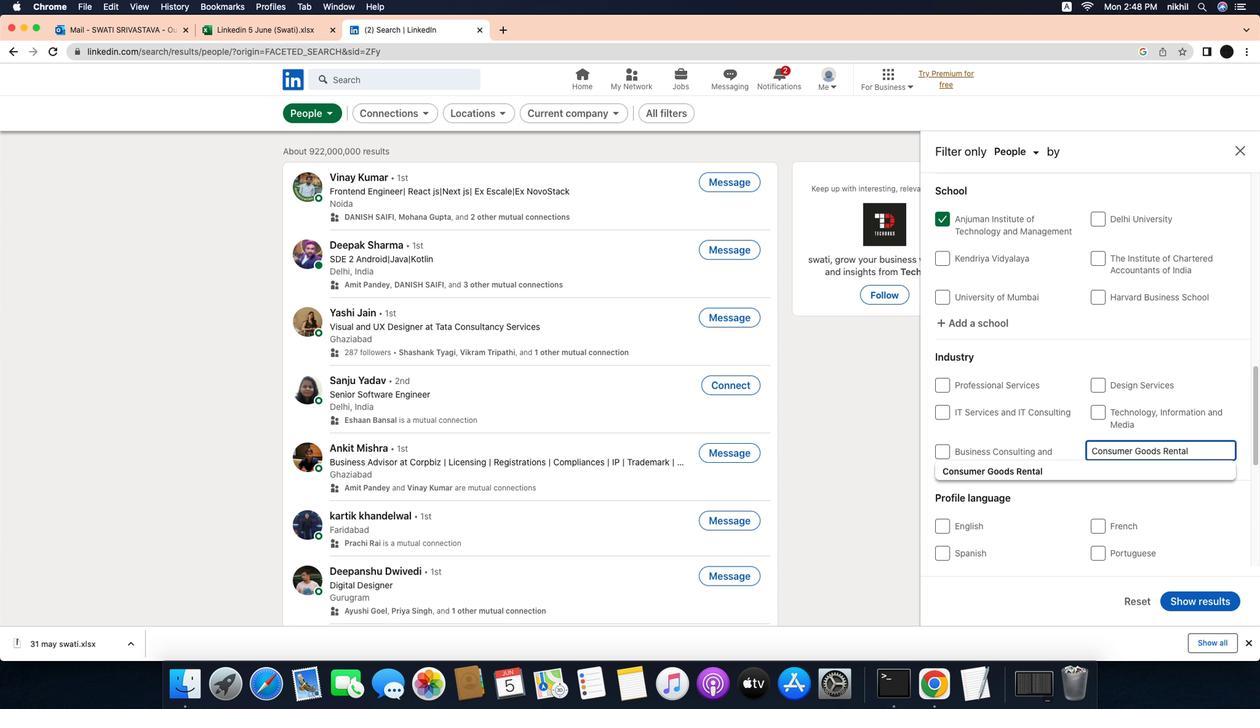 
Action: Mouse moved to (1098, 468)
Screenshot: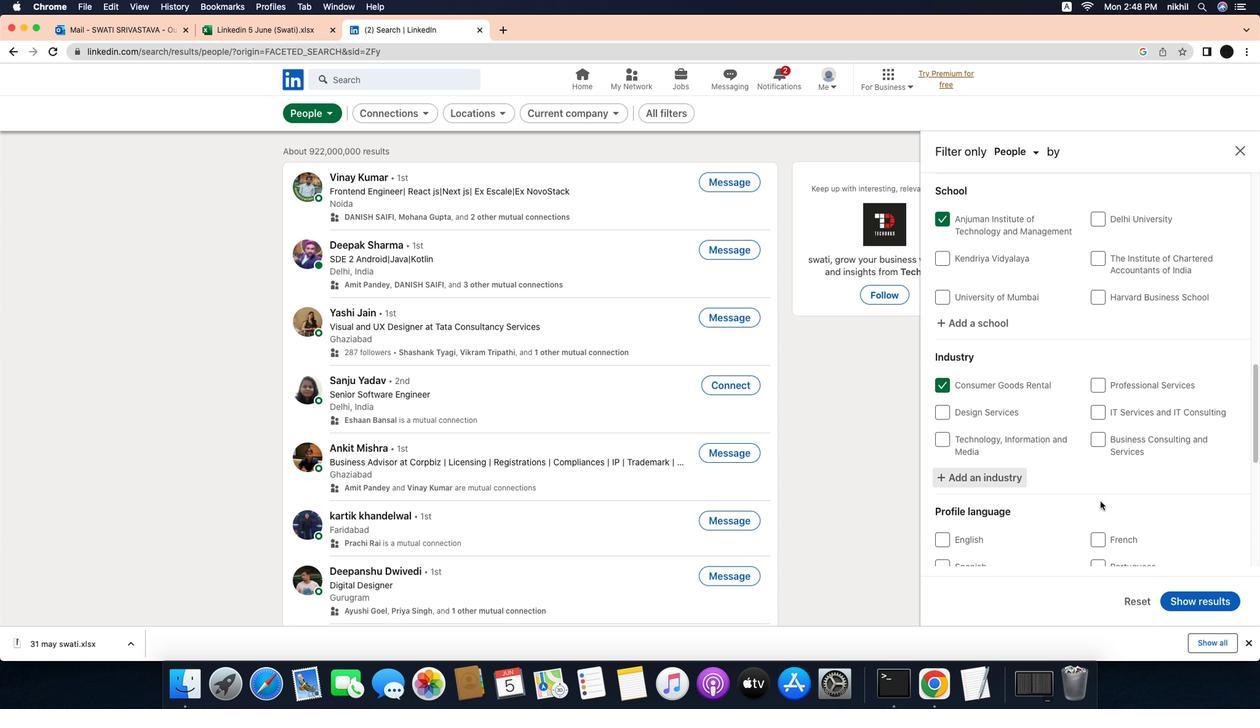 
Action: Mouse pressed left at (1098, 468)
Screenshot: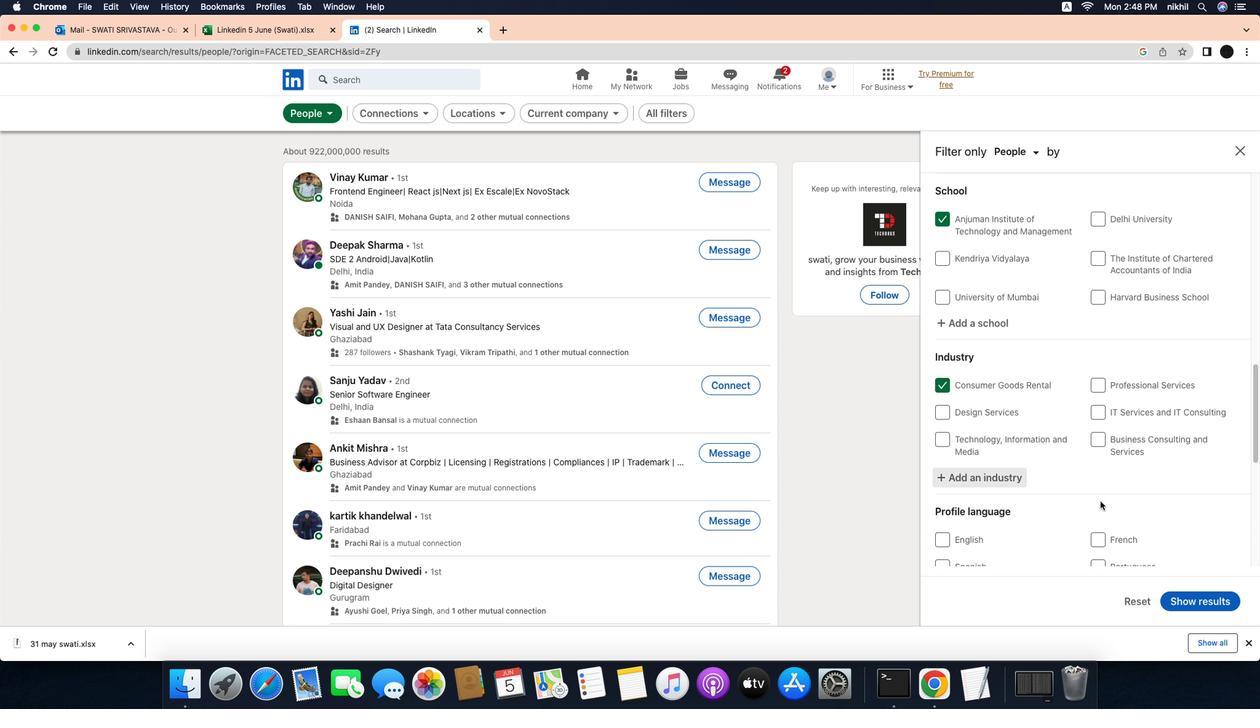 
Action: Mouse moved to (1134, 493)
Screenshot: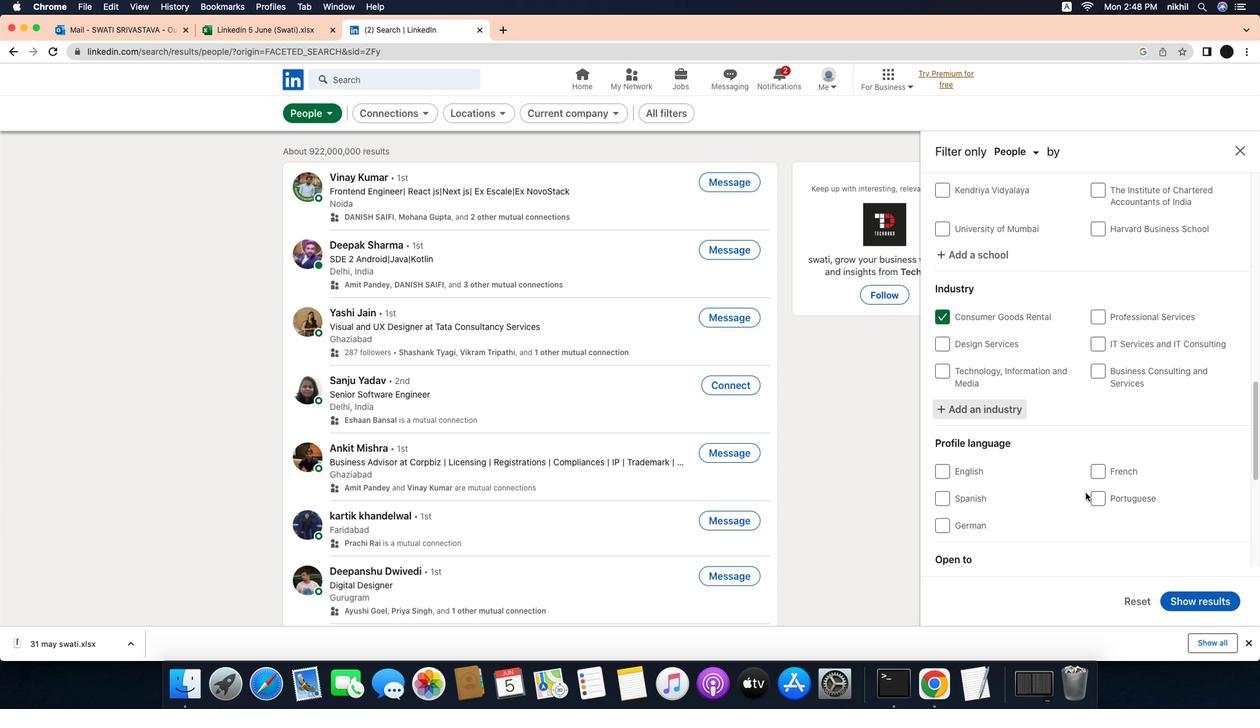 
Action: Mouse scrolled (1134, 493) with delta (-36, -37)
Screenshot: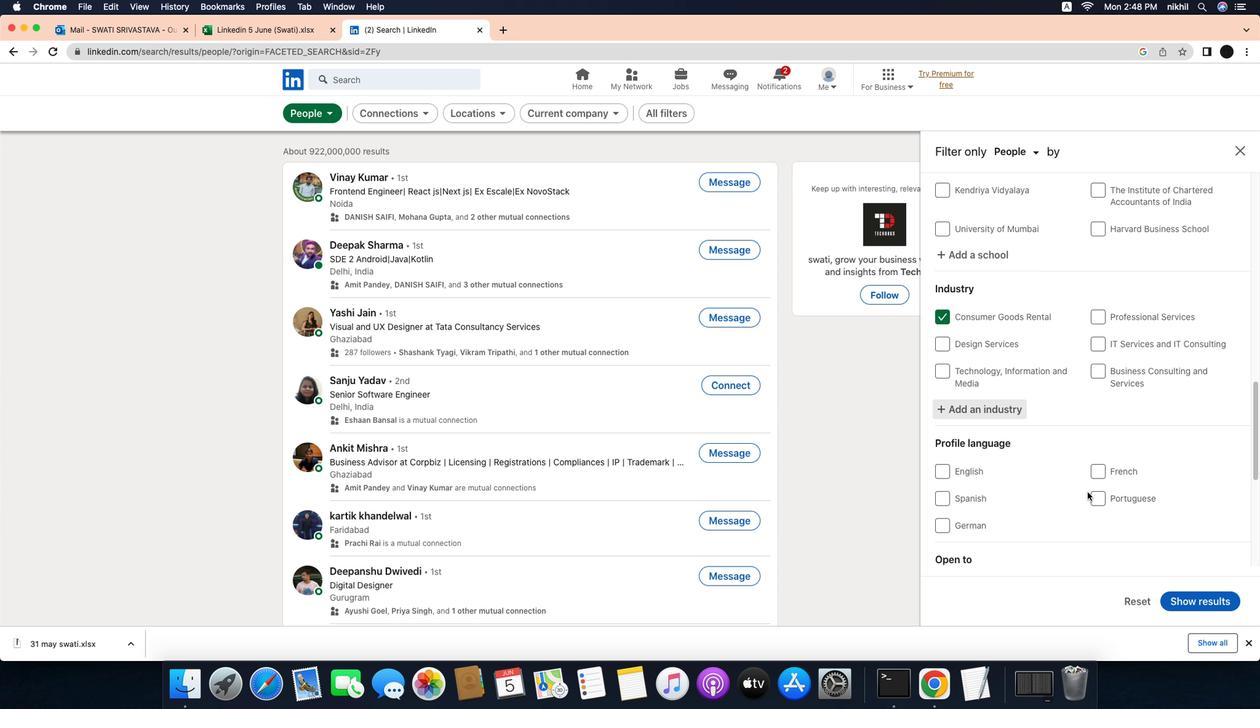 
Action: Mouse scrolled (1134, 493) with delta (-36, -37)
Screenshot: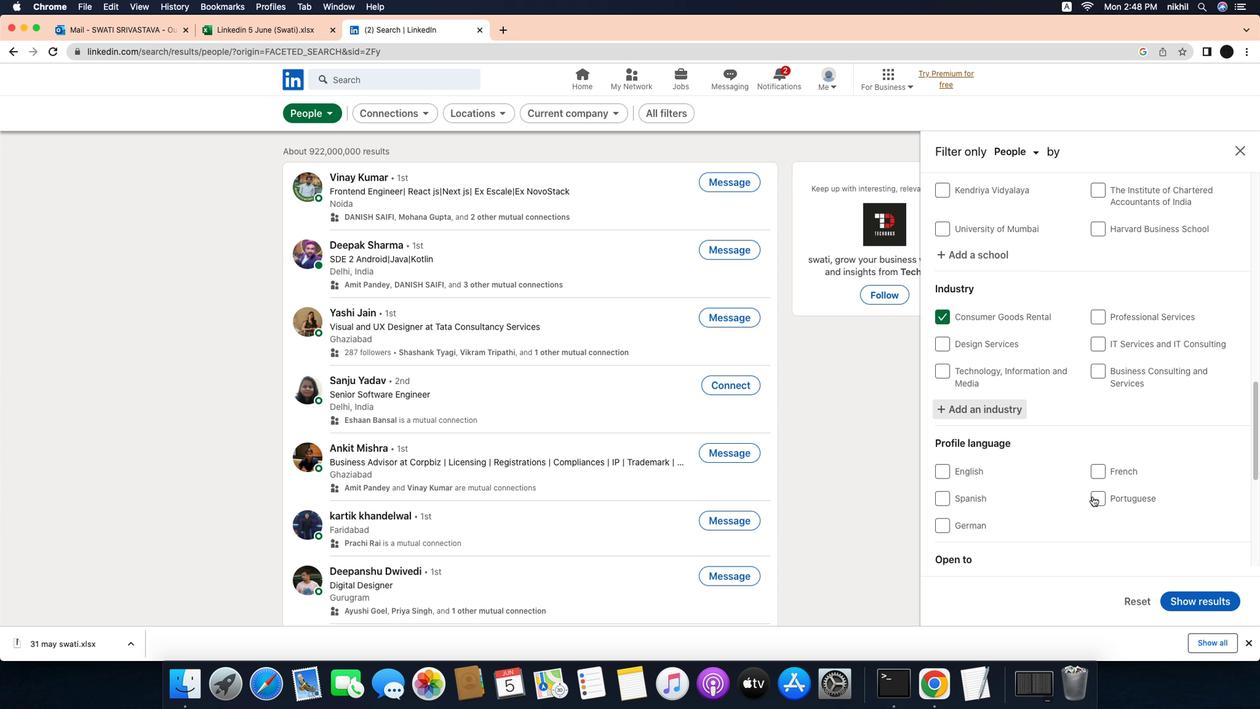 
Action: Mouse scrolled (1134, 493) with delta (-36, -37)
Screenshot: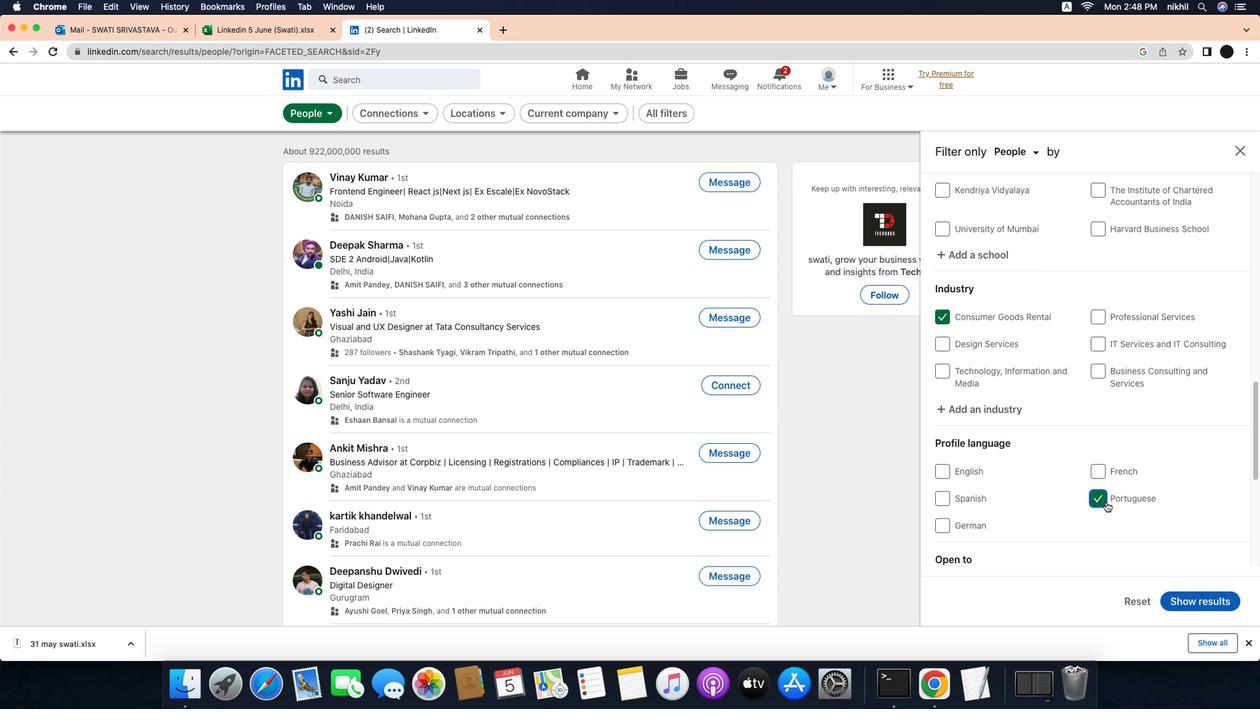 
Action: Mouse scrolled (1134, 493) with delta (-36, -37)
Screenshot: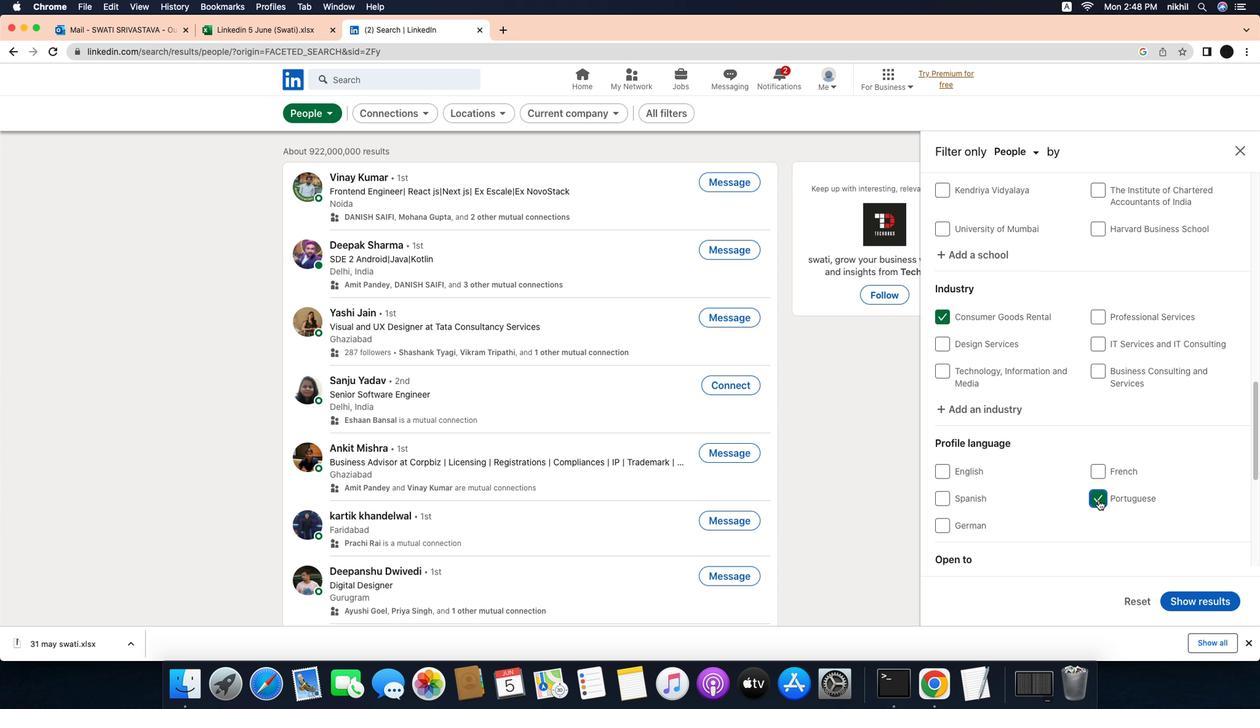 
Action: Mouse scrolled (1134, 493) with delta (-36, -37)
Screenshot: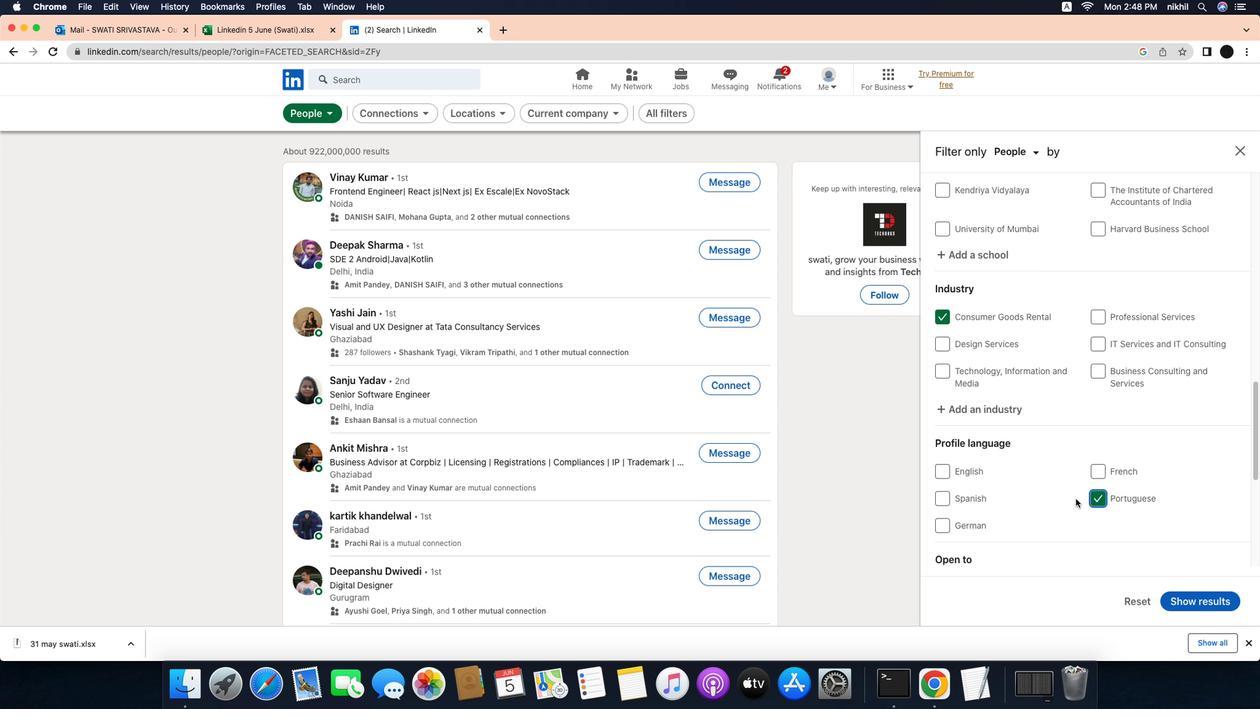 
Action: Mouse scrolled (1134, 493) with delta (-36, -37)
Screenshot: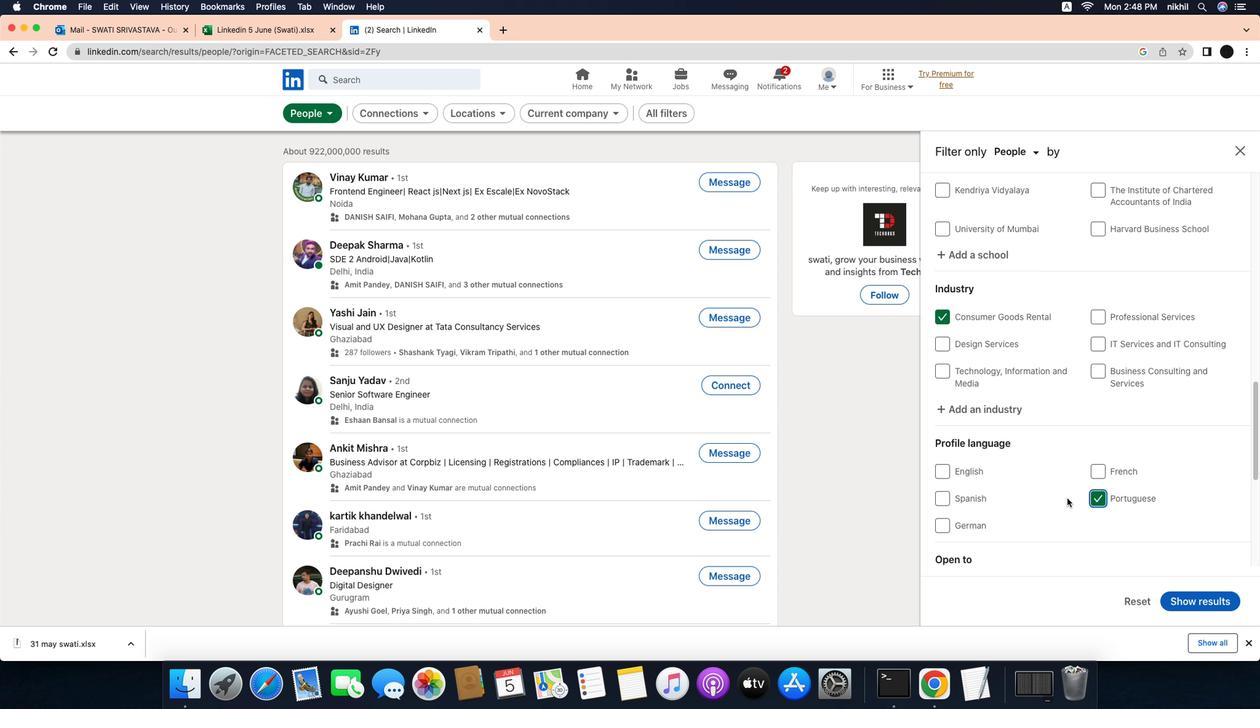 
Action: Mouse moved to (1143, 497)
Screenshot: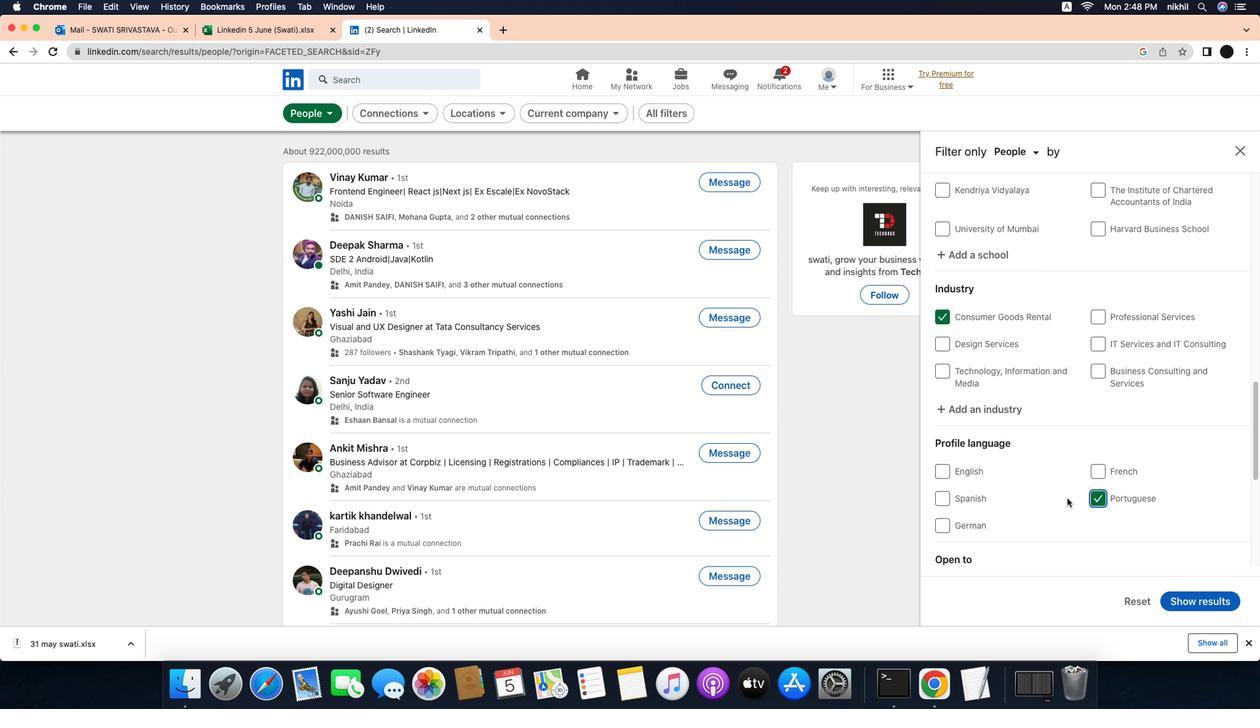 
Action: Mouse pressed left at (1143, 497)
Screenshot: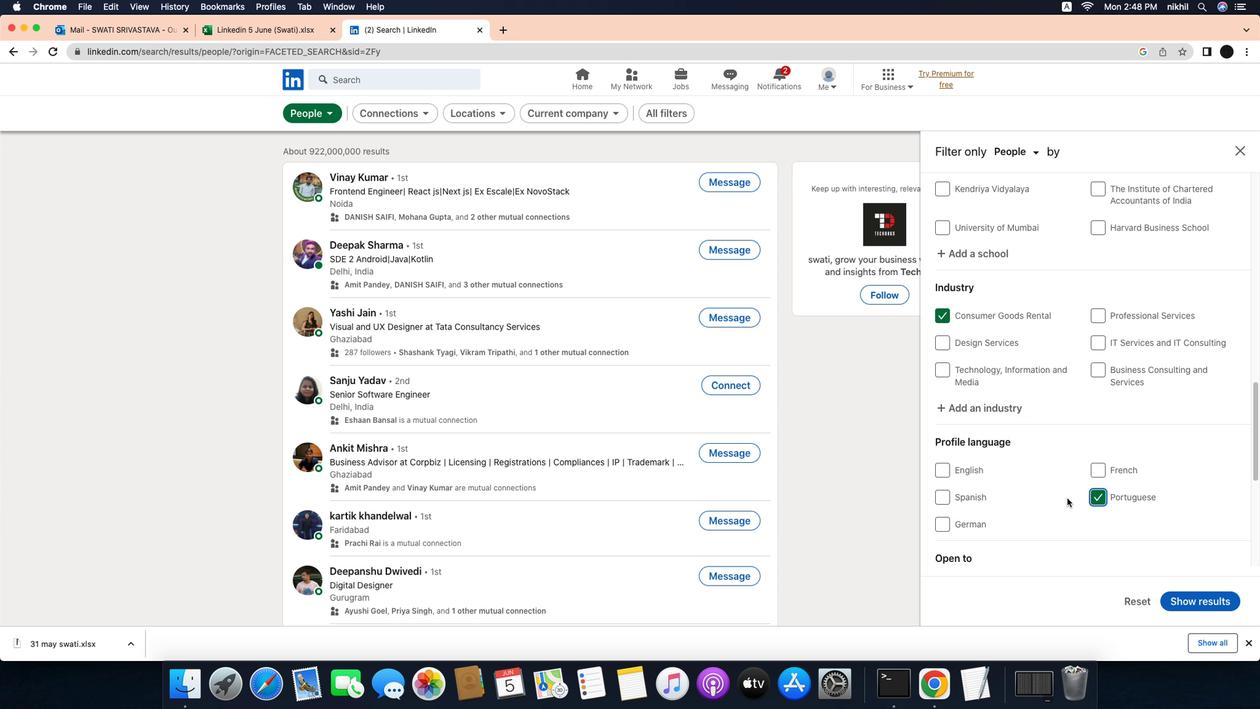 
Action: Mouse moved to (1101, 493)
Screenshot: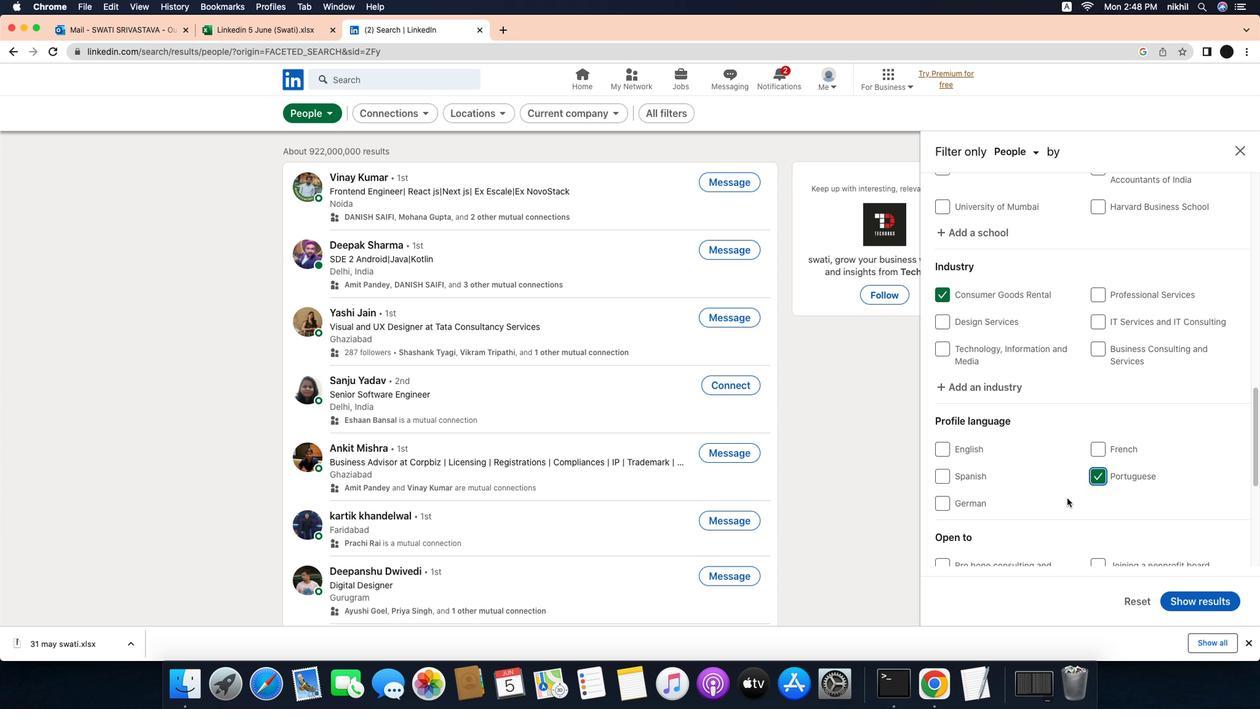 
Action: Mouse scrolled (1101, 493) with delta (-36, -37)
Screenshot: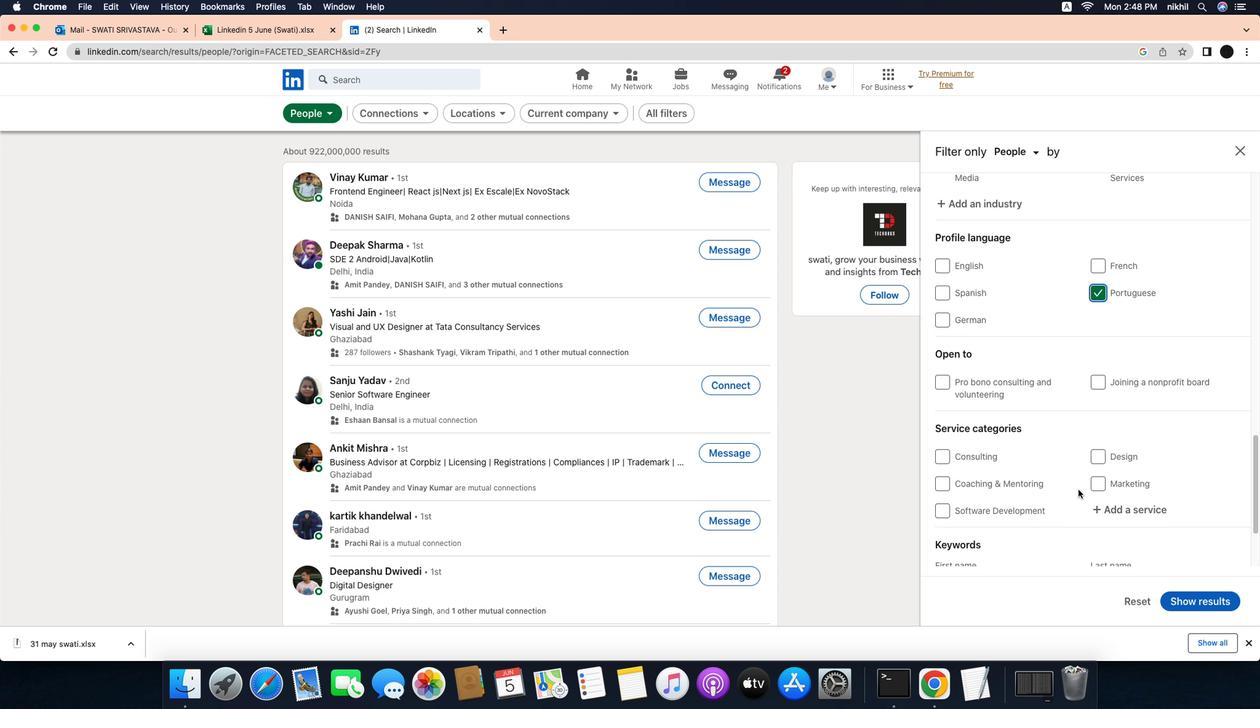 
Action: Mouse scrolled (1101, 493) with delta (-36, -37)
Screenshot: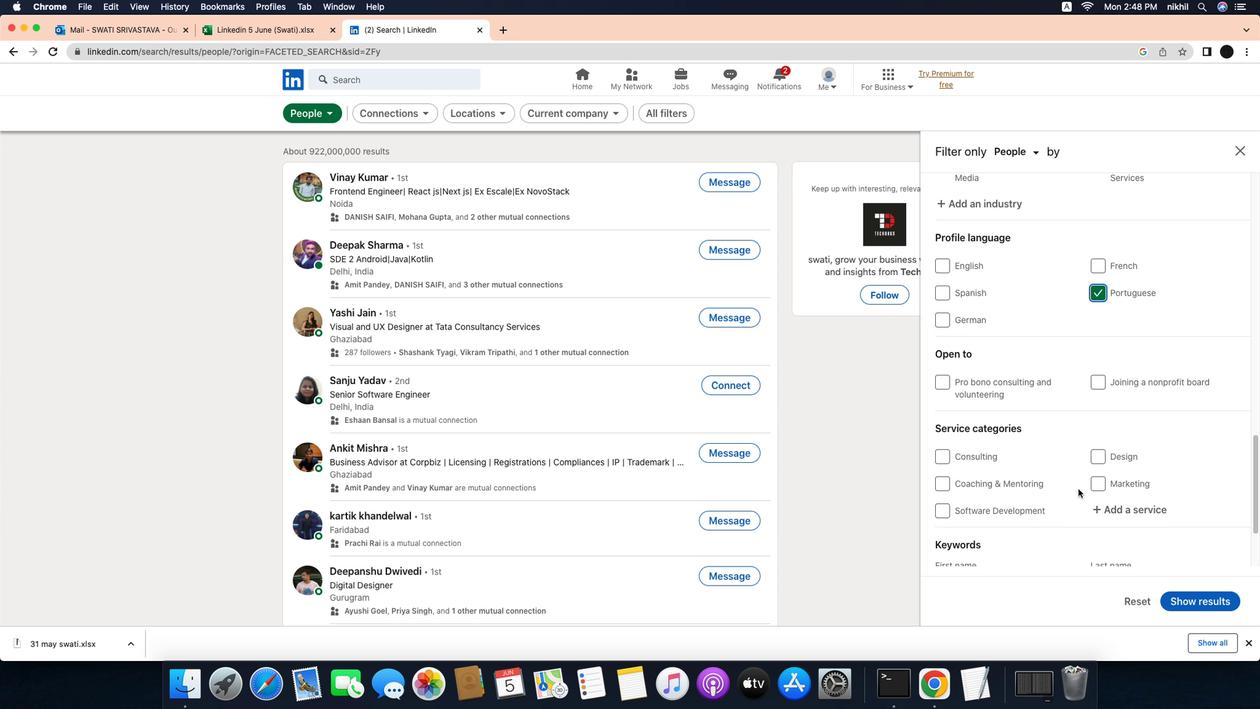 
Action: Mouse scrolled (1101, 493) with delta (-36, -37)
Screenshot: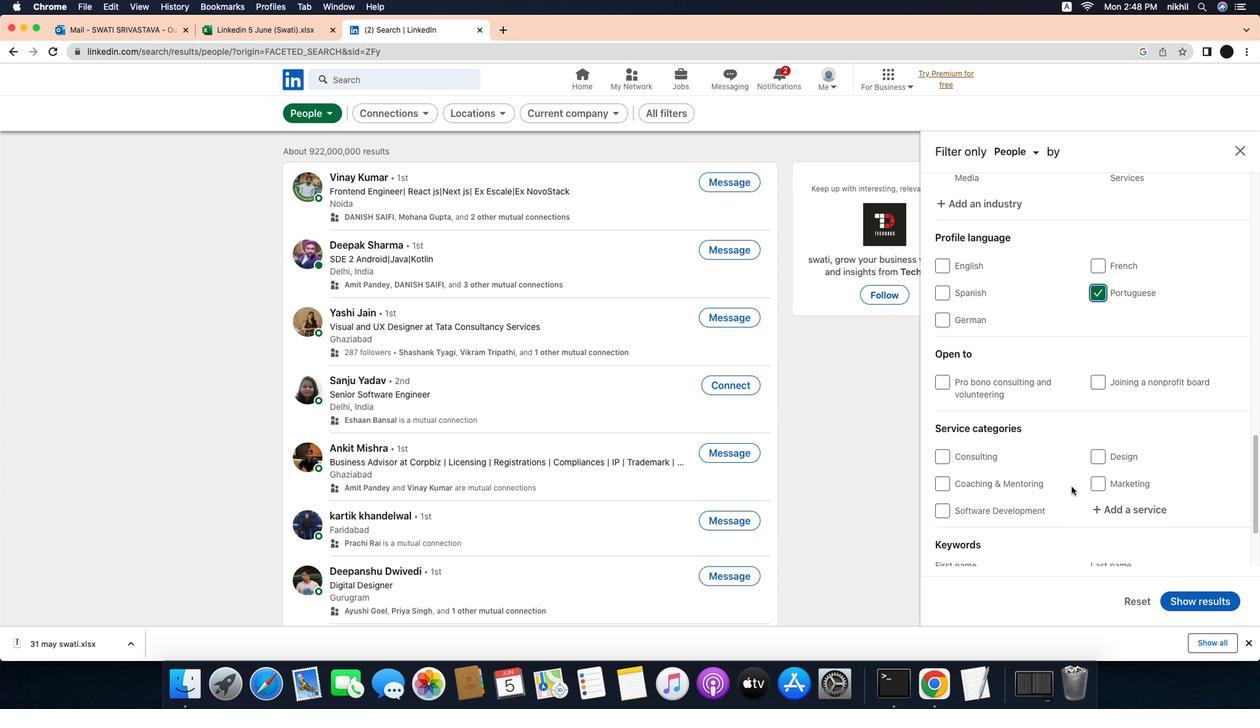 
Action: Mouse scrolled (1101, 493) with delta (-36, -37)
Screenshot: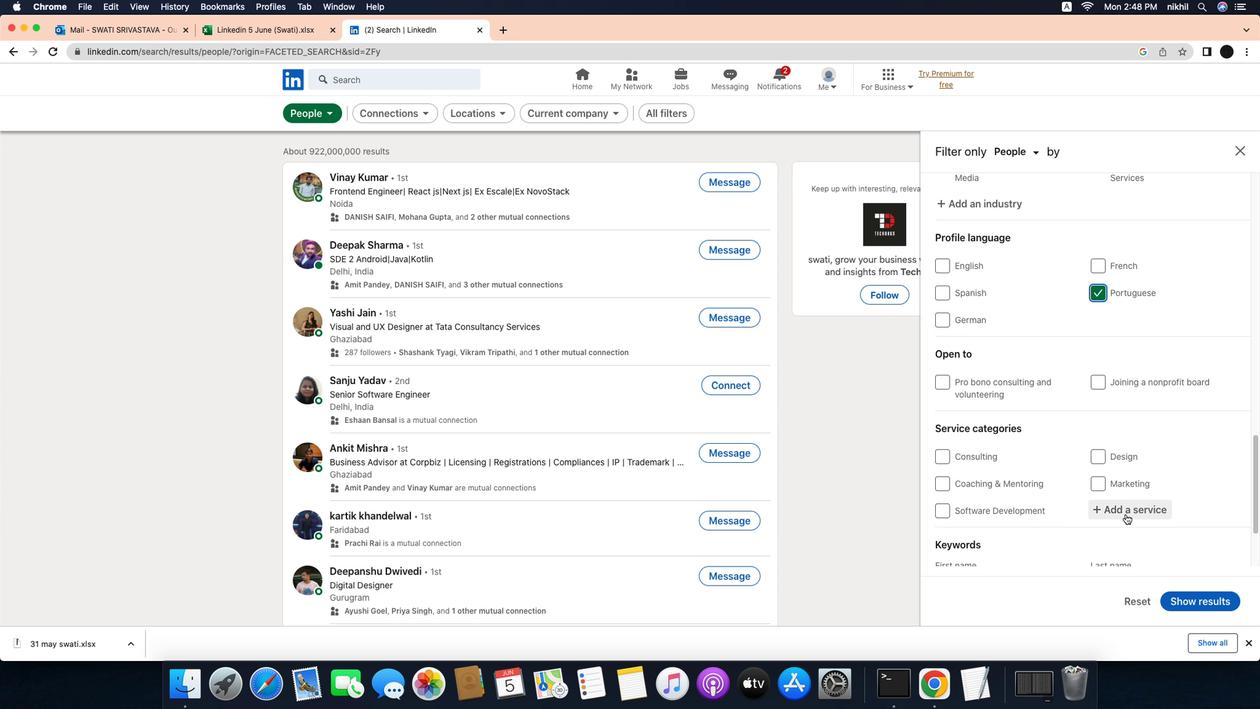 
Action: Mouse scrolled (1101, 493) with delta (-36, -37)
Screenshot: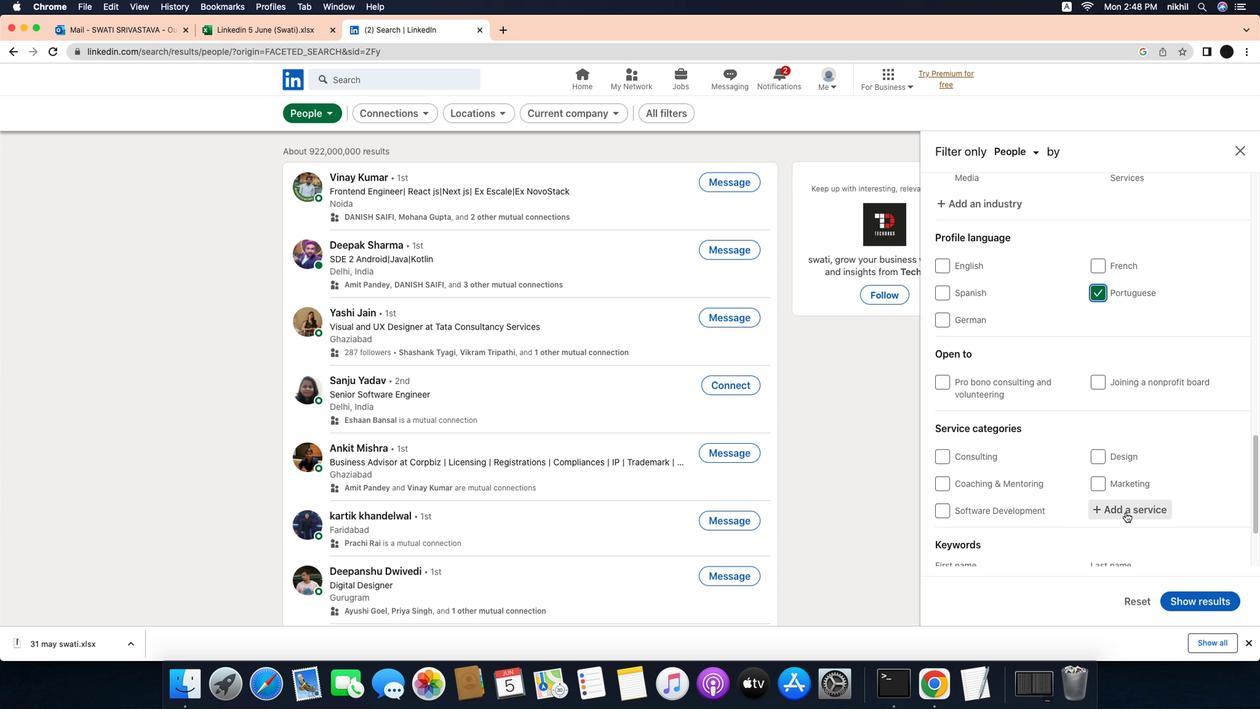 
Action: Mouse scrolled (1101, 493) with delta (-36, -38)
Screenshot: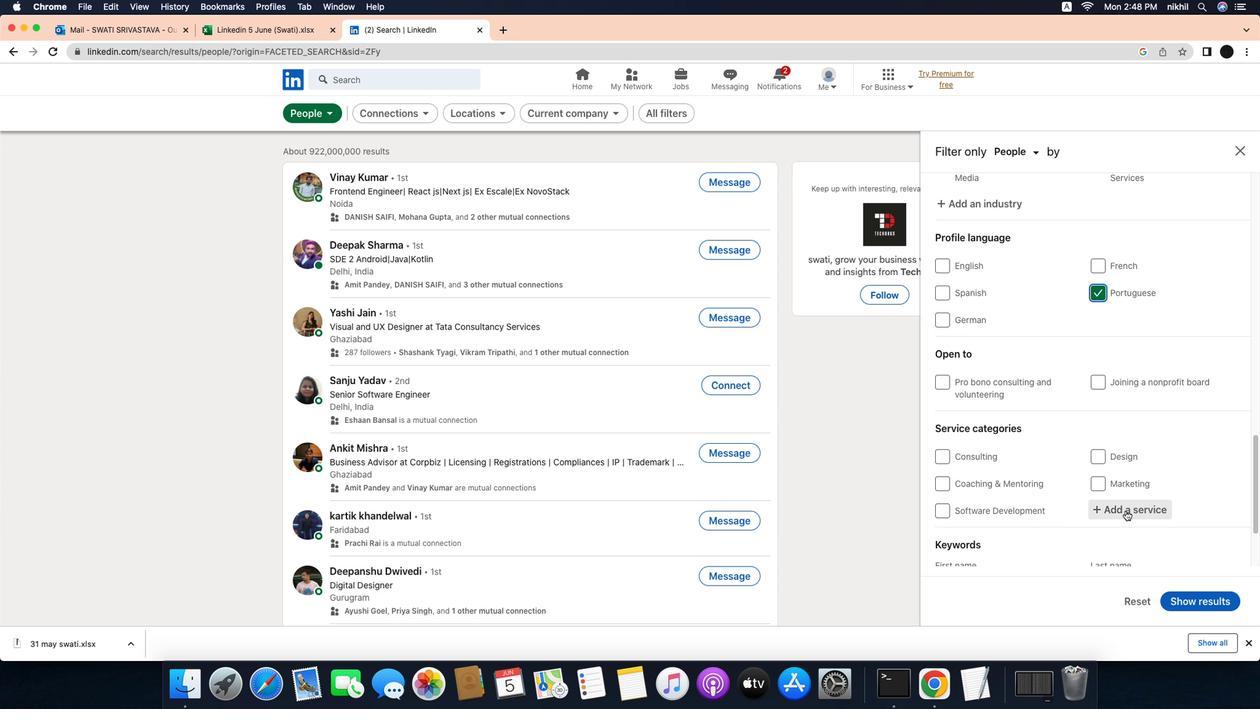 
Action: Mouse scrolled (1101, 493) with delta (-36, -37)
Screenshot: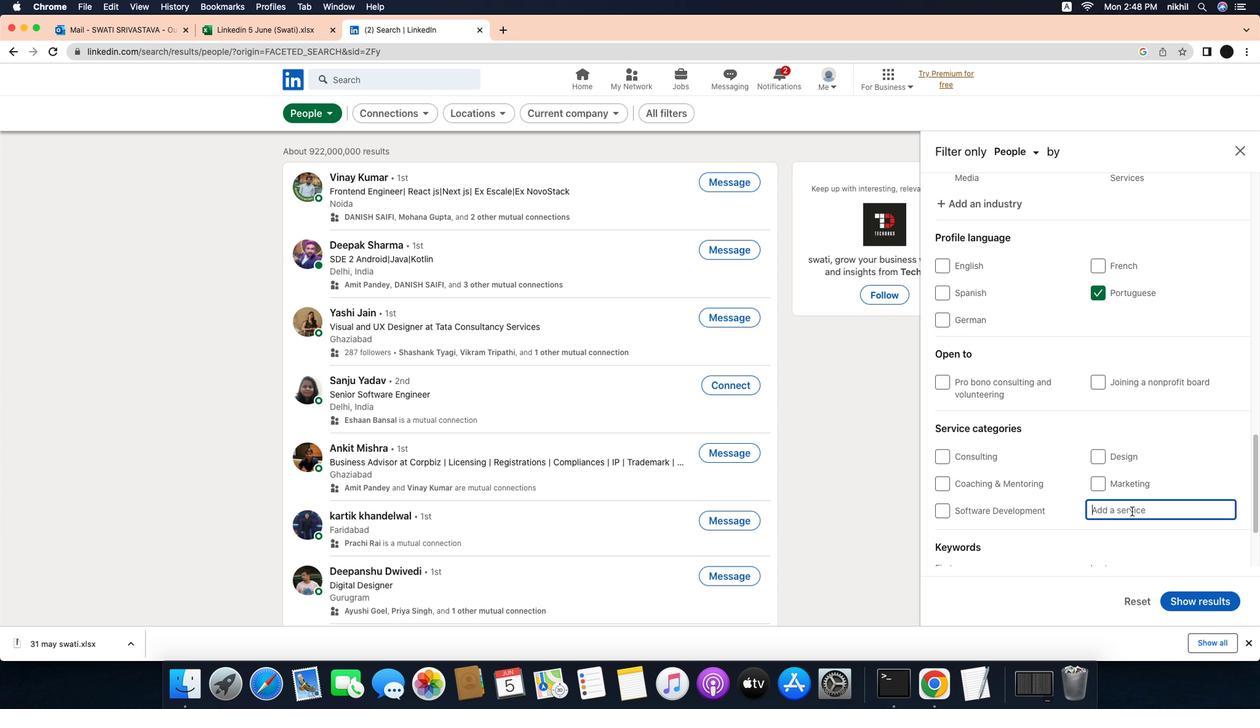 
Action: Mouse scrolled (1101, 493) with delta (-36, -37)
Screenshot: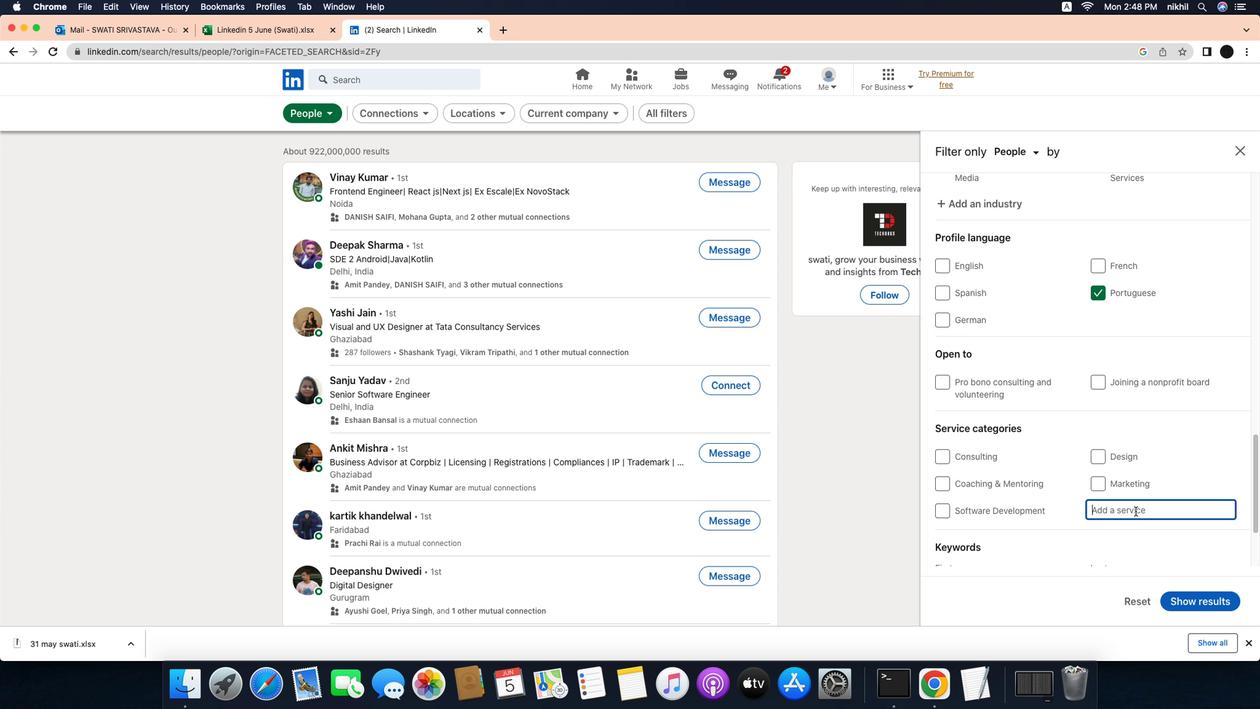
Action: Mouse scrolled (1101, 493) with delta (-36, -38)
Screenshot: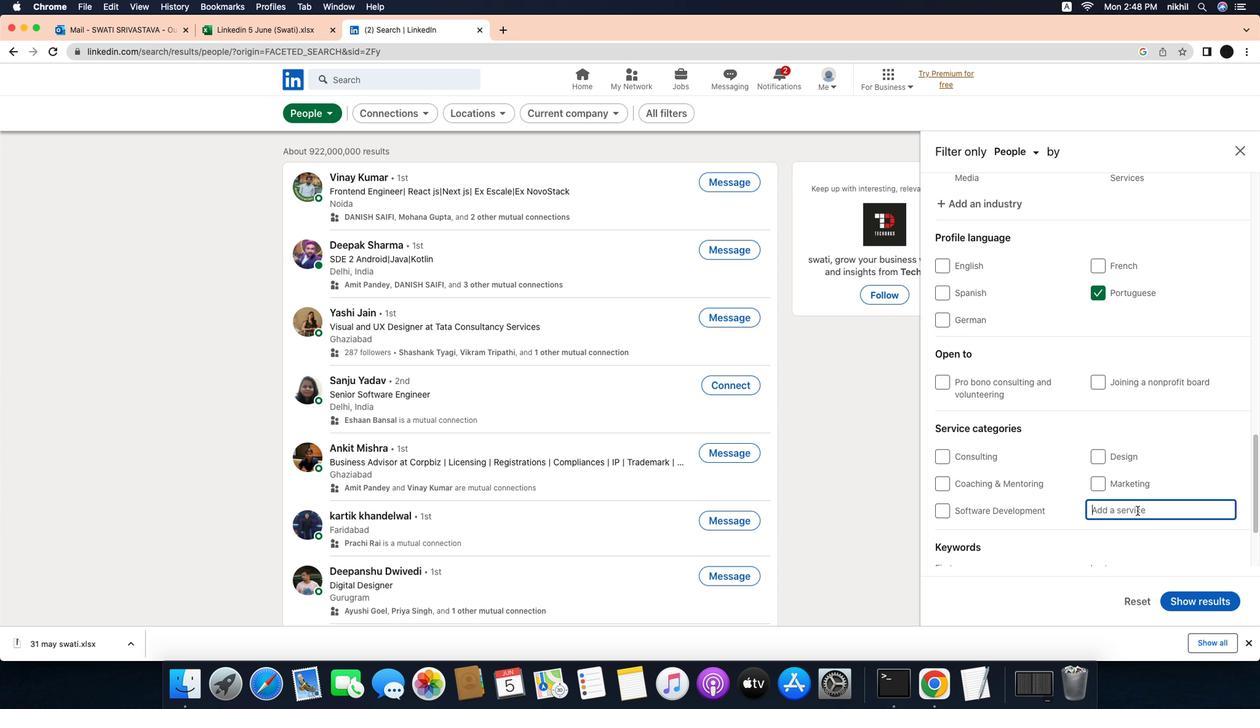 
Action: Mouse moved to (1164, 506)
Screenshot: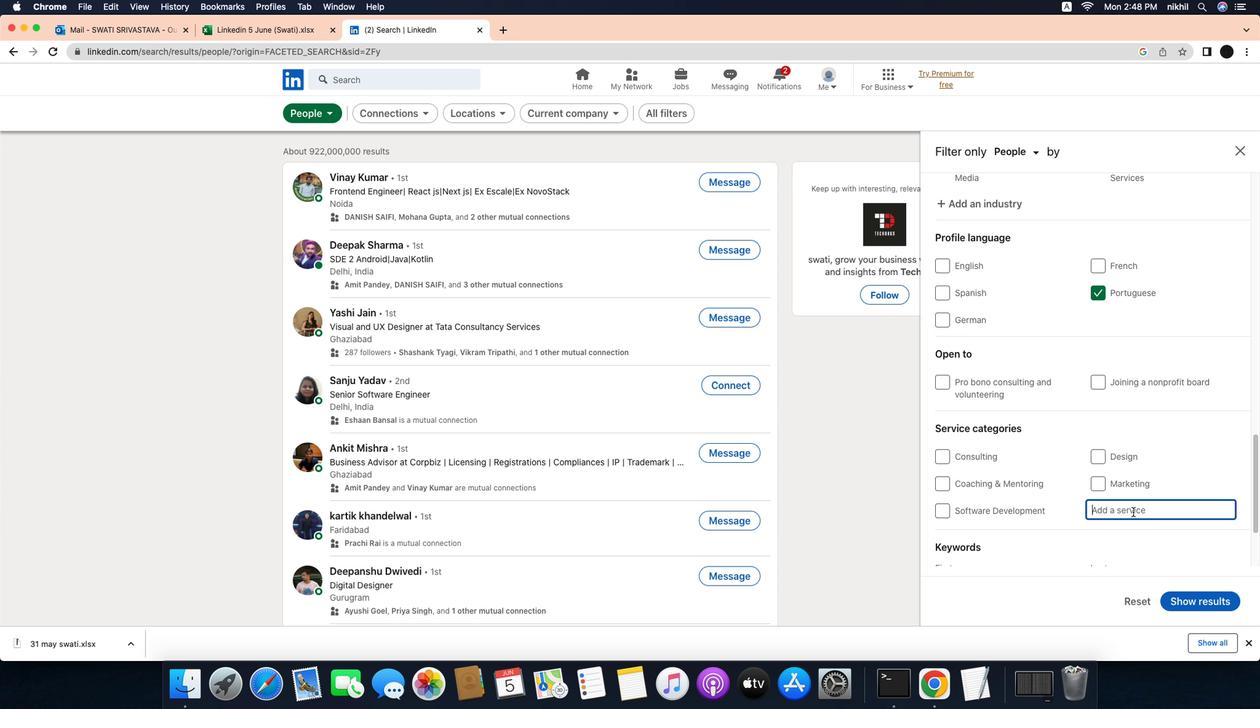 
Action: Mouse pressed left at (1164, 506)
Screenshot: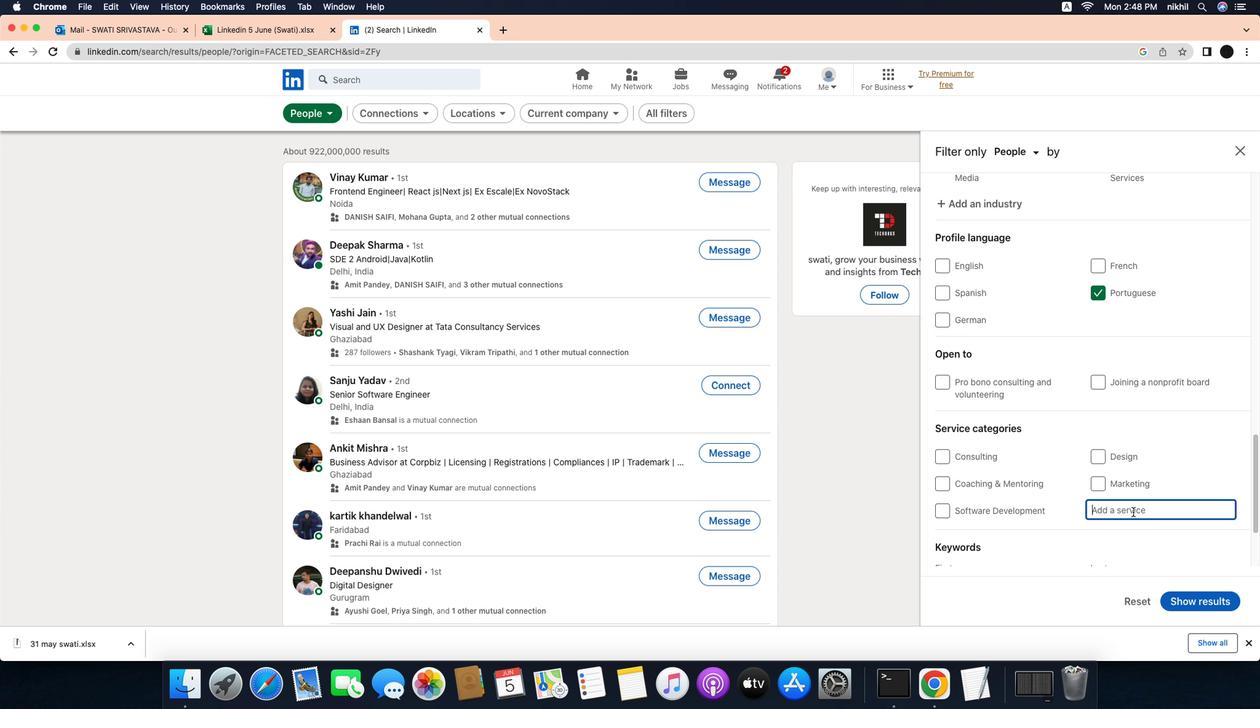
Action: Mouse moved to (1172, 508)
Screenshot: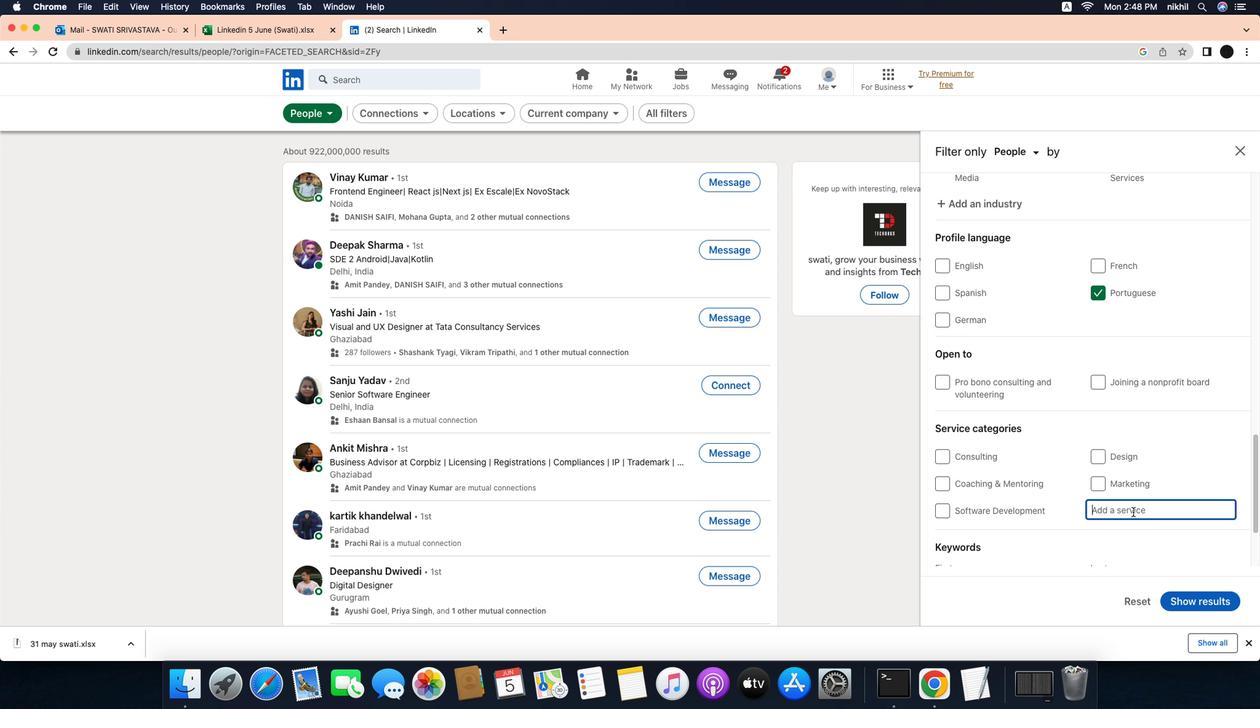 
Action: Key pressed Key.caps_lock'R'Key.caps_lock'e''s''e''a''r''c''h'
Screenshot: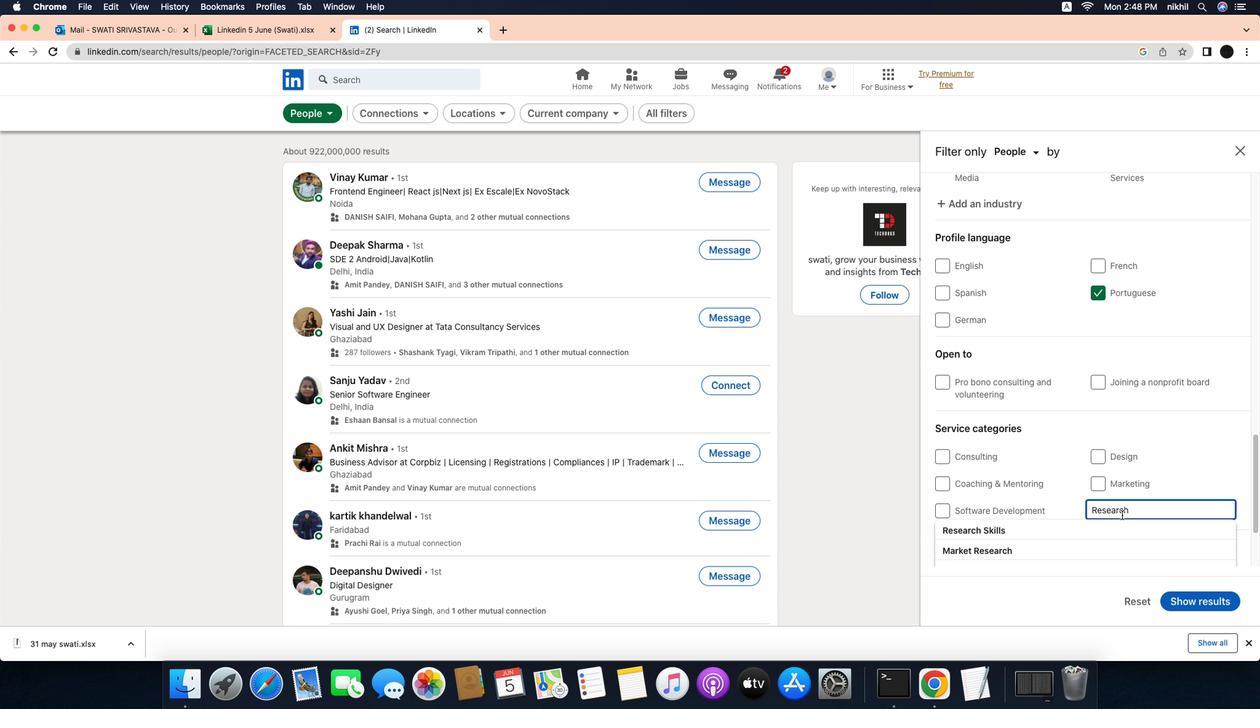 
Action: Mouse moved to (1160, 511)
Screenshot: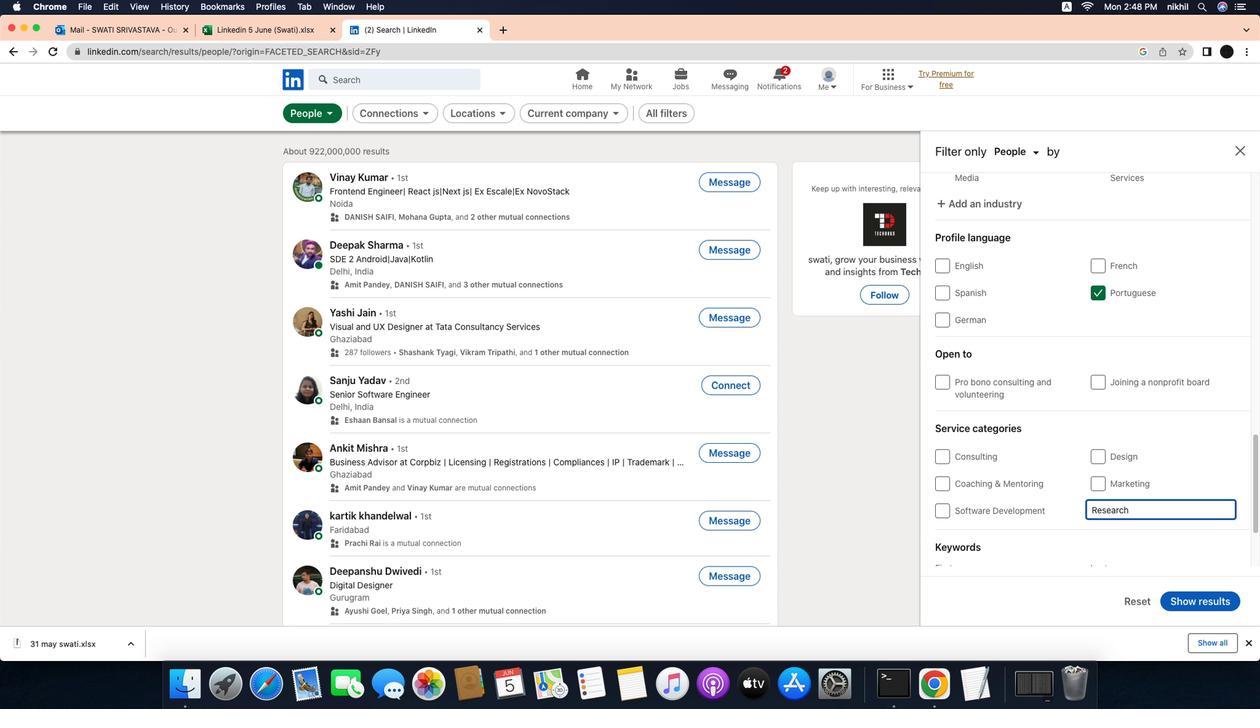 
Action: Key pressed Key.enter
Screenshot: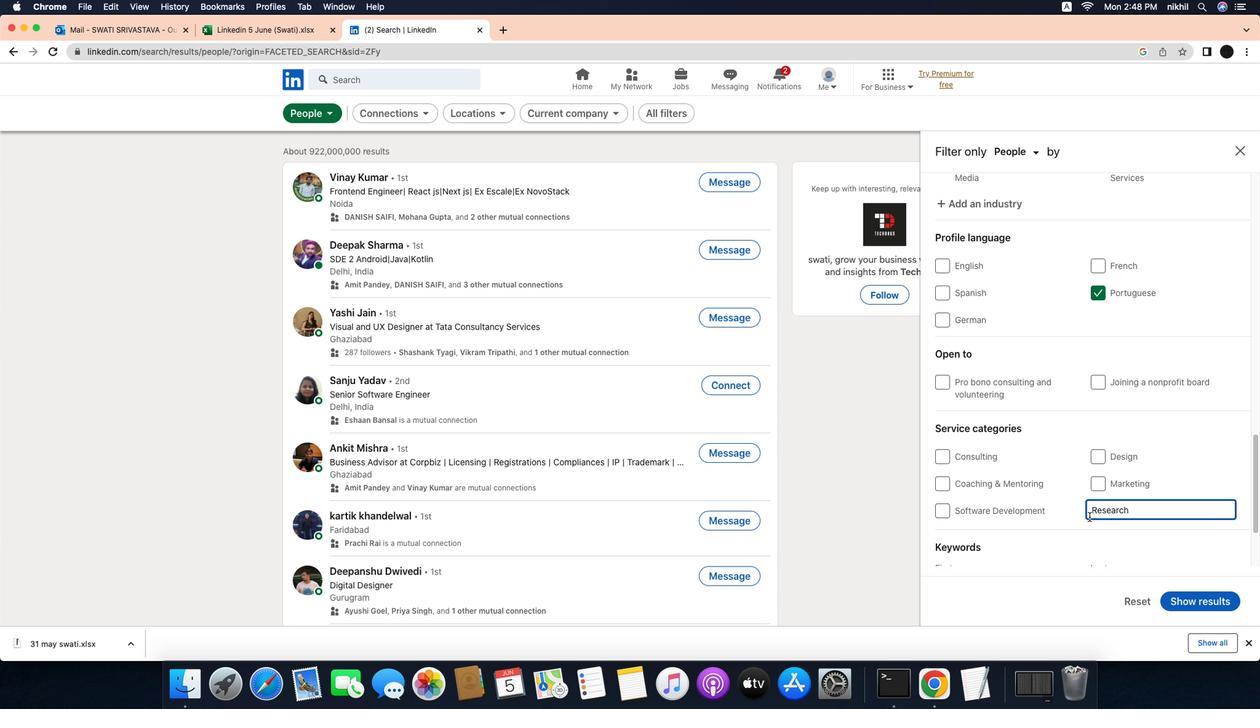 
Action: Mouse moved to (1124, 513)
Screenshot: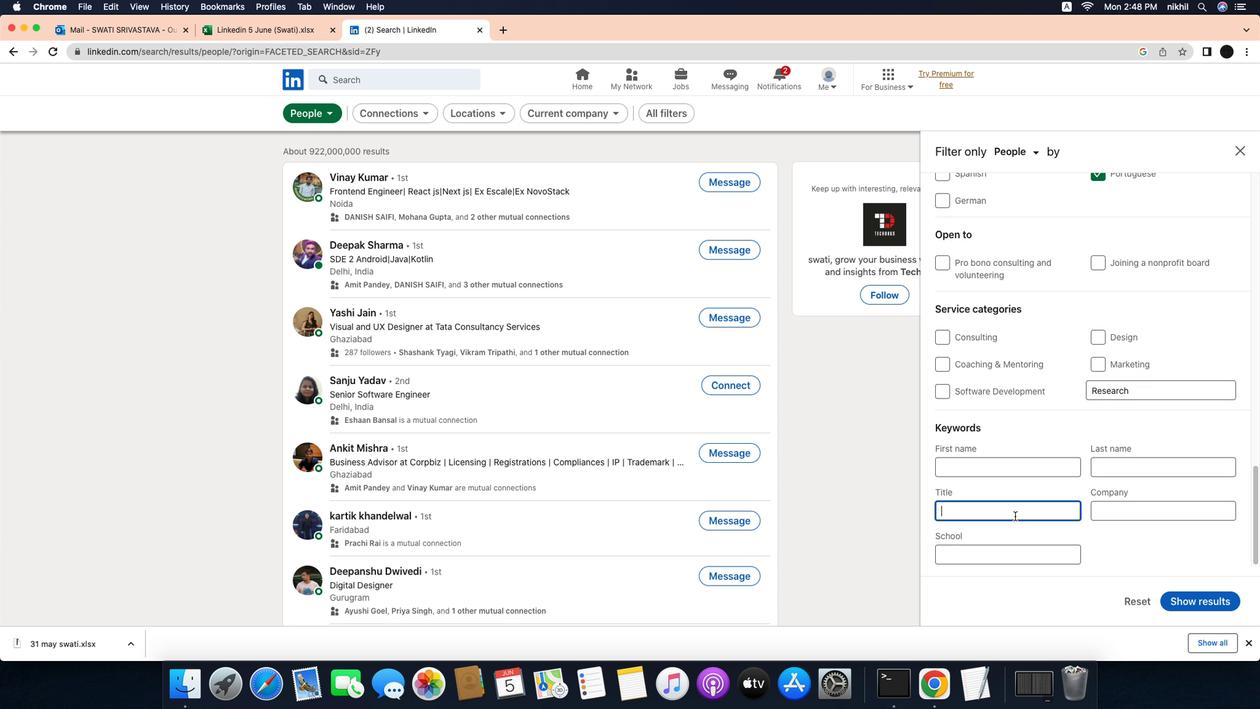 
Action: Mouse scrolled (1124, 513) with delta (-36, -37)
Screenshot: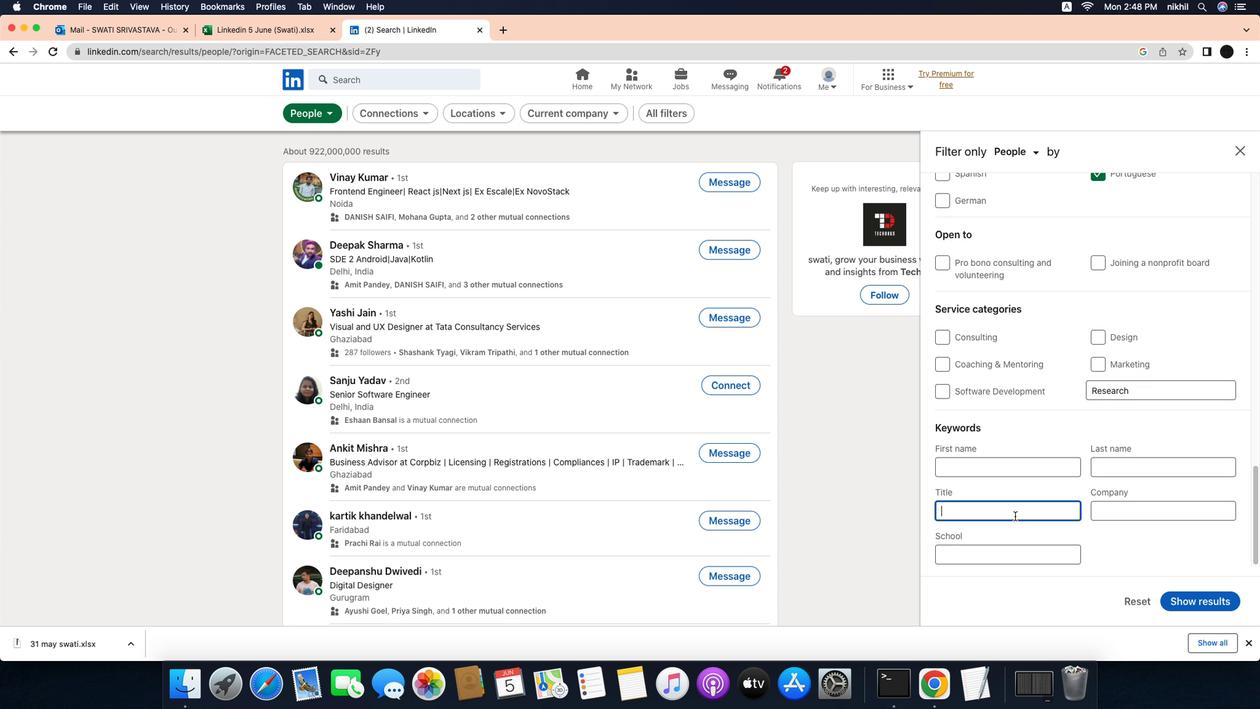 
Action: Mouse scrolled (1124, 513) with delta (-36, -37)
Screenshot: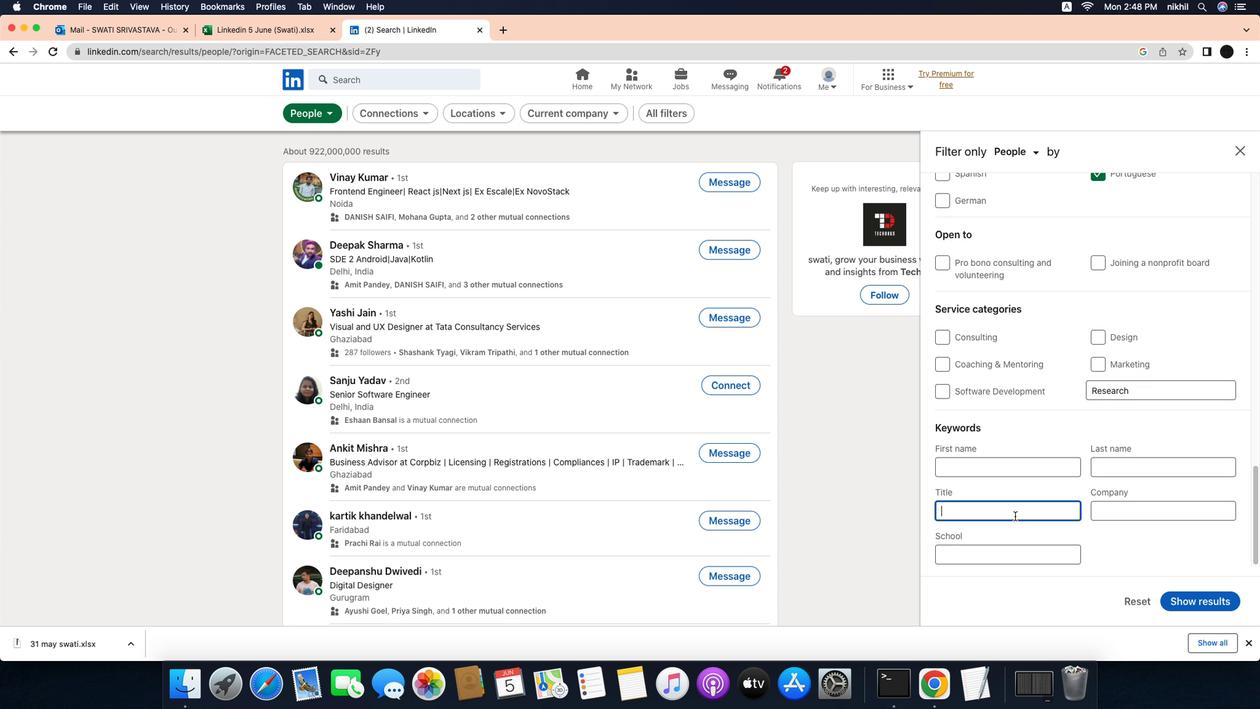 
Action: Mouse moved to (1124, 513)
Screenshot: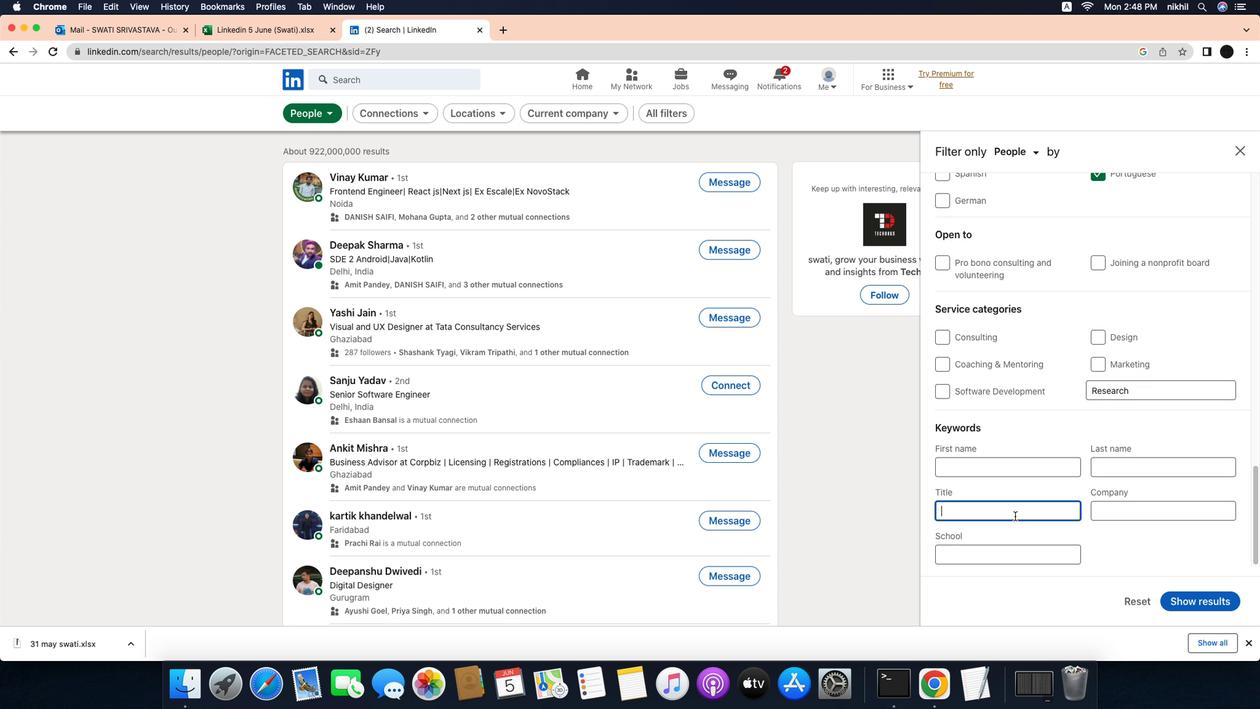 
Action: Mouse scrolled (1124, 513) with delta (-36, -38)
Screenshot: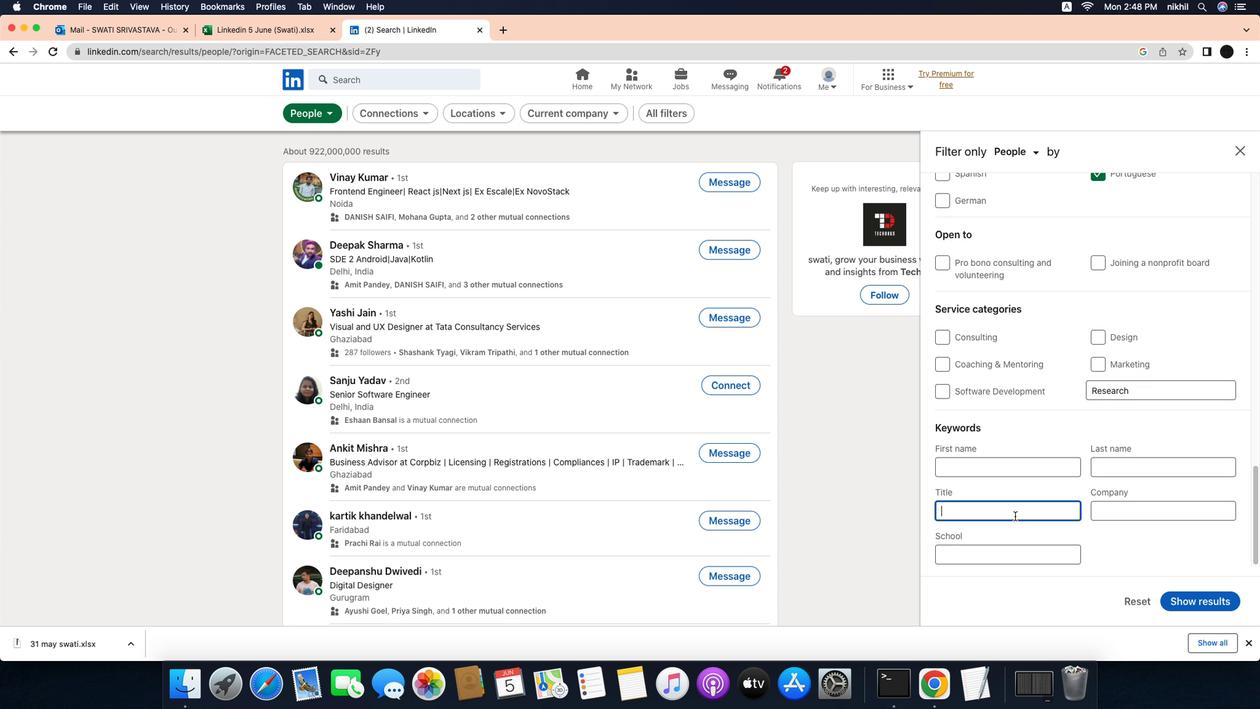 
Action: Mouse scrolled (1124, 513) with delta (-36, -39)
Screenshot: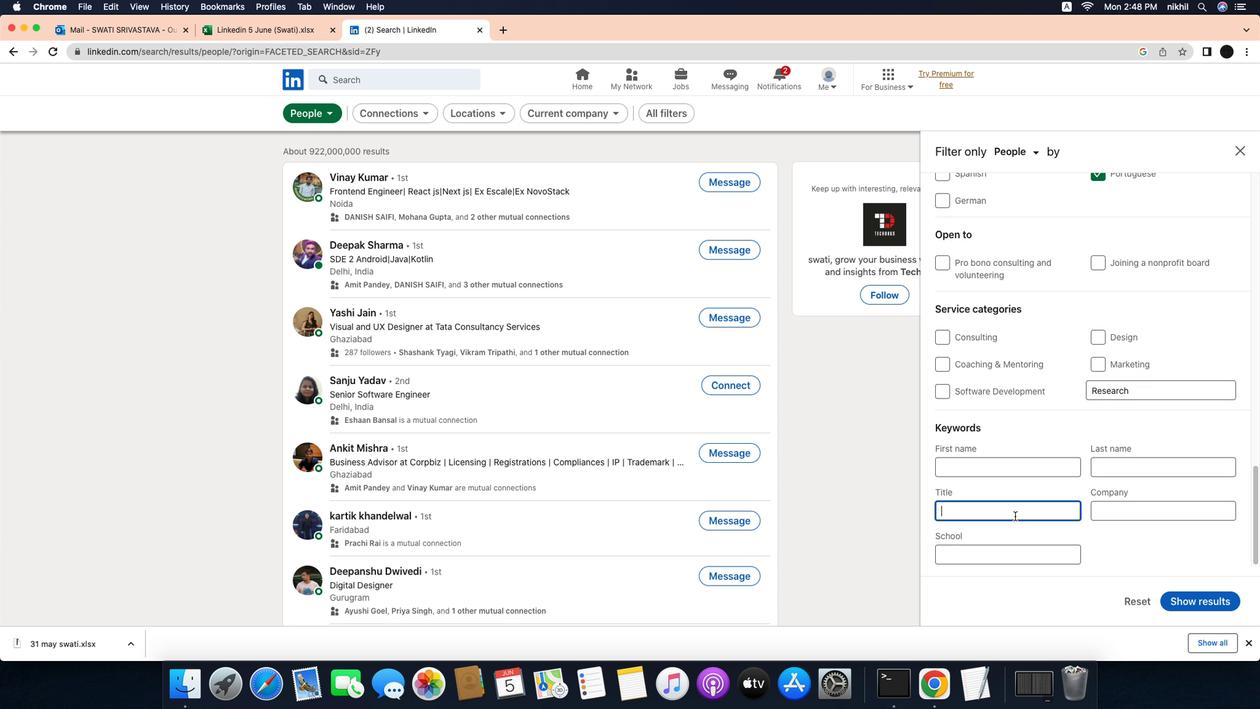 
Action: Mouse moved to (1120, 507)
Screenshot: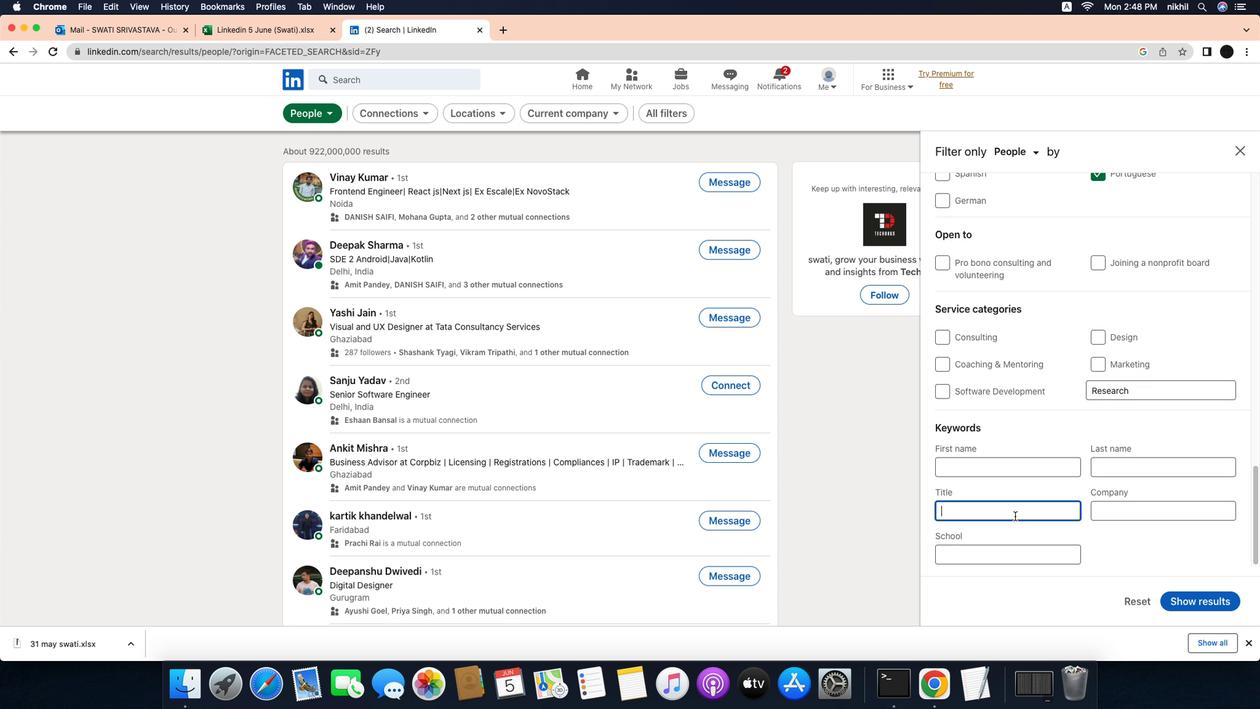 
Action: Mouse scrolled (1120, 507) with delta (-36, -37)
Screenshot: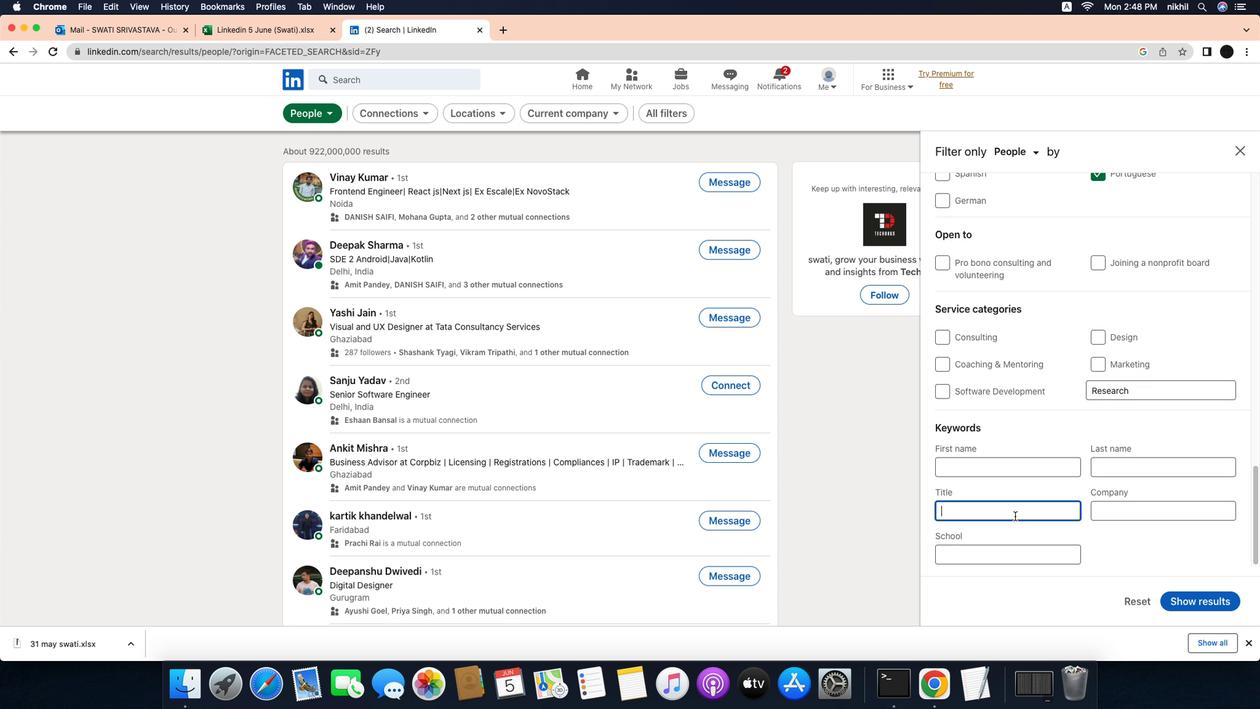 
Action: Mouse scrolled (1120, 507) with delta (-36, -37)
Screenshot: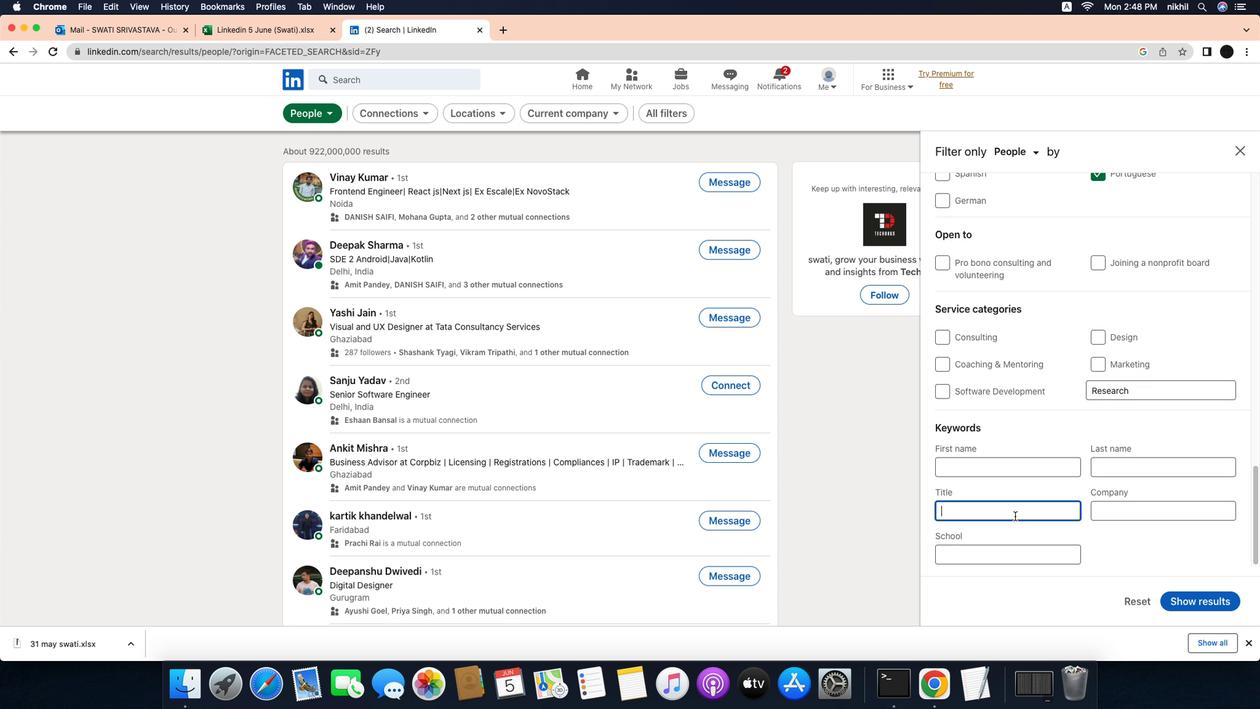 
Action: Mouse scrolled (1120, 507) with delta (-36, -38)
Screenshot: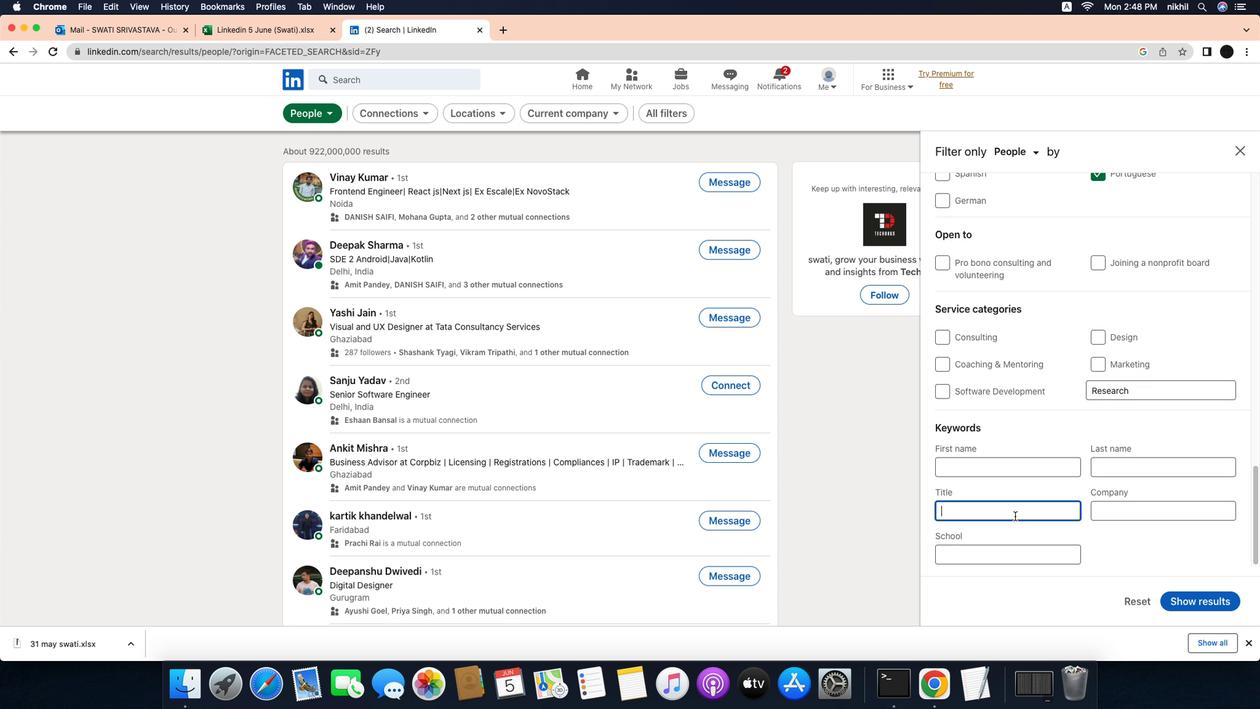 
Action: Mouse moved to (1045, 513)
Screenshot: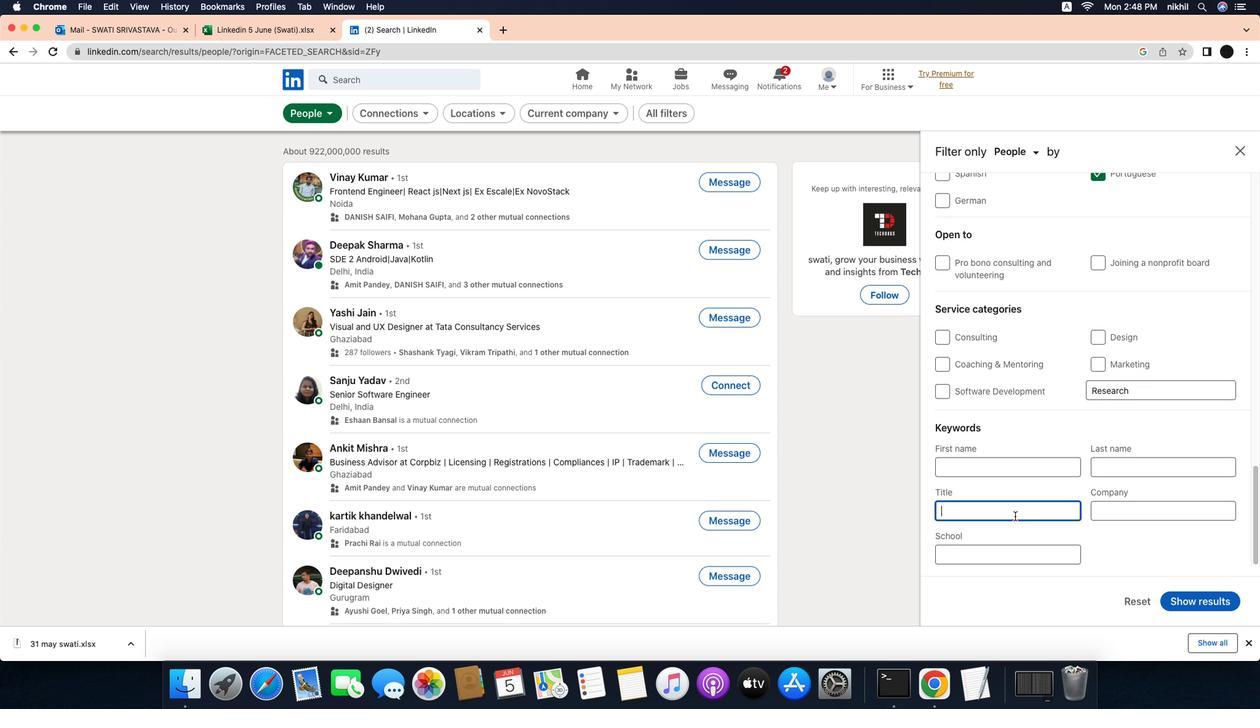 
Action: Mouse pressed left at (1045, 513)
Screenshot: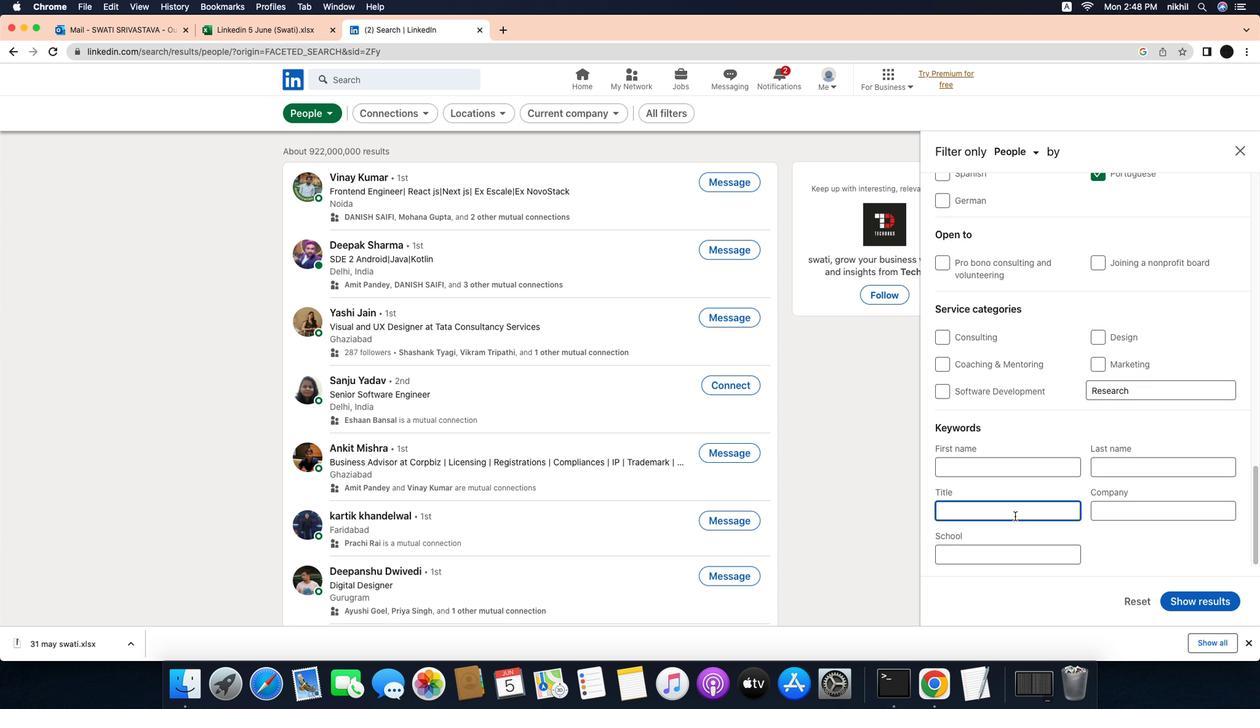 
Action: Key pressed Key.caps_lock'C'Key.caps_lock'o''m''m''u''n''i''c''a''t''i''o''n''s'Key.spaceKey.caps_lock'D'Key.caps_lock'i''r''e''c''t''o''r'Key.enter
Screenshot: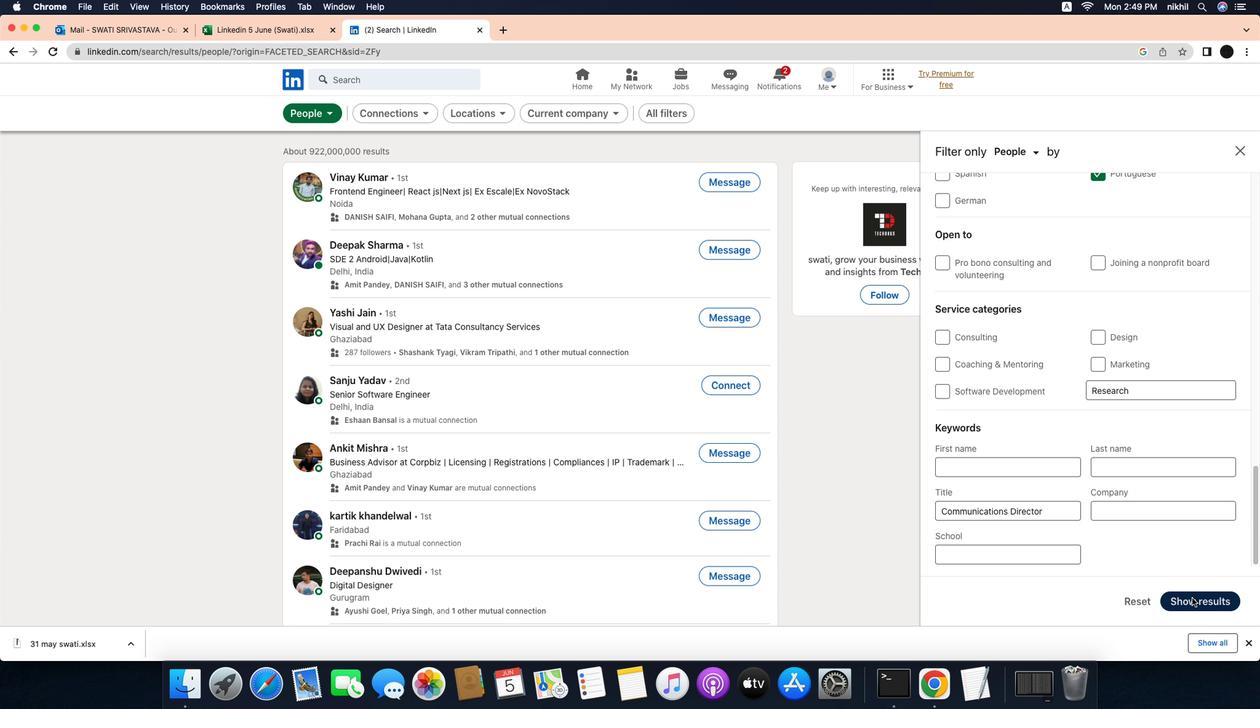 
Action: Mouse moved to (1235, 602)
Screenshot: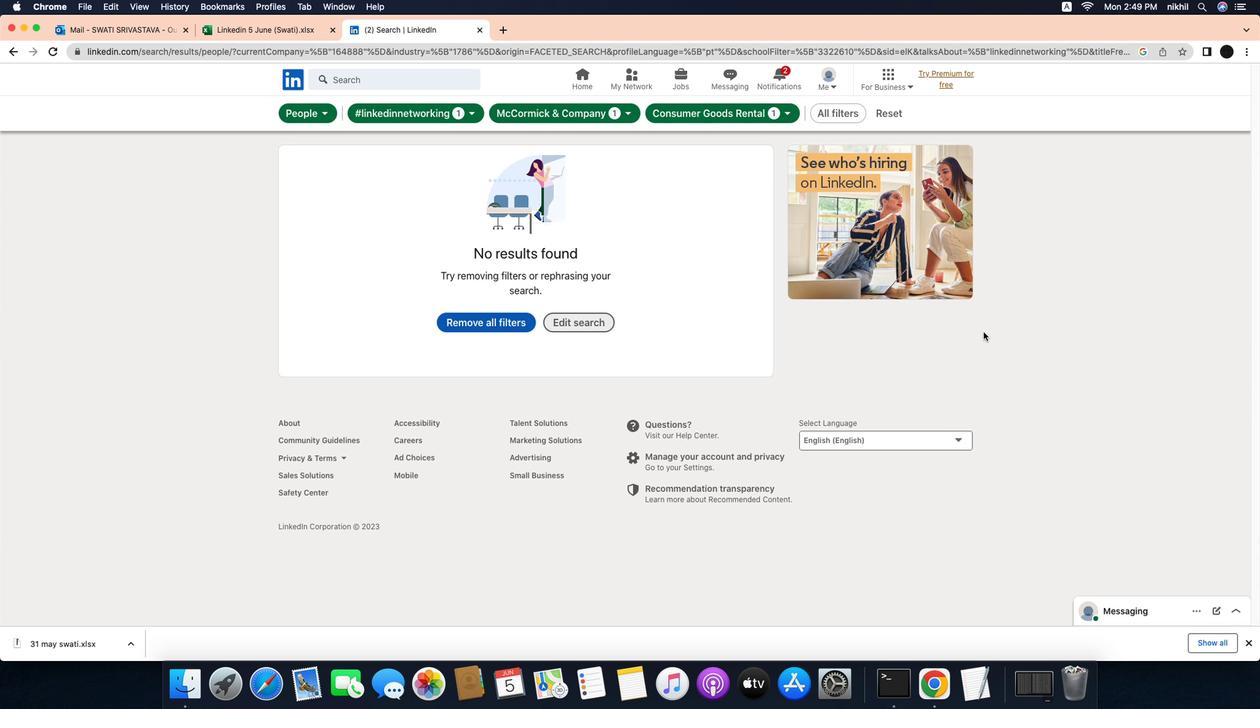 
Action: Mouse pressed left at (1235, 602)
Screenshot: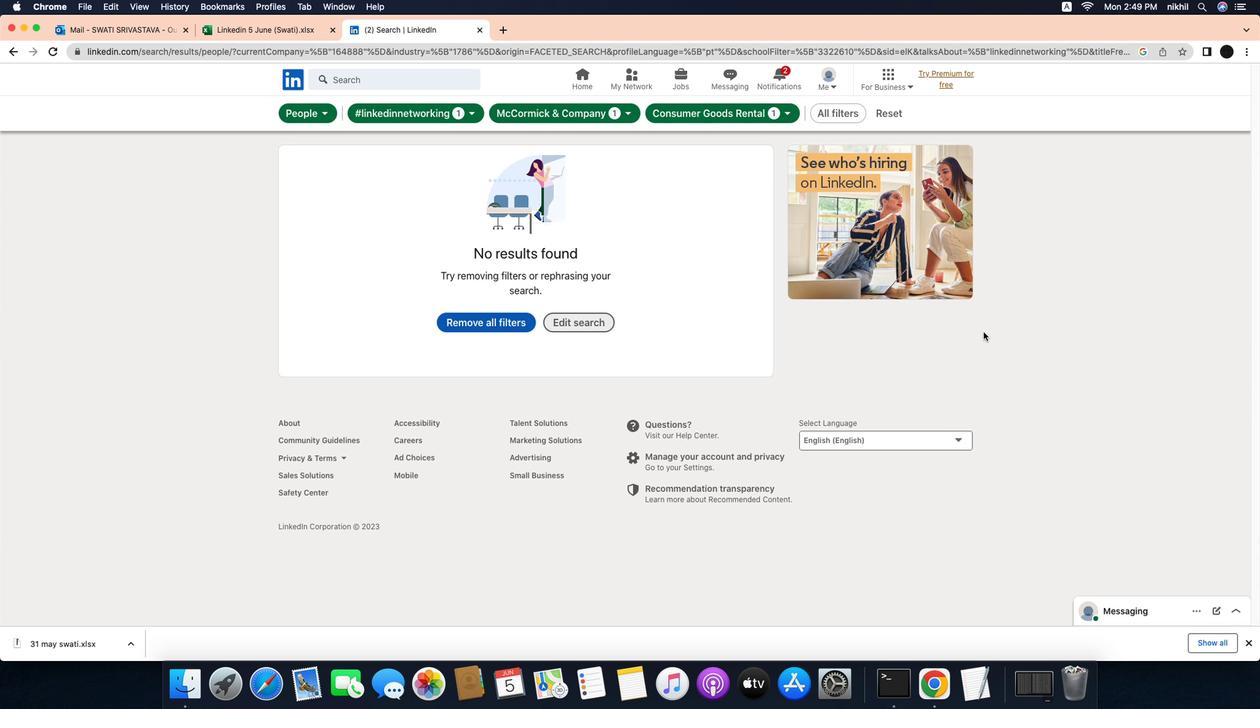 
Action: Mouse moved to (1011, 317)
Screenshot: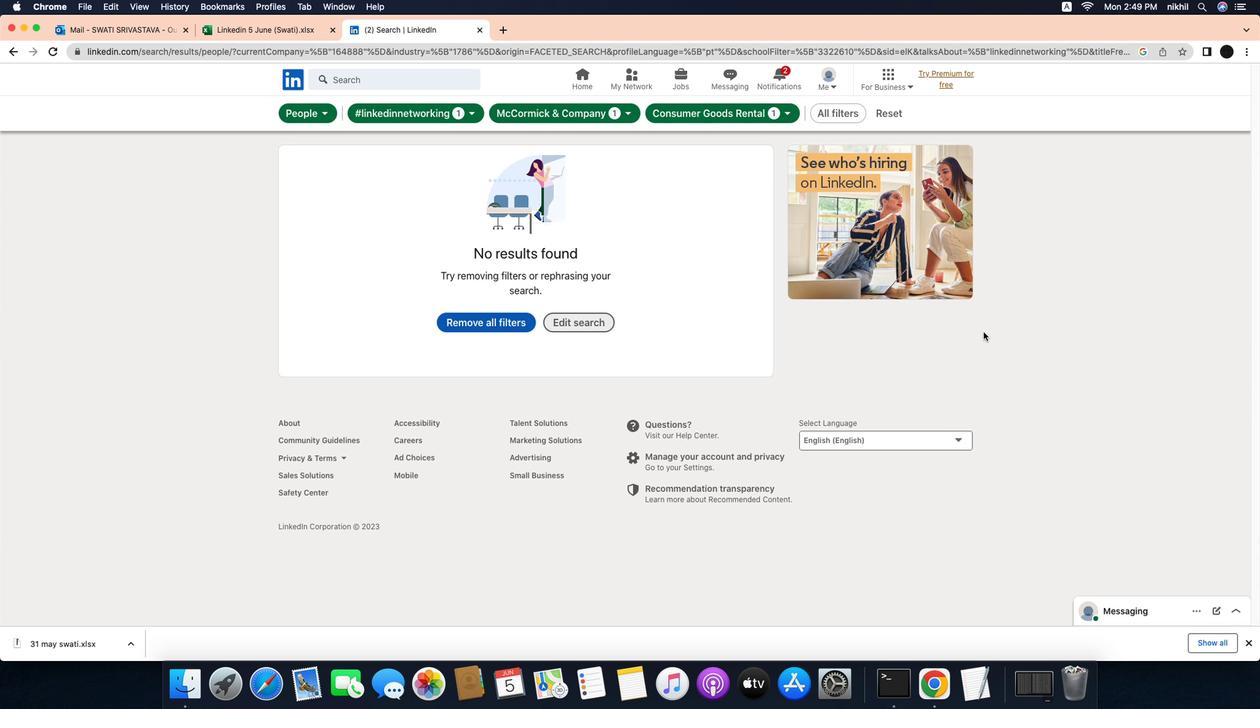 
